 Task: Add an event  with title  Casual Second Annual General Meeting, date '2023/12/02' to 2023/12/03 & Select Event type as  Collective. Add location for the event as  Turku, Finland and add a description: During the meeting, various agenda items will be addressed, covering a wide range of topics. These may include financial reports, strategic updates, operational highlights, governance matters, and any proposed resolutions that require shareholder approval. Each agenda item will be presented by the relevant department or individual, offering comprehensive insights and fostering an environment of transparency.Create an event link  http-casualsecondannualgeneralmeetingcom & Select the event color as  Violet. , logged in from the account softage.4@softage.netand send the event invitation to softage.3@softage.net and softage.5@softage.net
Action: Mouse pressed left at (724, 93)
Screenshot: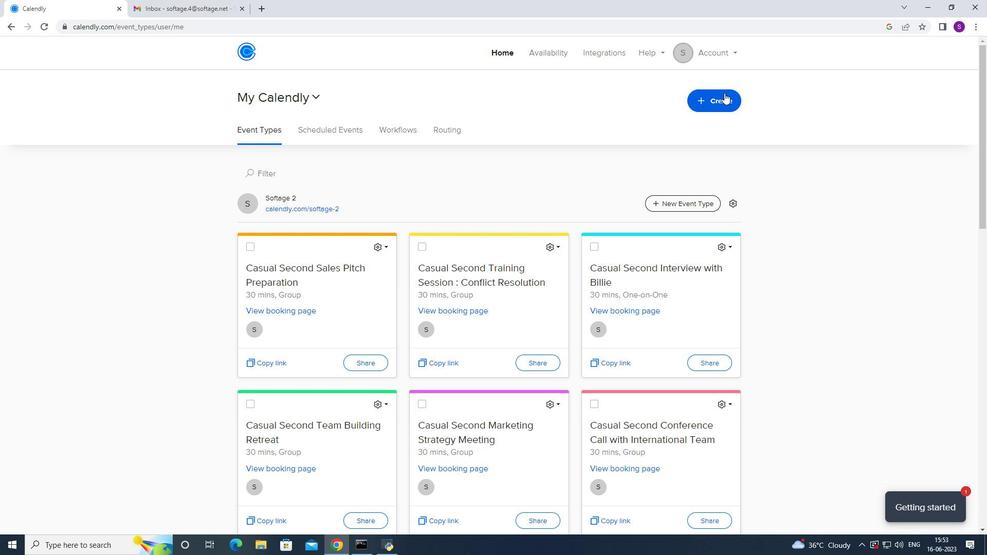 
Action: Mouse moved to (650, 151)
Screenshot: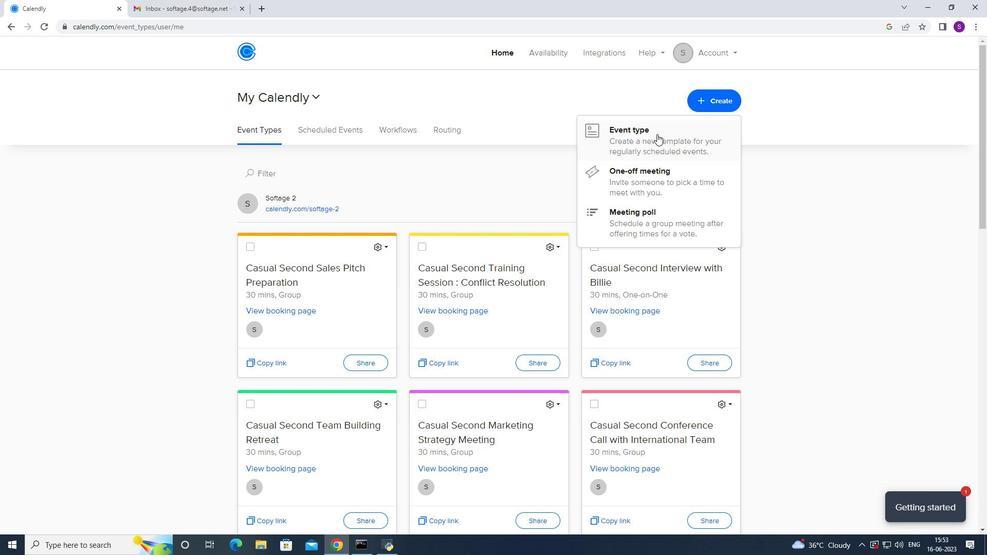 
Action: Mouse pressed left at (650, 151)
Screenshot: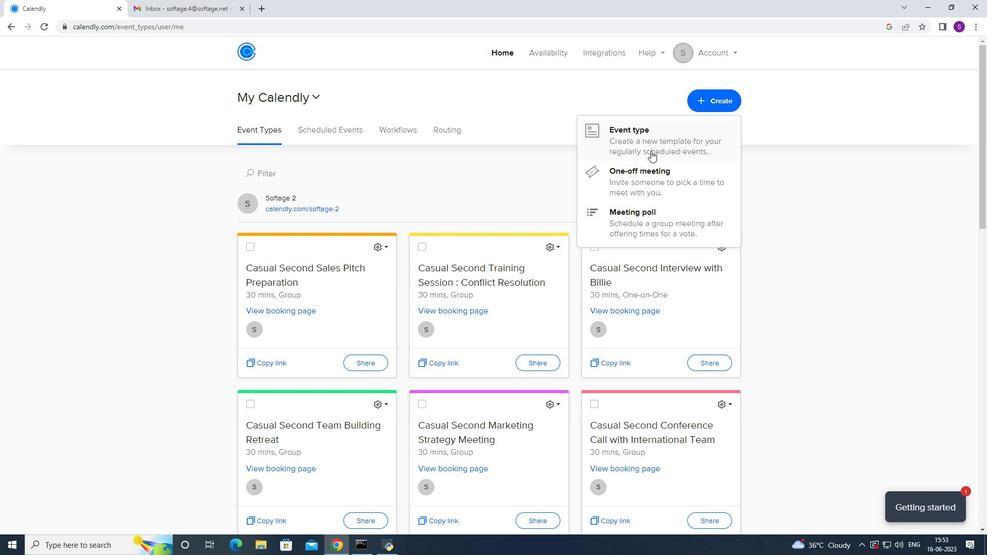 
Action: Mouse moved to (408, 304)
Screenshot: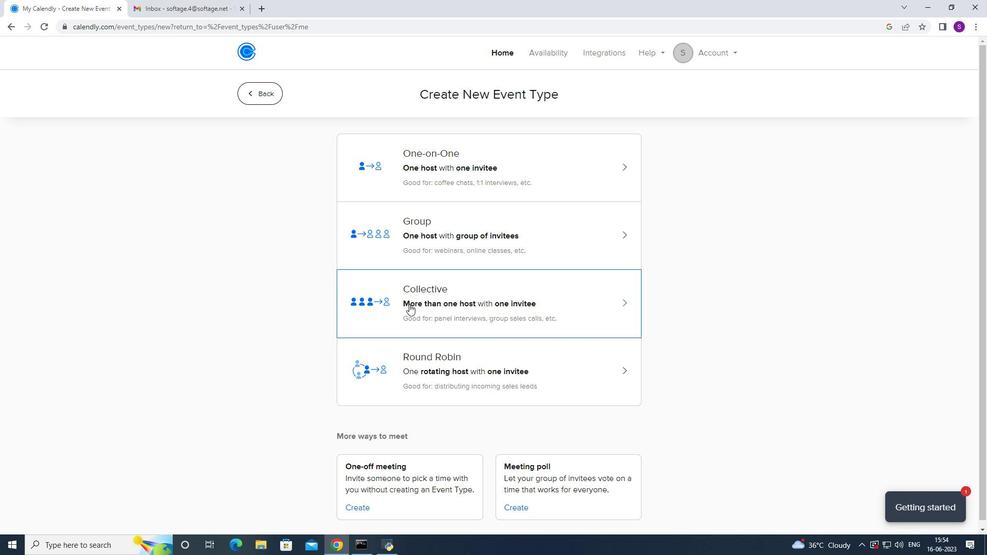
Action: Mouse pressed left at (408, 304)
Screenshot: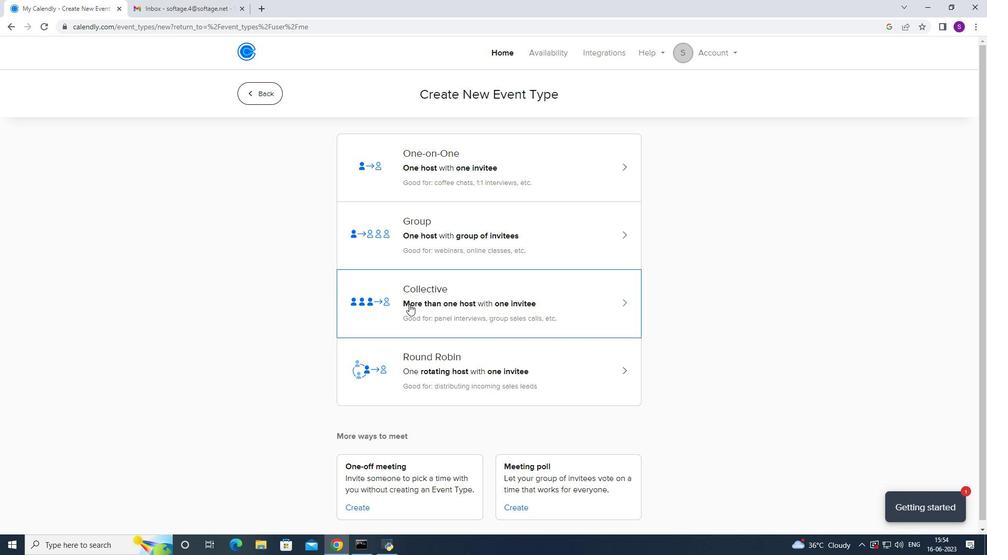 
Action: Mouse moved to (597, 219)
Screenshot: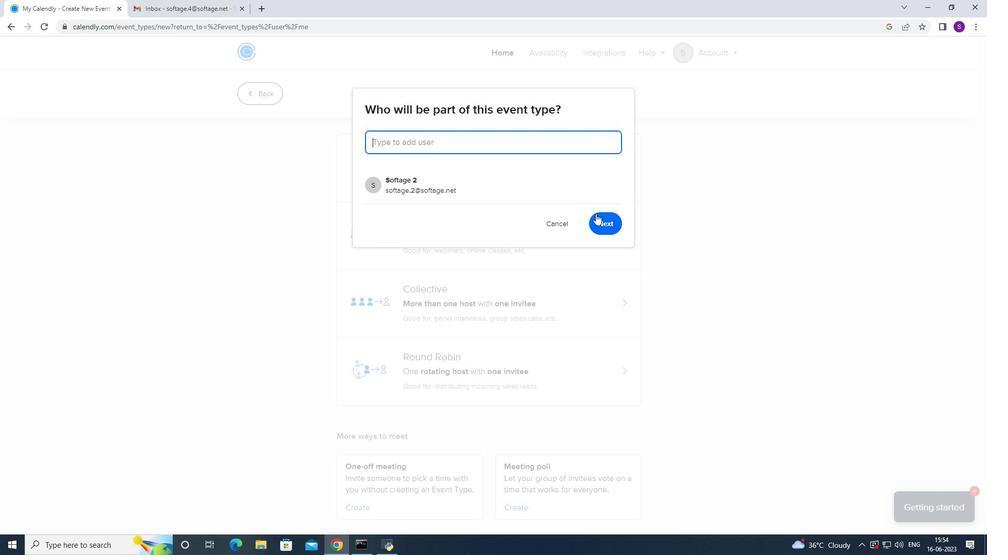 
Action: Mouse pressed left at (597, 219)
Screenshot: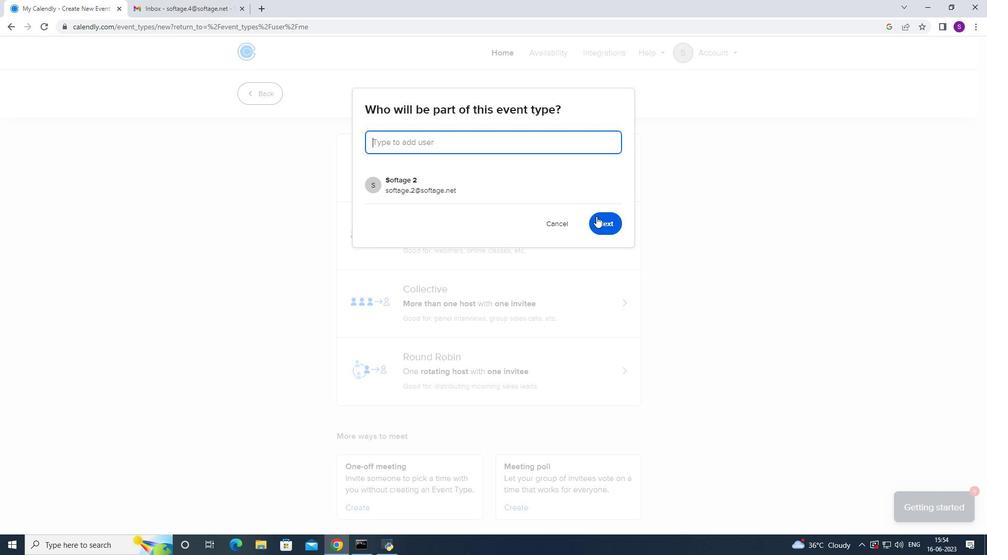 
Action: Mouse moved to (351, 244)
Screenshot: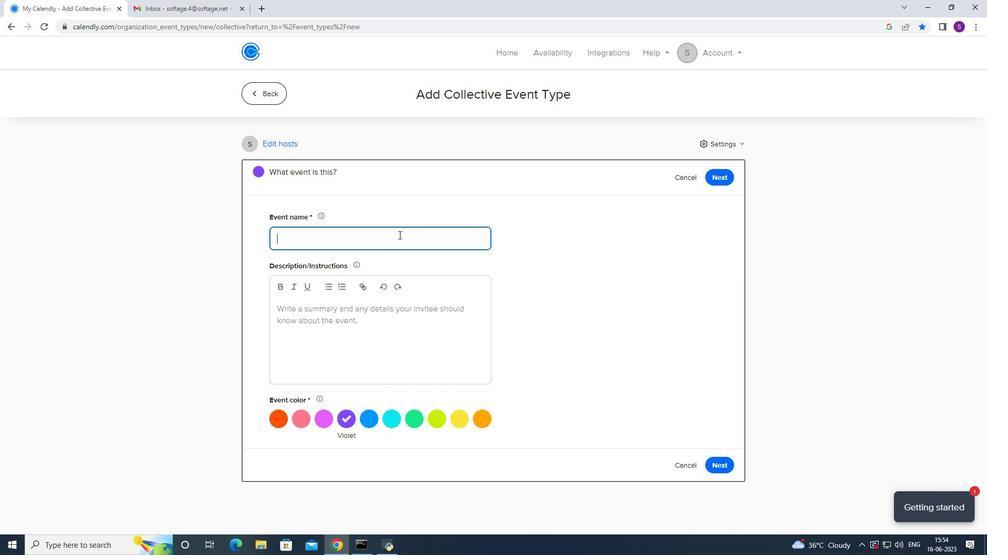 
Action: Key pressed <Key.caps_lock>C<Key.caps_lock>asual<Key.space><Key.caps_lock>S<Key.caps_lock>ecdond<Key.space><Key.backspace><Key.backspace><Key.backspace><Key.backspace><Key.backspace>ond<Key.space><Key.caps_lock>A<Key.caps_lock>nnual<Key.space><Key.caps_lock>G<Key.caps_lock>eneral<Key.space><Key.caps_lock>M<Key.caps_lock>eeting
Screenshot: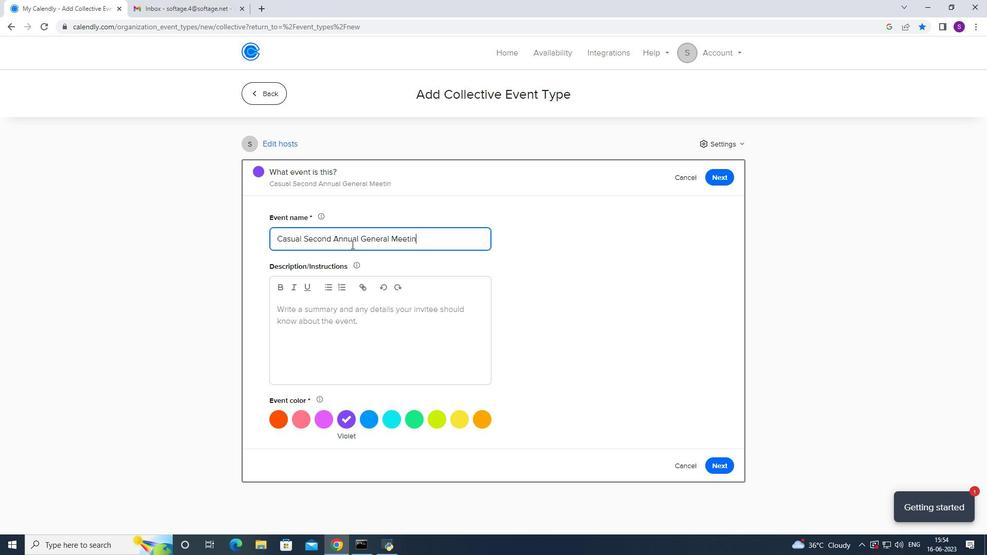 
Action: Mouse moved to (323, 317)
Screenshot: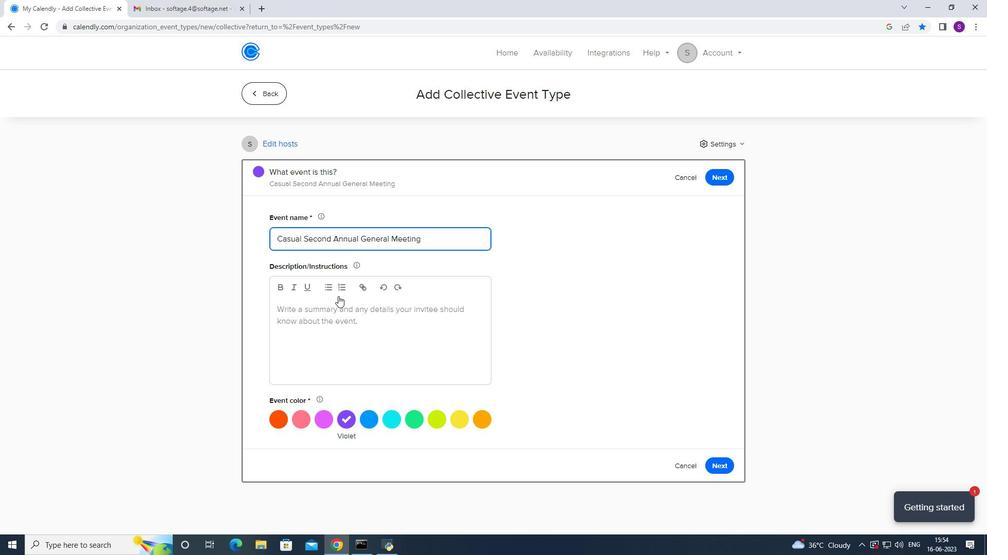 
Action: Mouse pressed left at (323, 317)
Screenshot: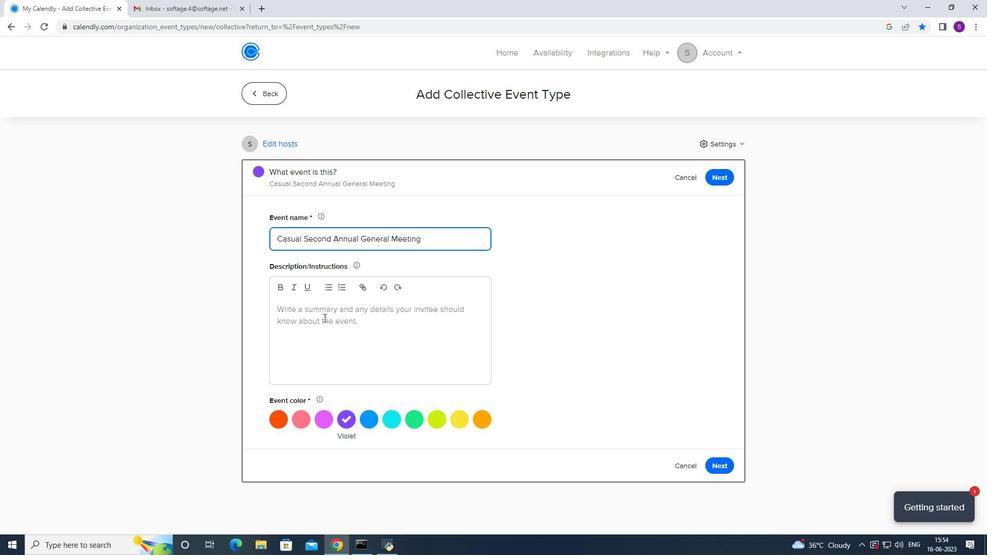 
Action: Mouse moved to (317, 319)
Screenshot: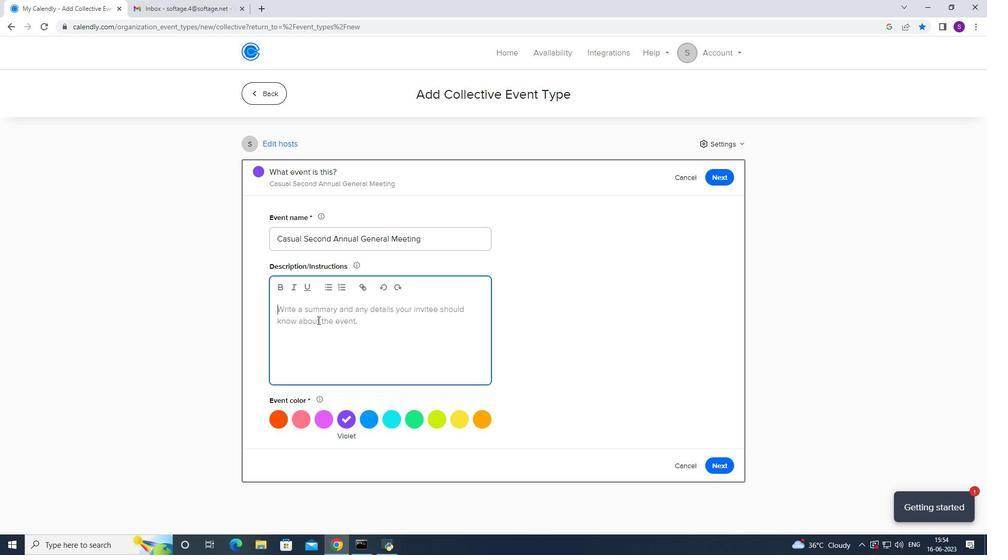 
Action: Mouse scrolled (317, 319) with delta (0, 0)
Screenshot: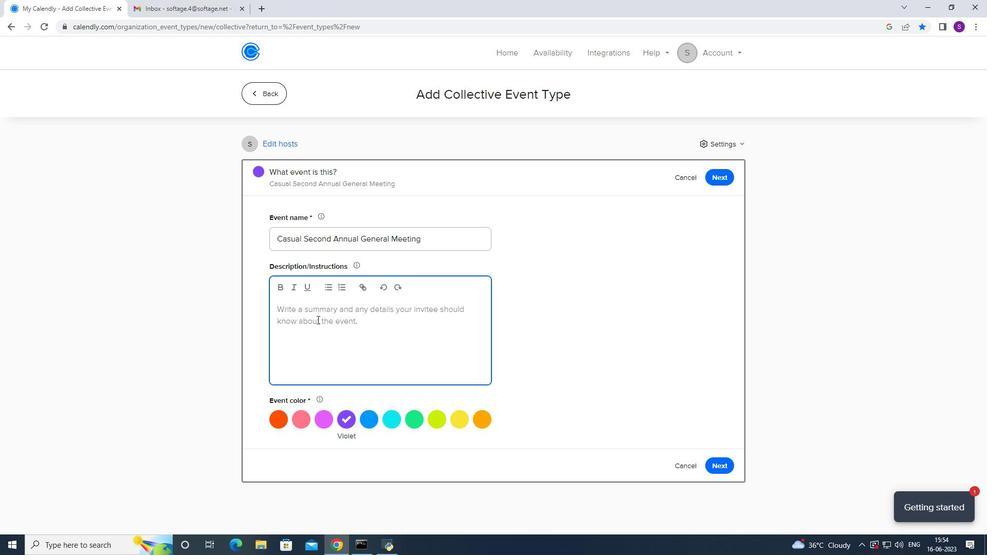 
Action: Mouse scrolled (317, 319) with delta (0, 0)
Screenshot: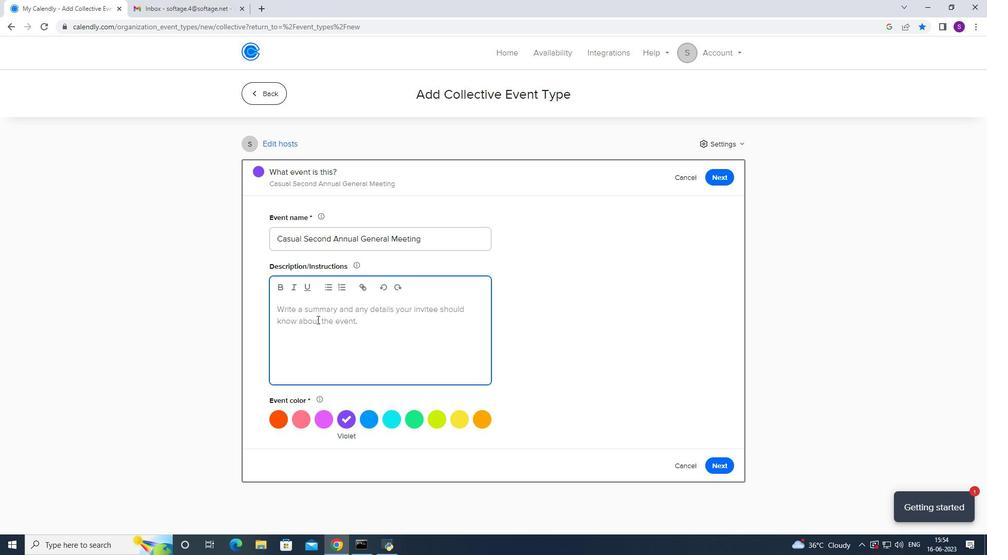 
Action: Mouse moved to (313, 304)
Screenshot: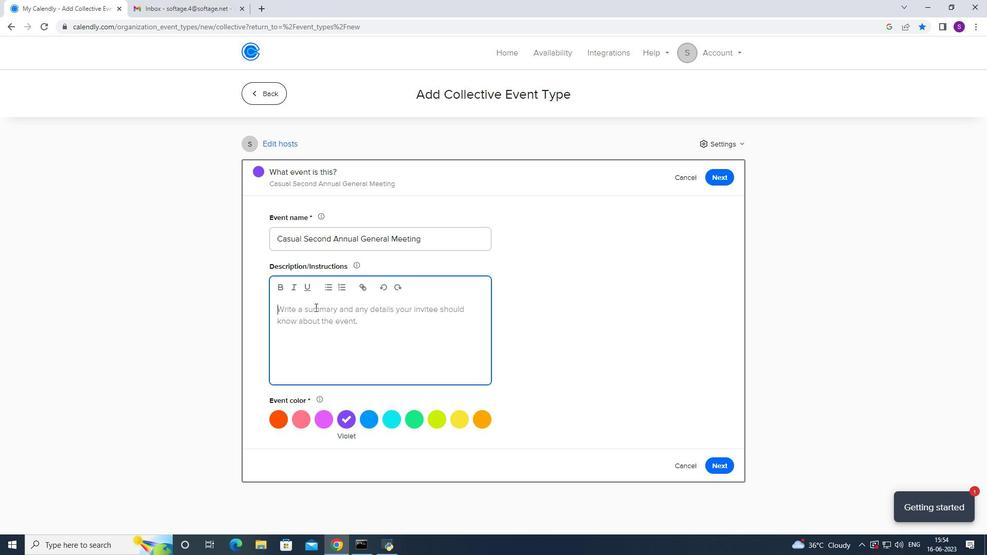 
Action: Mouse scrolled (313, 303) with delta (0, 0)
Screenshot: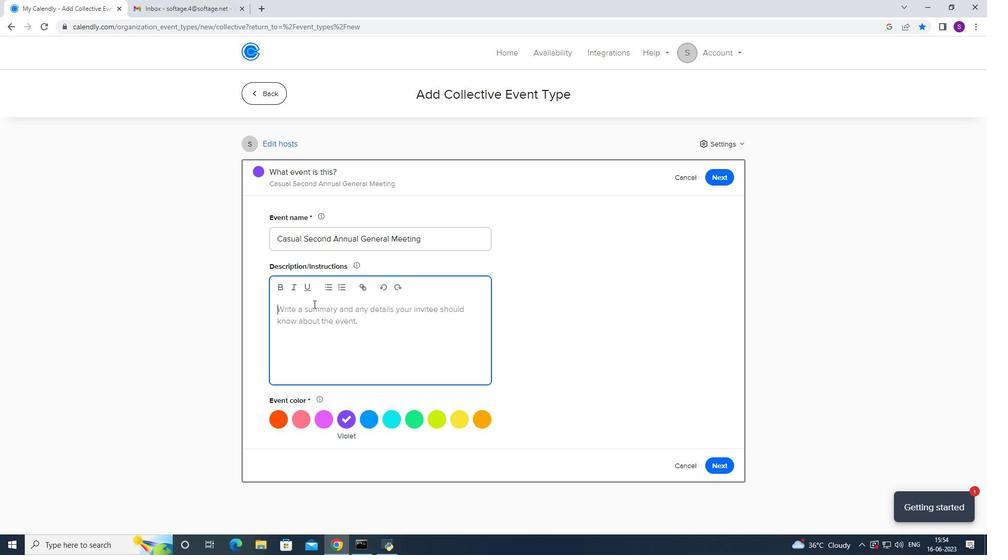 
Action: Key pressed <Key.caps_lock>D<Key.caps_lock>uring<Key.space>the<Key.space>,m<Key.backspace><Key.backspace>meeting<Key.space>,<Key.space>various<Key.space>agenda
Screenshot: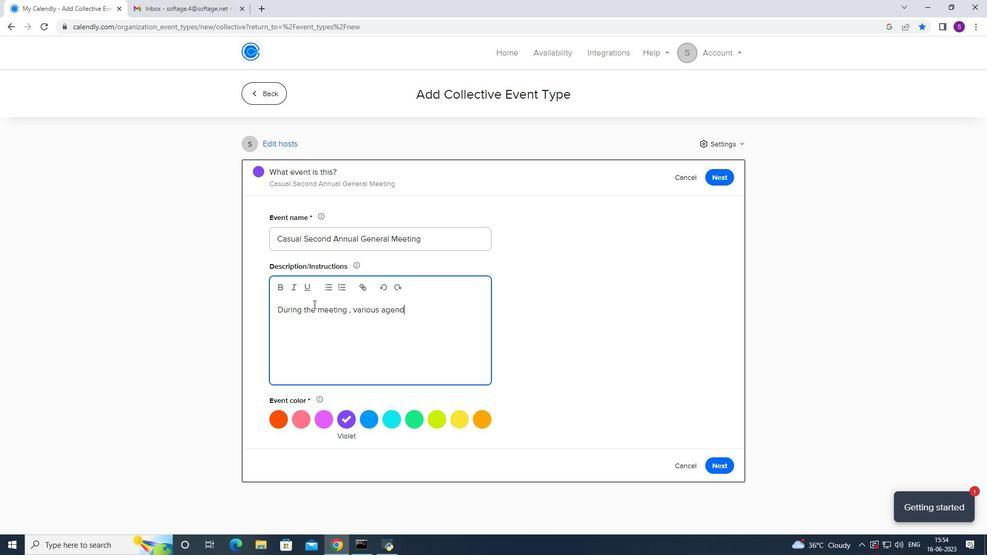 
Action: Mouse moved to (302, 287)
Screenshot: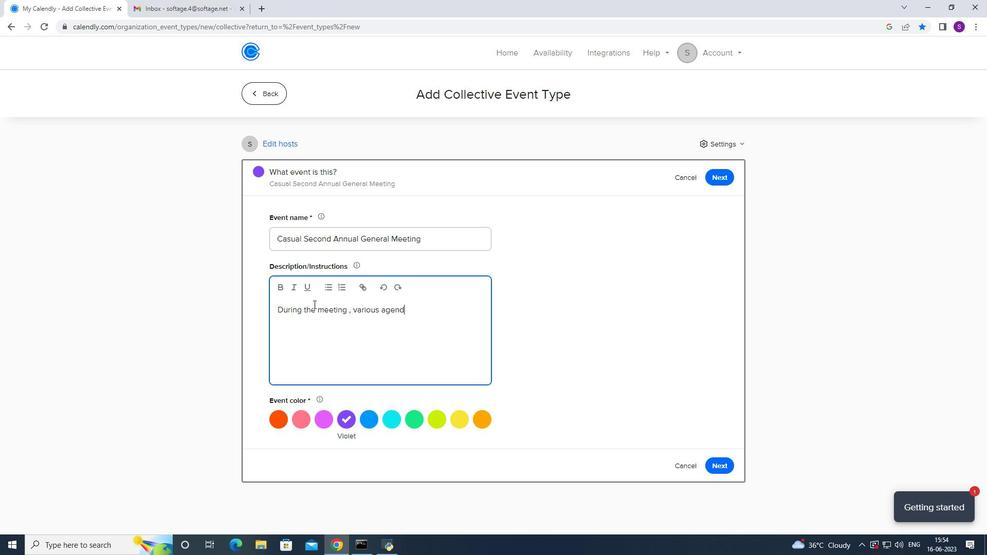 
Action: Key pressed <Key.space>items
Screenshot: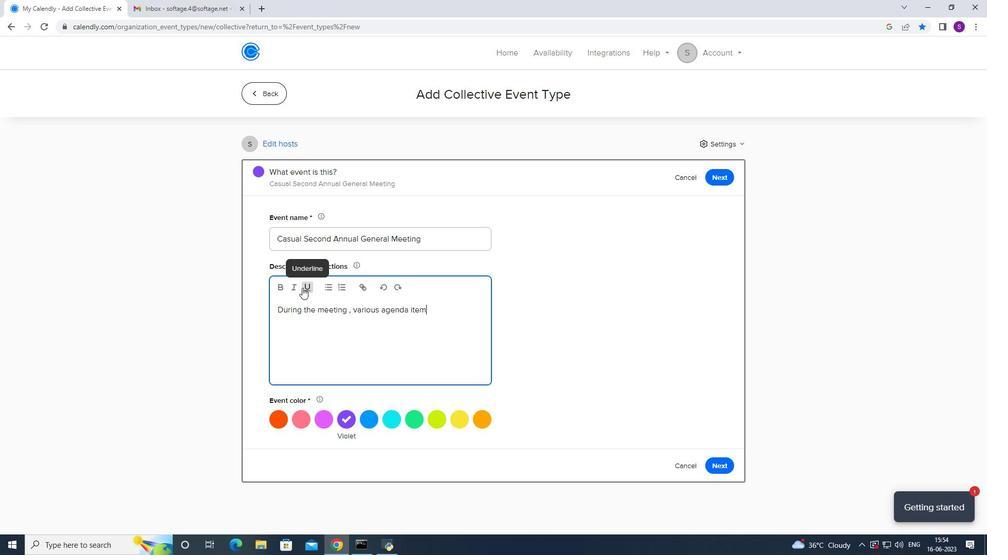 
Action: Mouse moved to (307, 279)
Screenshot: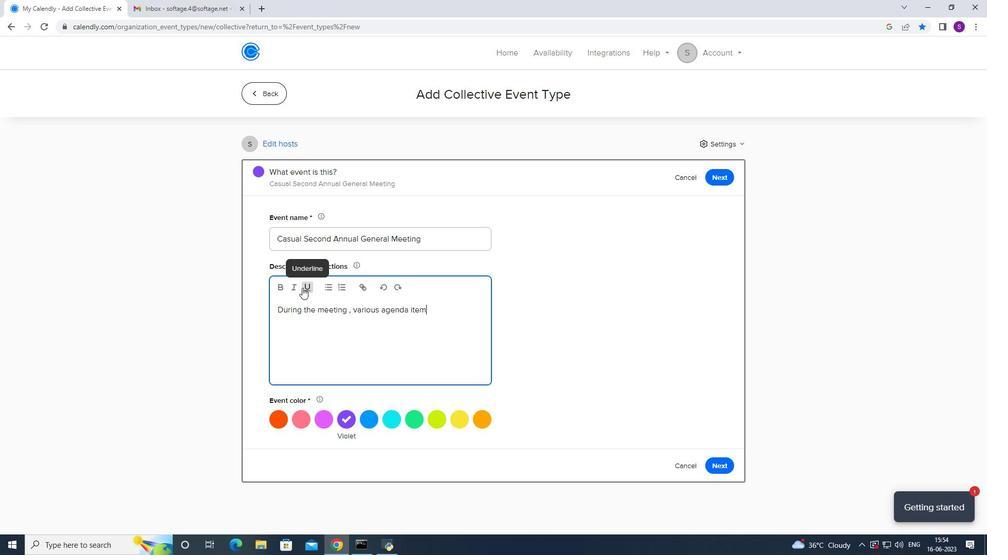 
Action: Key pressed <Key.space>
Screenshot: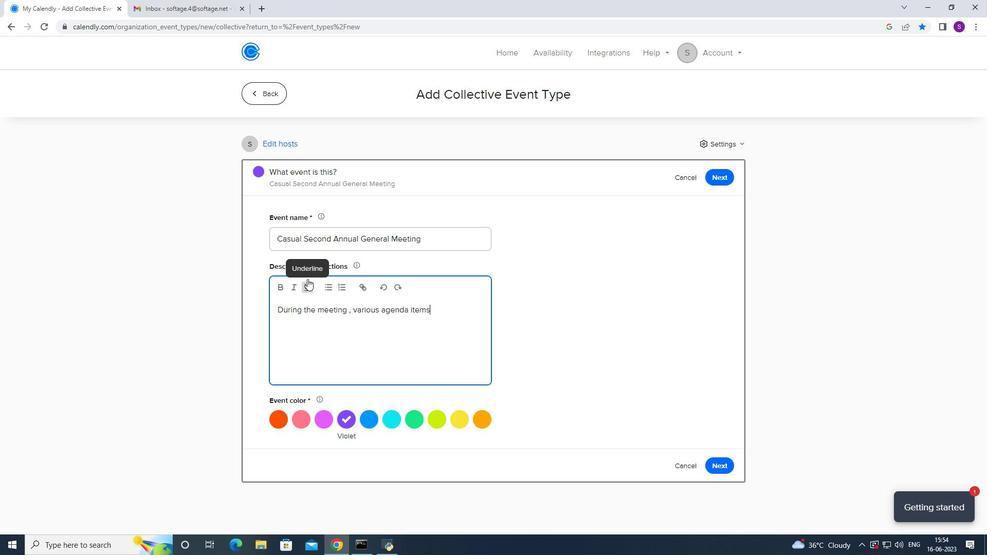 
Action: Mouse moved to (394, 283)
Screenshot: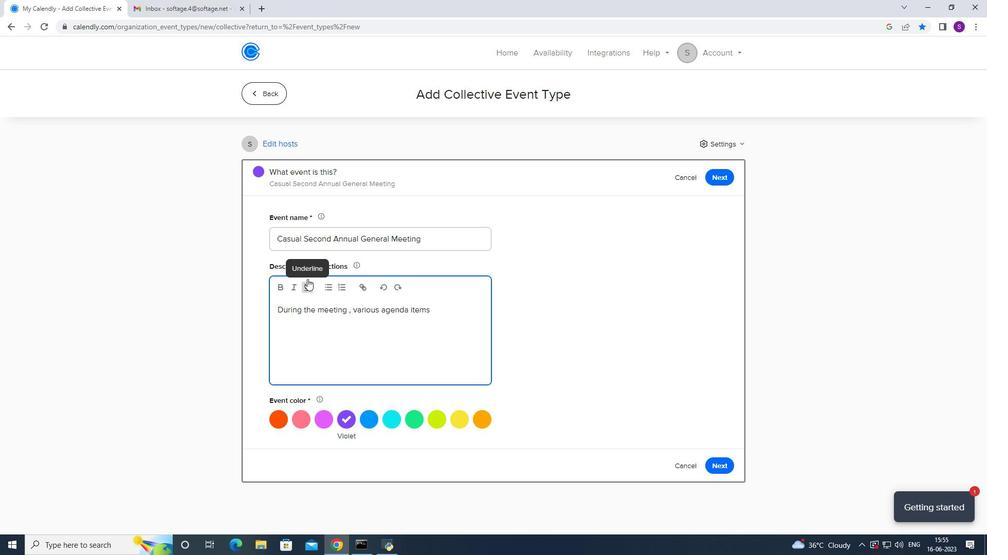 
Action: Mouse scrolled (394, 283) with delta (0, 0)
Screenshot: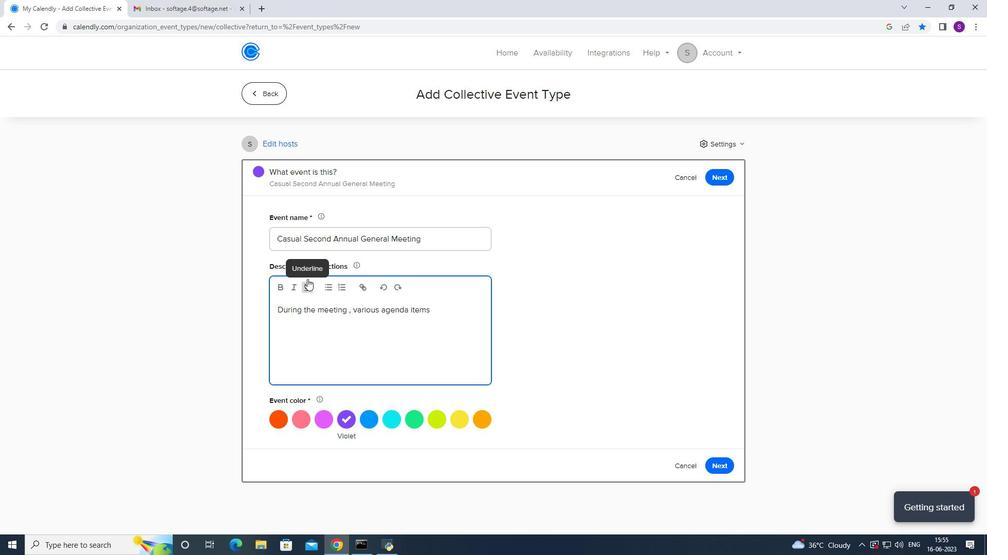 
Action: Mouse moved to (965, 252)
Screenshot: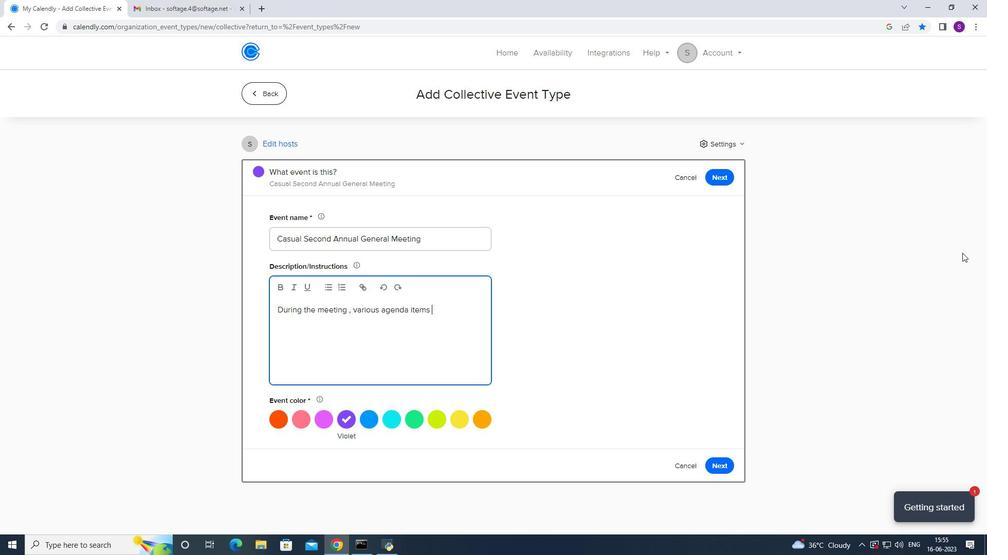 
Action: Key pressed will<Key.space>b
Screenshot: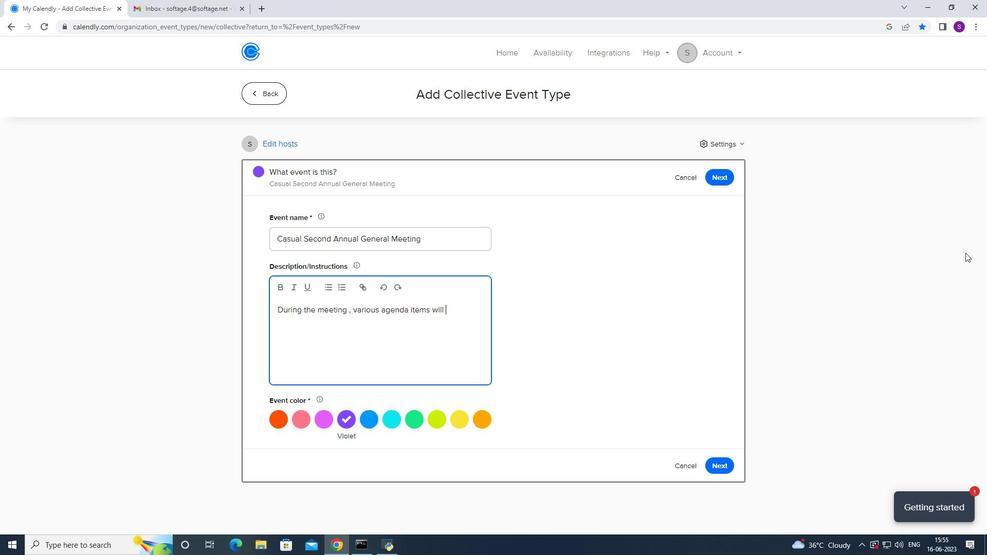 
Action: Mouse moved to (972, 242)
Screenshot: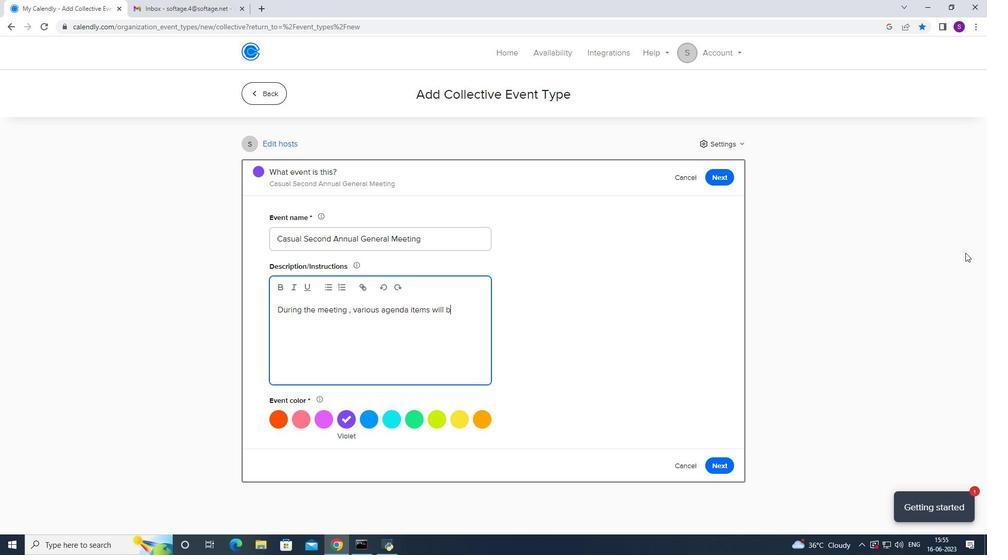 
Action: Key pressed e
Screenshot: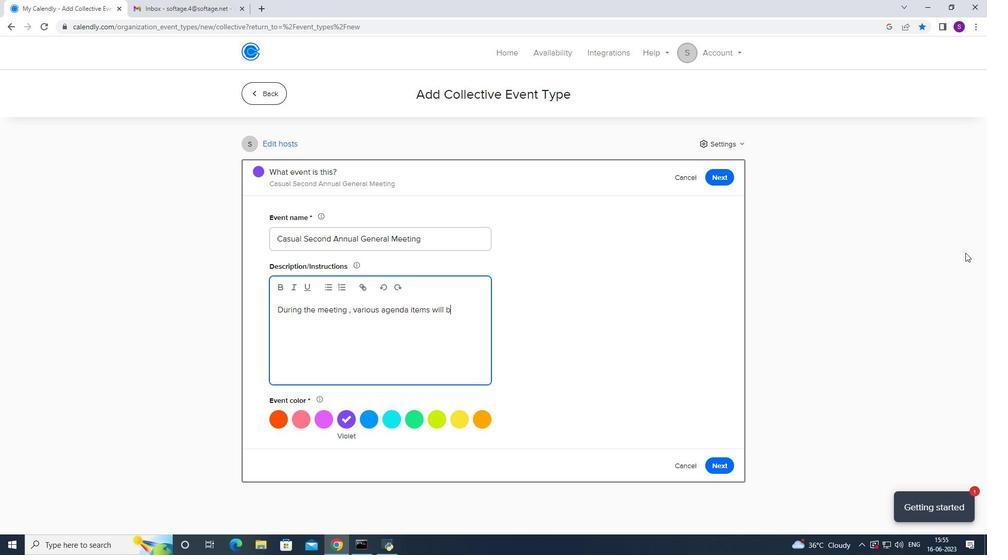 
Action: Mouse moved to (987, 61)
Screenshot: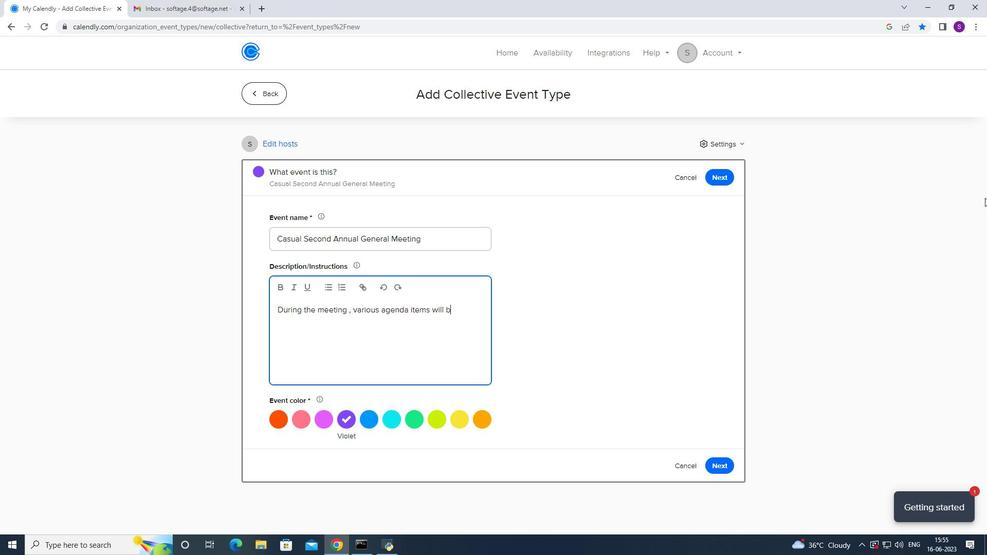 
Action: Key pressed <Key.space>
Screenshot: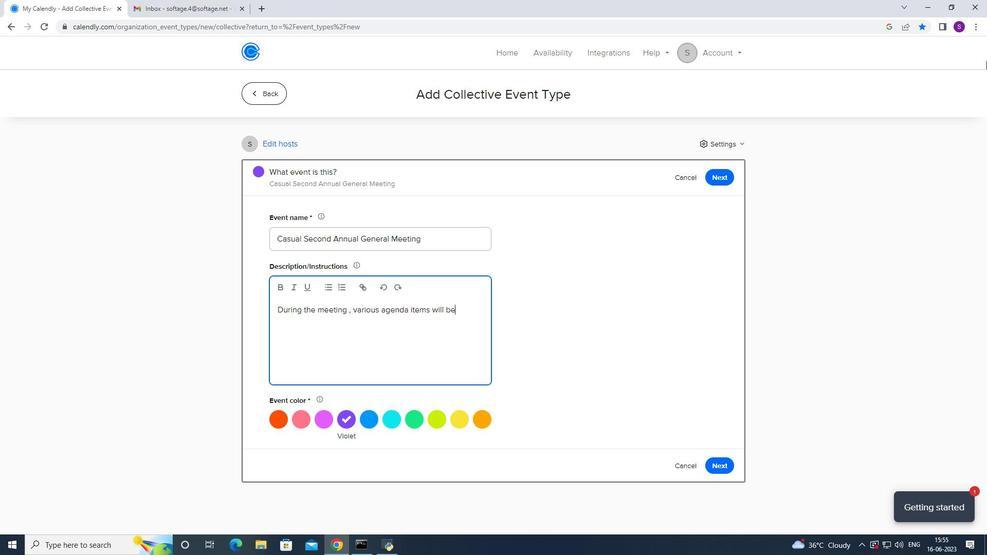 
Action: Mouse moved to (987, 60)
Screenshot: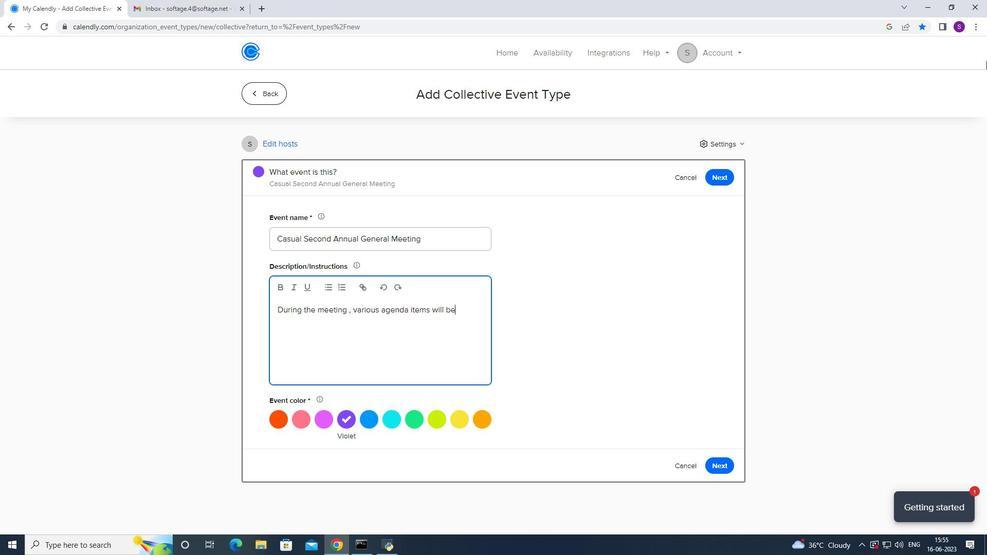 
Action: Key pressed a
Screenshot: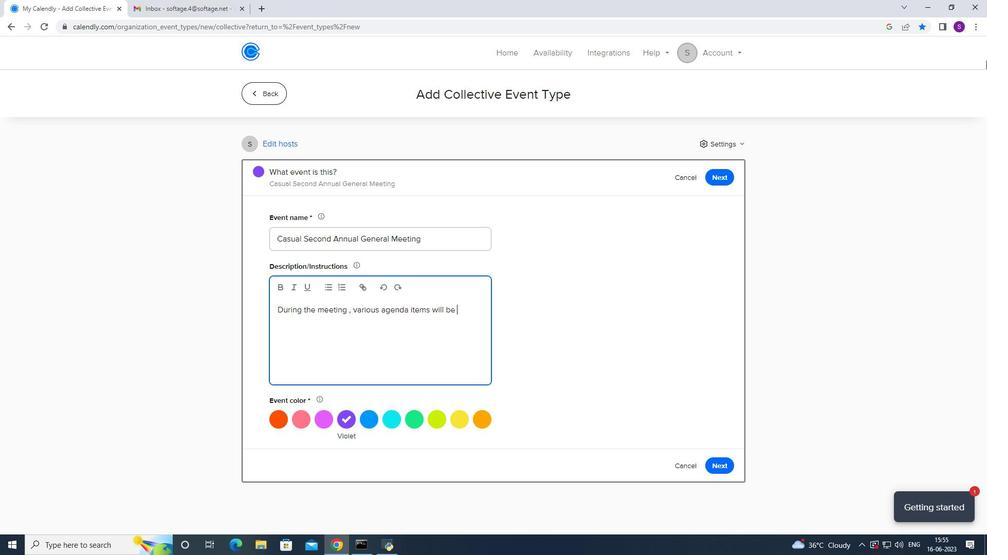 
Action: Mouse moved to (986, 23)
Screenshot: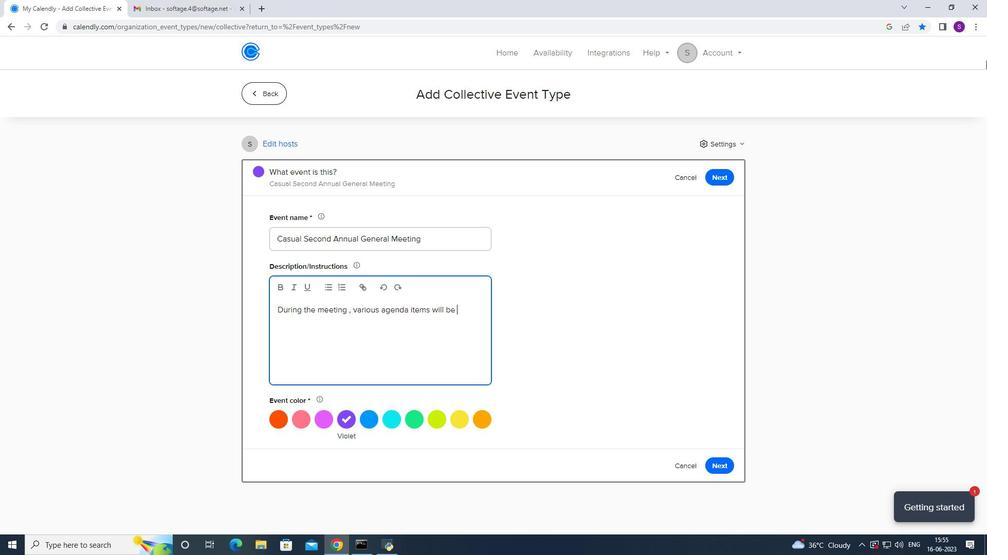 
Action: Key pressed ddre
Screenshot: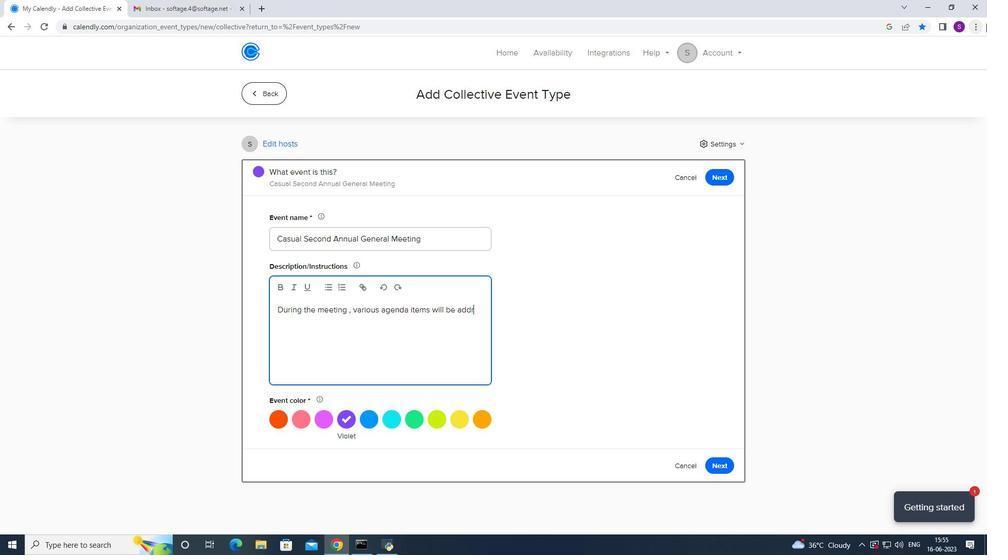 
Action: Mouse moved to (977, 18)
Screenshot: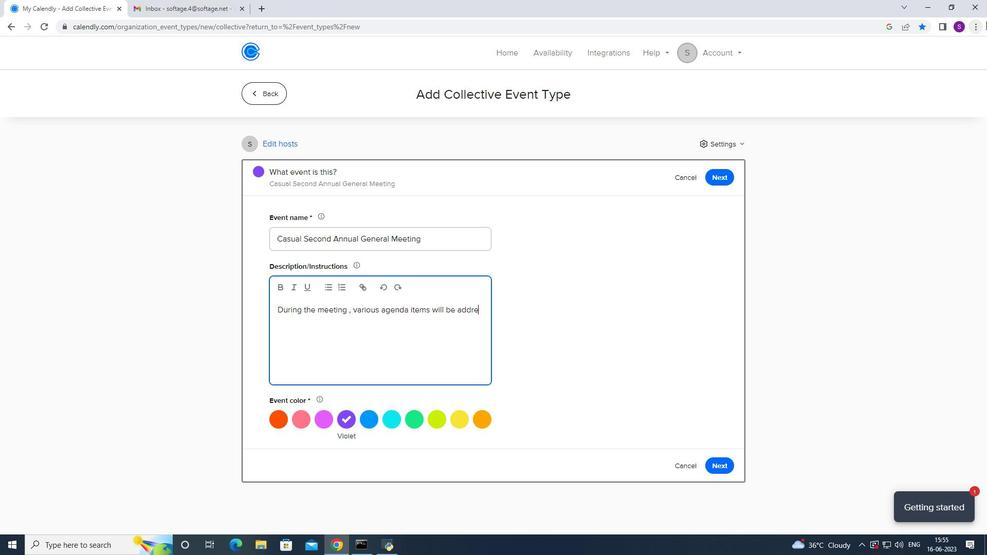 
Action: Key pressed s
Screenshot: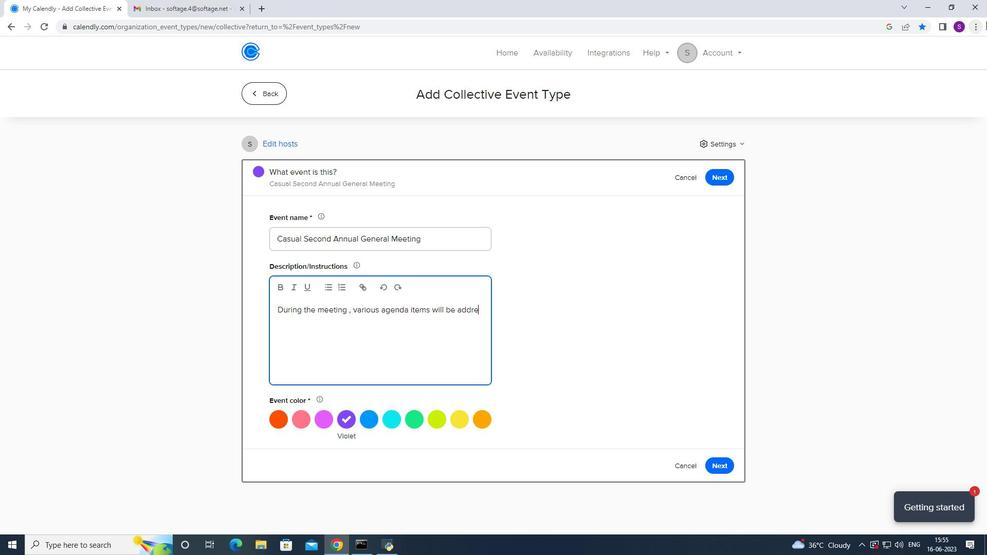
Action: Mouse moved to (963, 10)
Screenshot: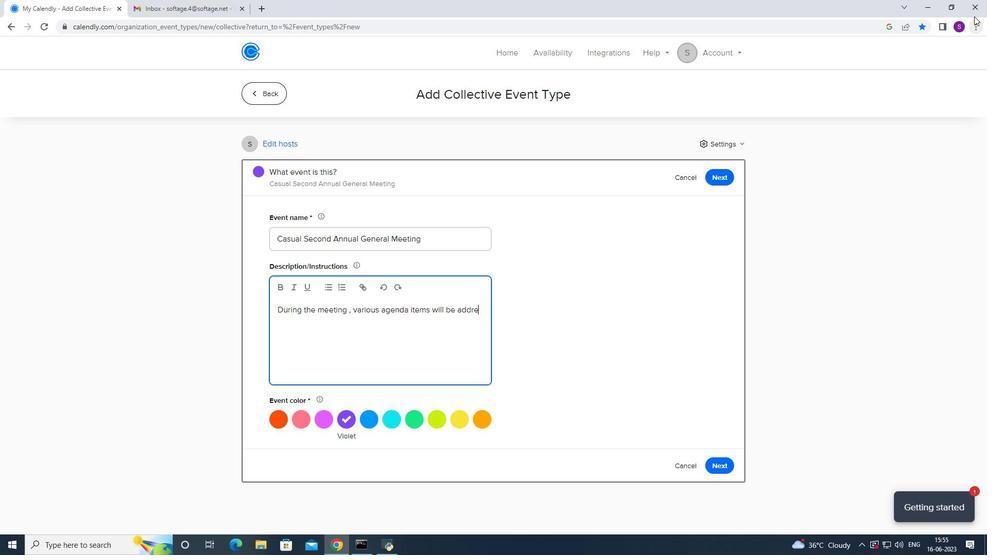 
Action: Key pressed s
Screenshot: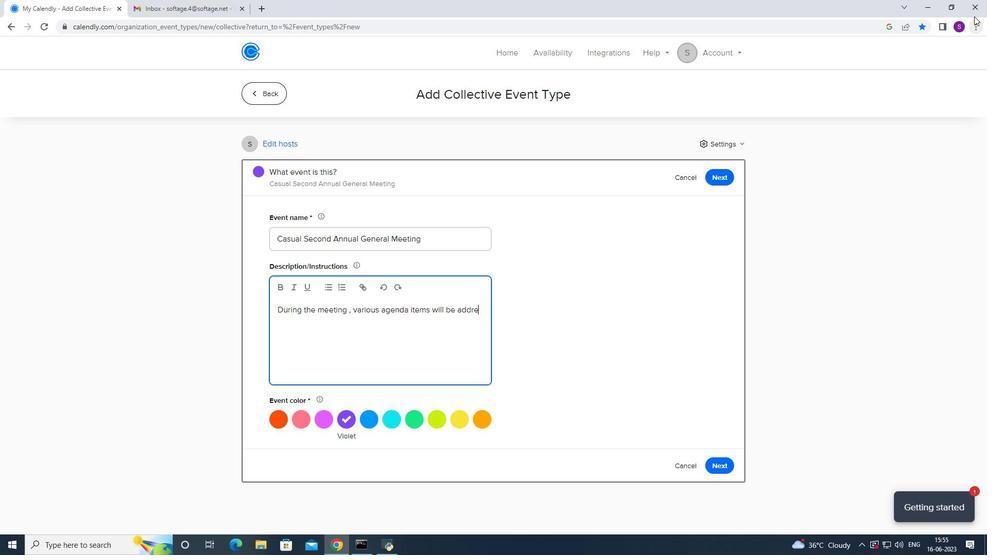
Action: Mouse moved to (962, 10)
Screenshot: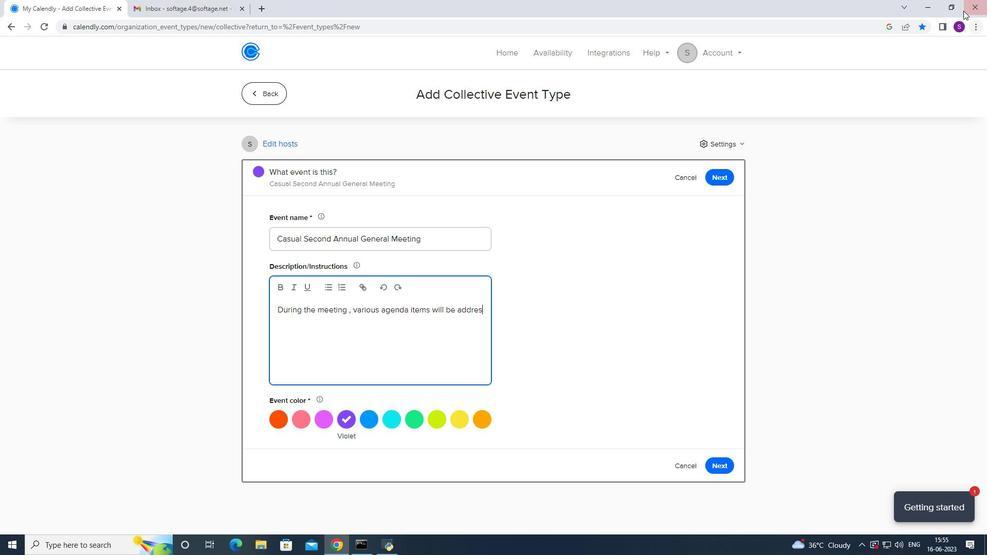 
Action: Key pressed ed<Key.space>
Screenshot: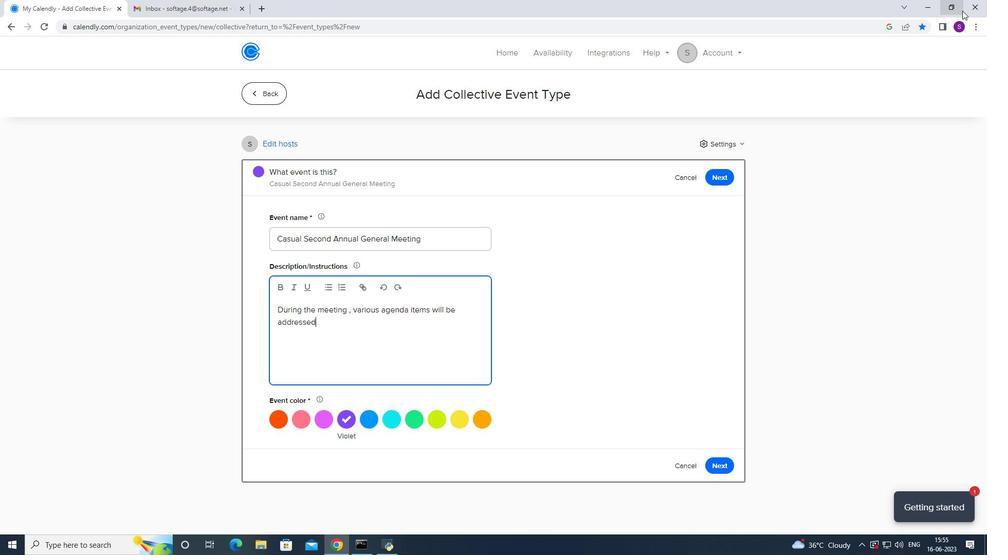 
Action: Mouse moved to (150, 0)
Screenshot: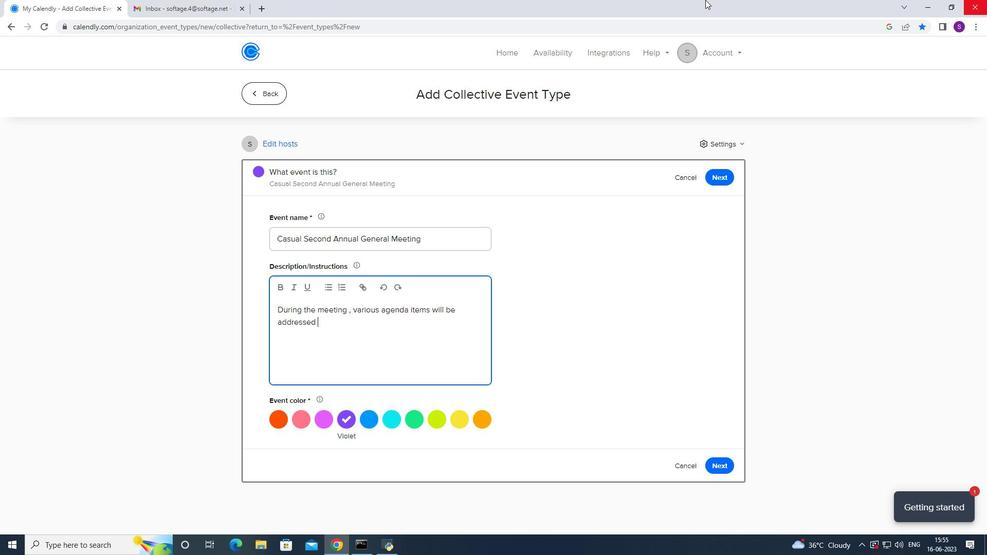 
Action: Key pressed ,<Key.space>covering<Key.space><Key.space>a<Key.space>wide<Key.space>range<Key.space>of<Key.space>topics.<Key.caps_lock>TH<Key.caps_lock>ese<Key.space>=<Key.backspace><Key.backspace><Key.backspace><Key.backspace><Key.backspace><Key.backspace>hese<Key.space>may<Key.space>inck<Key.backspace><Key.backspace><Key.backspace>nclude<Key.space>
Screenshot: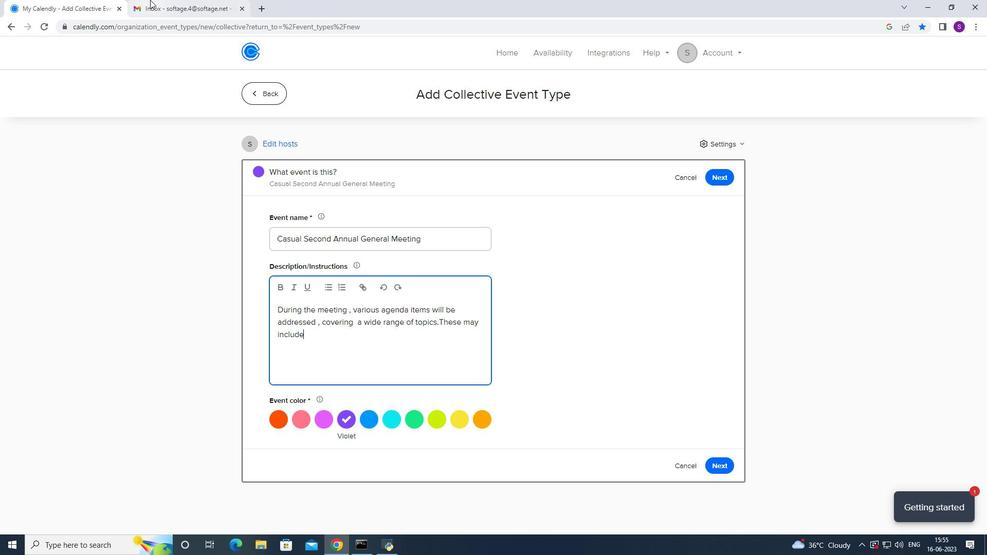
Action: Mouse moved to (393, 0)
Screenshot: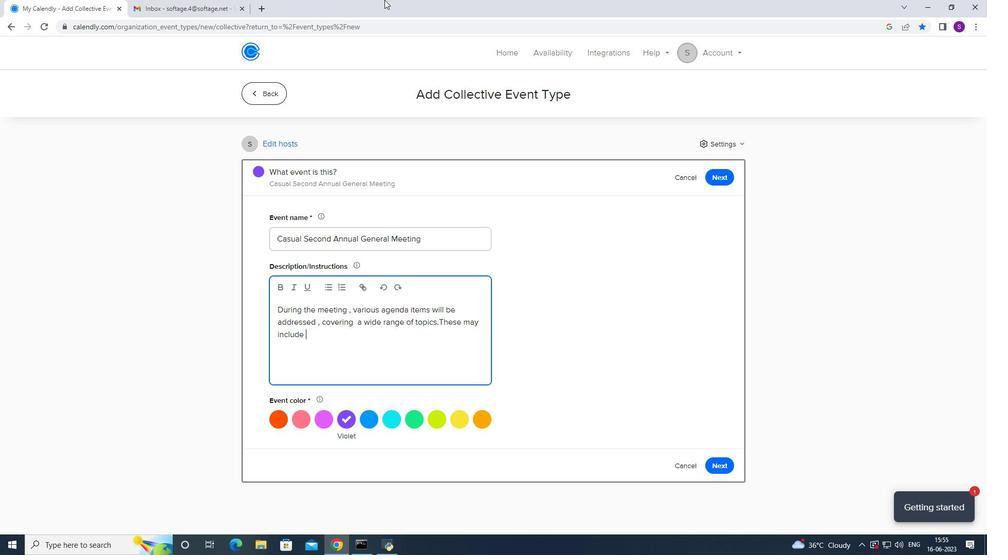 
Action: Key pressed g<Key.backspace>financiaol<Key.space><Key.backspace><Key.backspace><Key.backspace>
Screenshot: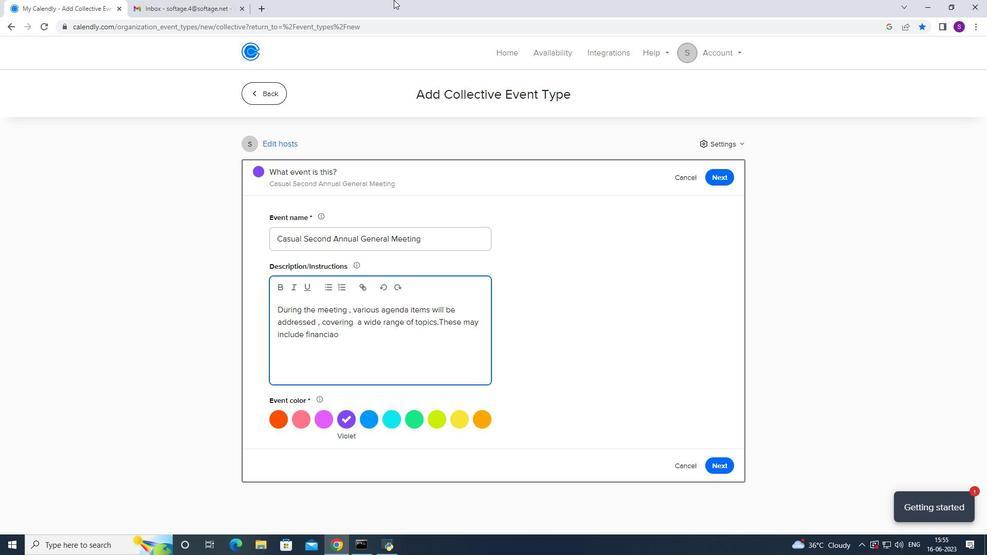 
Action: Mouse moved to (394, 0)
Screenshot: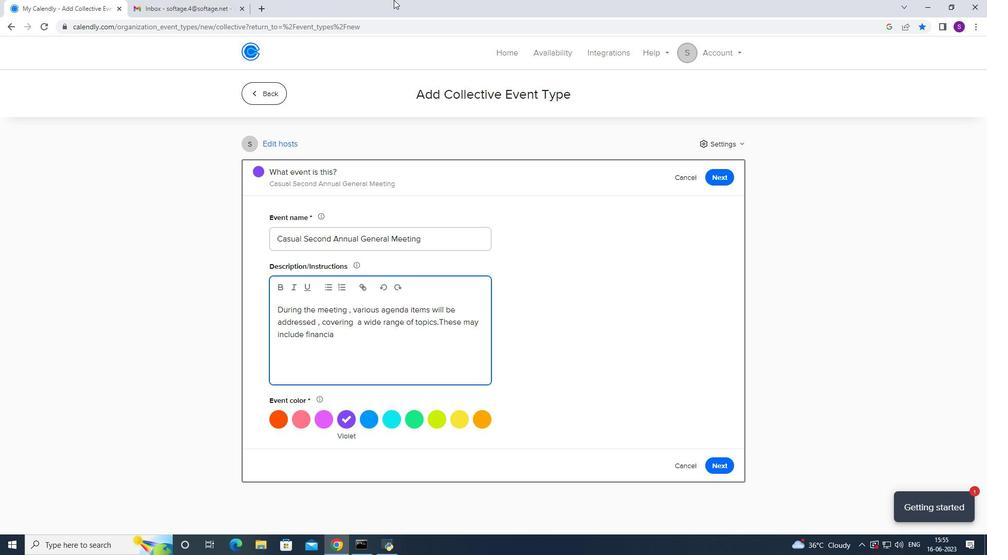 
Action: Key pressed l<Key.space>reports<Key.space>,strategic<Key.space>updates<Key.space>,<Key.space>operational<Key.space>highlights<Key.space>,<Key.space>governance<Key.space>matters<Key.space>and<Key.space>any<Key.space>proposecd<Key.backspace><Key.backspace>d<Key.space>resolutions<Key.space>that<Key.space>require<Key.space>shareghi<Key.backspace><Key.backspace><Key.backspace><Key.backspace>eholder<Key.space>approbval<Key.backspace><Key.backspace><Key.backspace><Key.backspace>val.<Key.space><Key.caps_lock>E<Key.caps_lock>acgh=h<Key.space><Key.backspace><Key.backspace><Key.backspace><Key.backspace><Key.backspace>h<Key.space>agenda<Key.space>item<Key.space>will<Key.space>be<Key.space>presented<Key.space>by<Key.space>the<Key.space>th=<Key.backspace><Key.backspace><Key.backspace>elevant<Key.space>department<Key.up>0
Screenshot: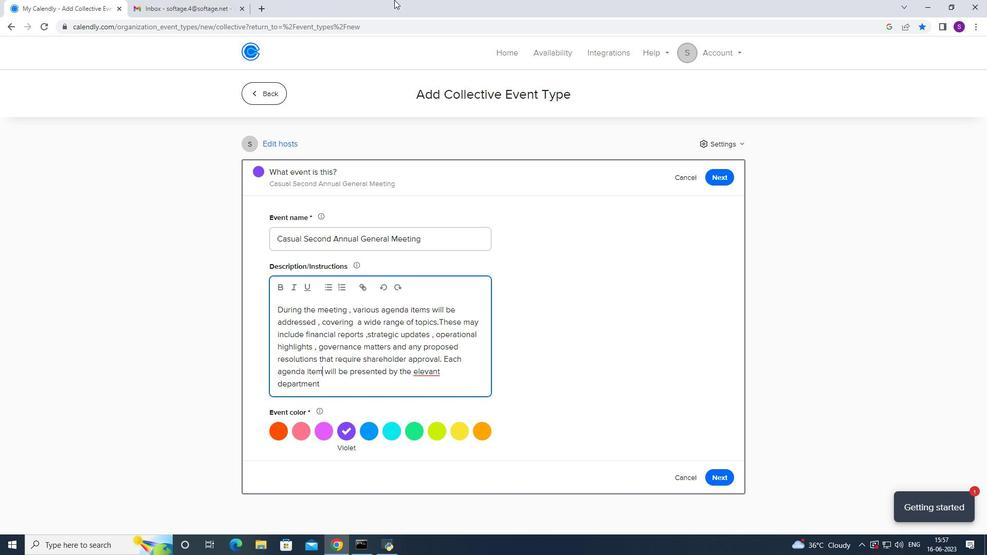 
Action: Mouse moved to (394, 0)
Screenshot: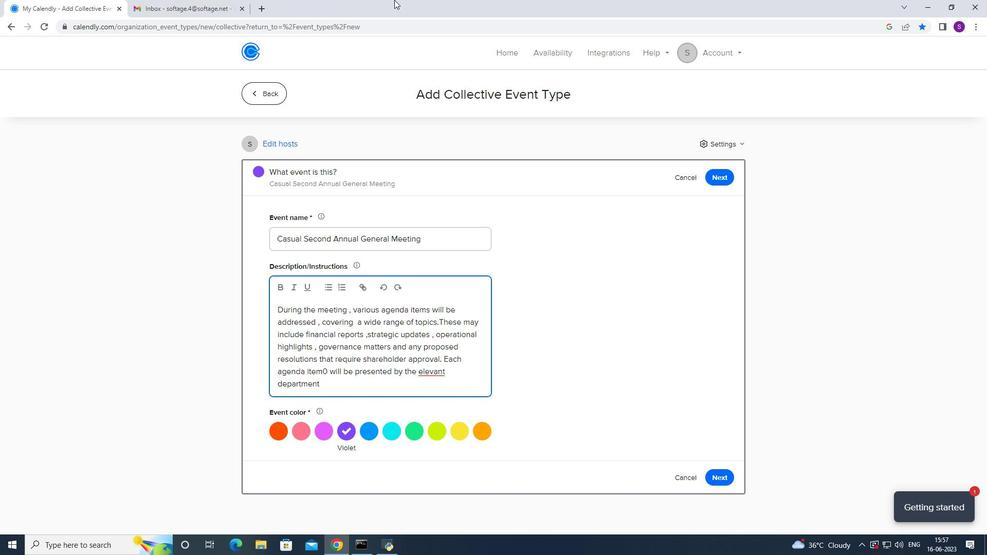 
Action: Key pressed <Key.backspace>
Screenshot: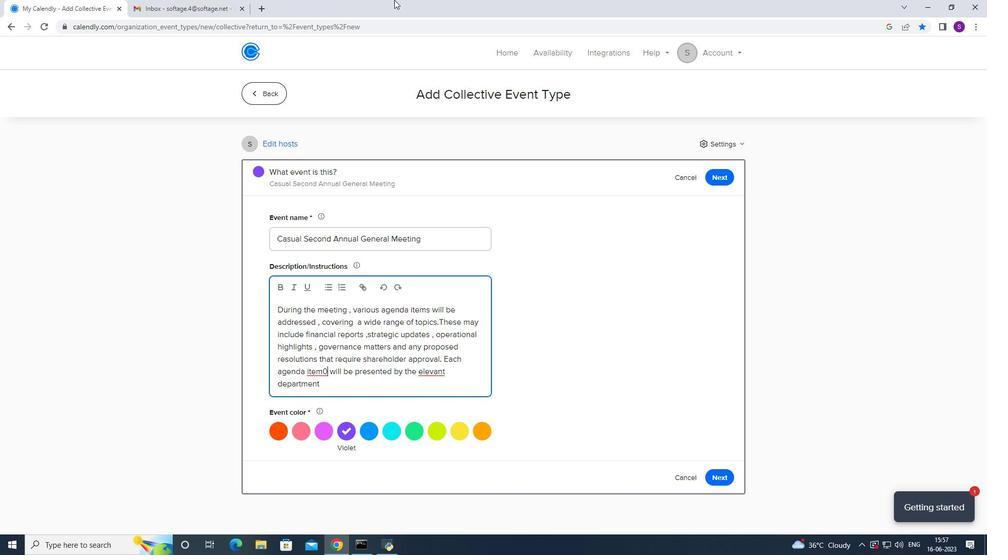 
Action: Mouse moved to (397, 0)
Screenshot: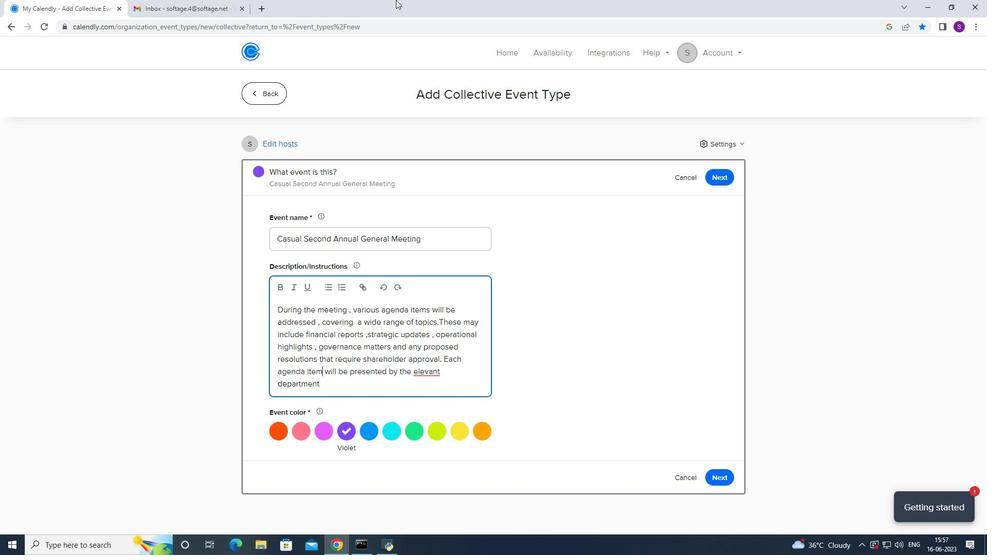 
Action: Key pressed <Key.right><Key.right><Key.right><Key.right><Key.right><Key.right><Key.right><Key.right><Key.right><Key.right><Key.right><Key.right><Key.right><Key.right><Key.right><Key.right><Key.right><Key.right><Key.right><Key.right><Key.right><Key.right><Key.right><Key.right><Key.right><Key.right><Key.right><Key.left>r<Key.down>
Screenshot: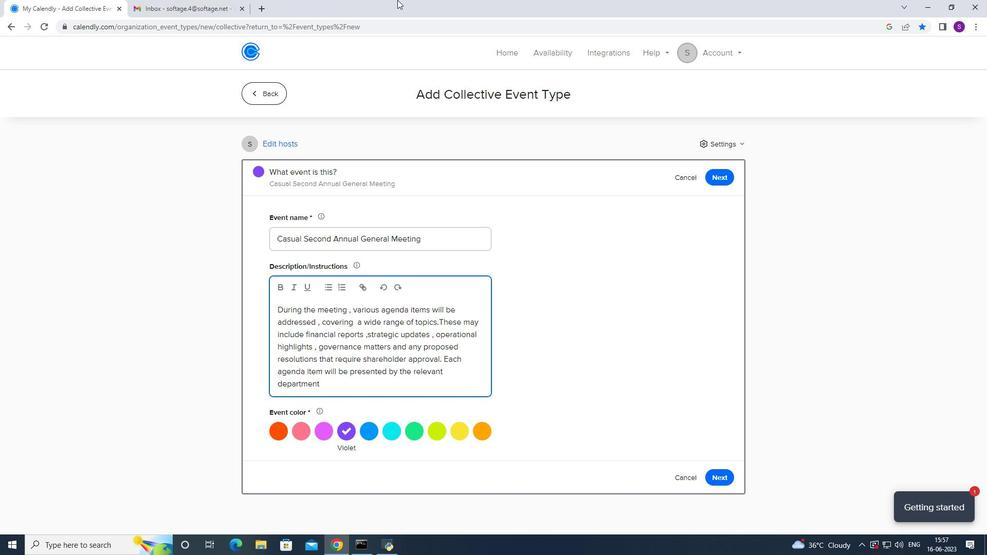 
Action: Mouse moved to (399, 0)
Screenshot: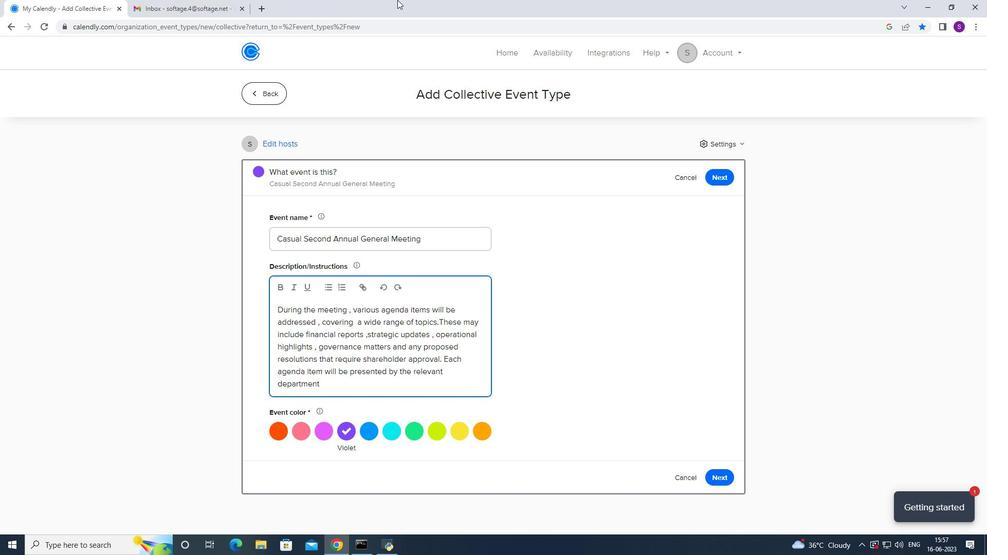
Action: Key pressed <Key.space>
Screenshot: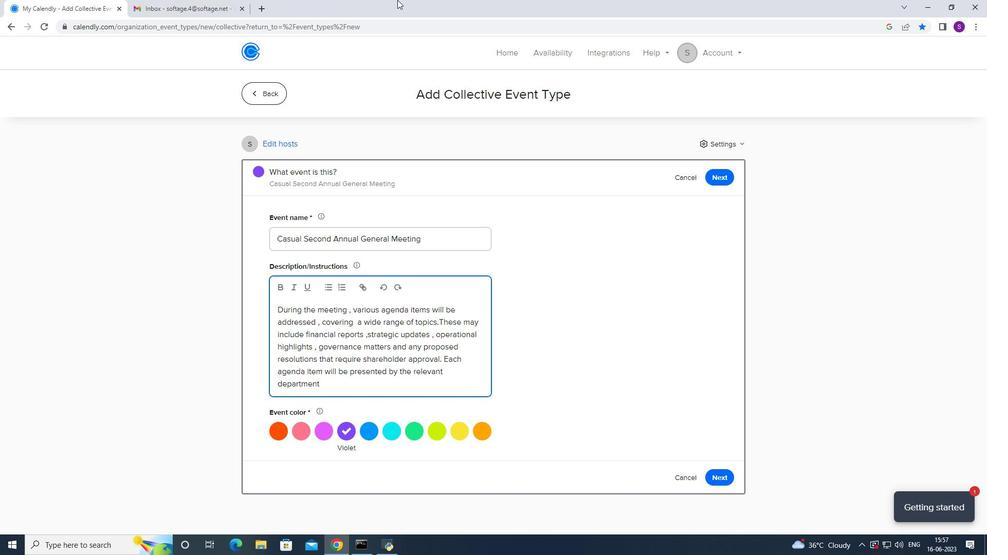 
Action: Mouse moved to (411, 0)
Screenshot: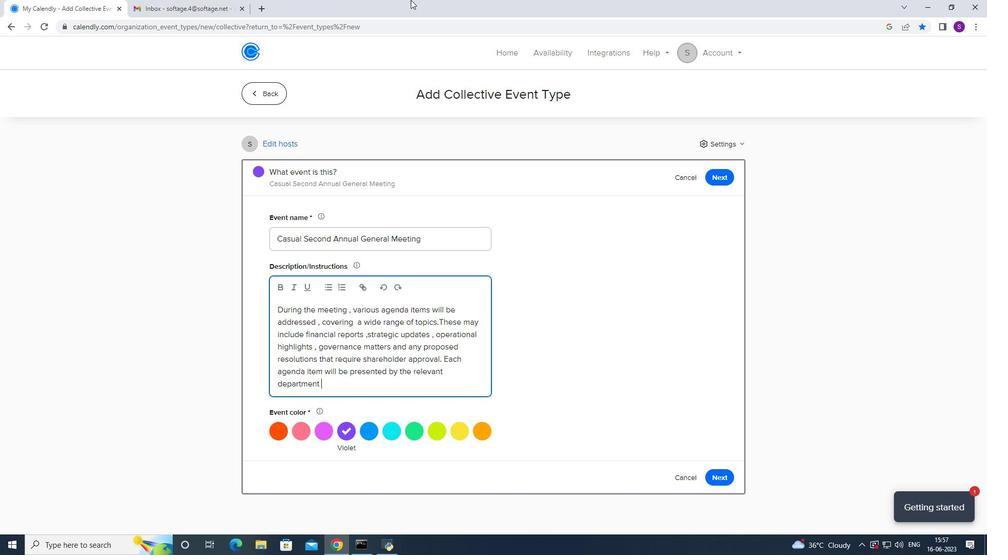 
Action: Key pressed ,offering<Key.space>comnp<Key.backspace><Key.backspace>prehensive<Key.space>insights<Key.space>and<Key.space>fostering<Key.space>an<Key.space>environment<Key.space>of<Key.space>transo<Key.backspace>parency.
Screenshot: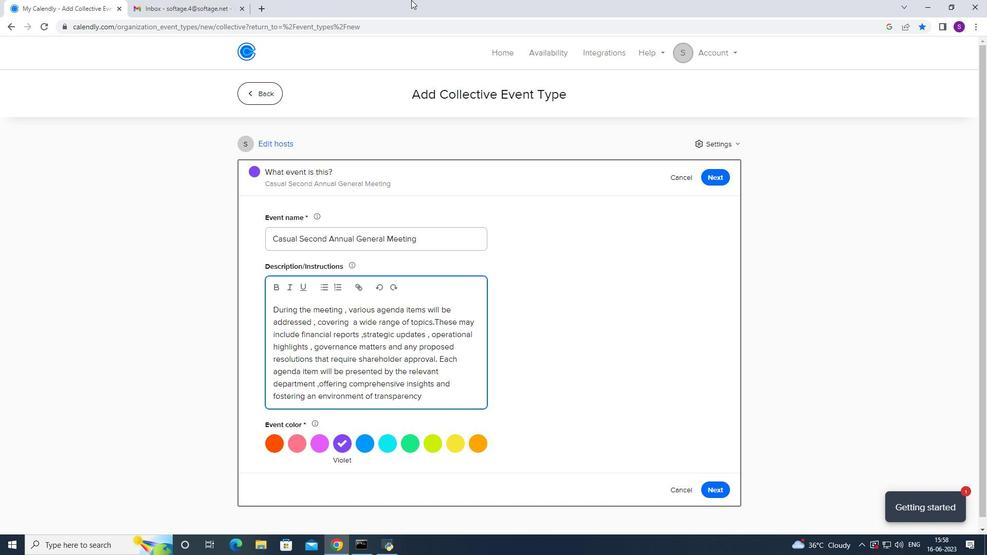 
Action: Mouse moved to (721, 493)
Screenshot: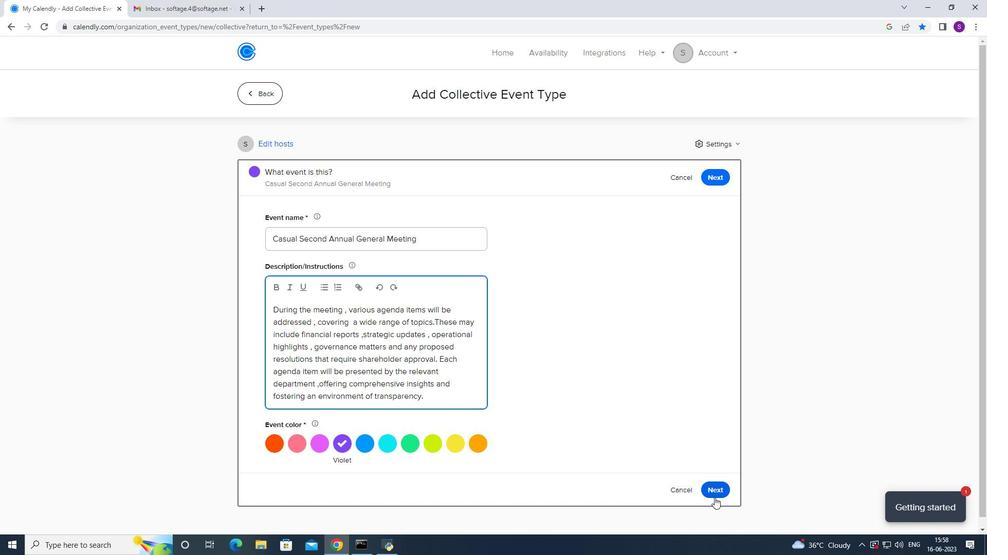 
Action: Mouse pressed left at (721, 493)
Screenshot: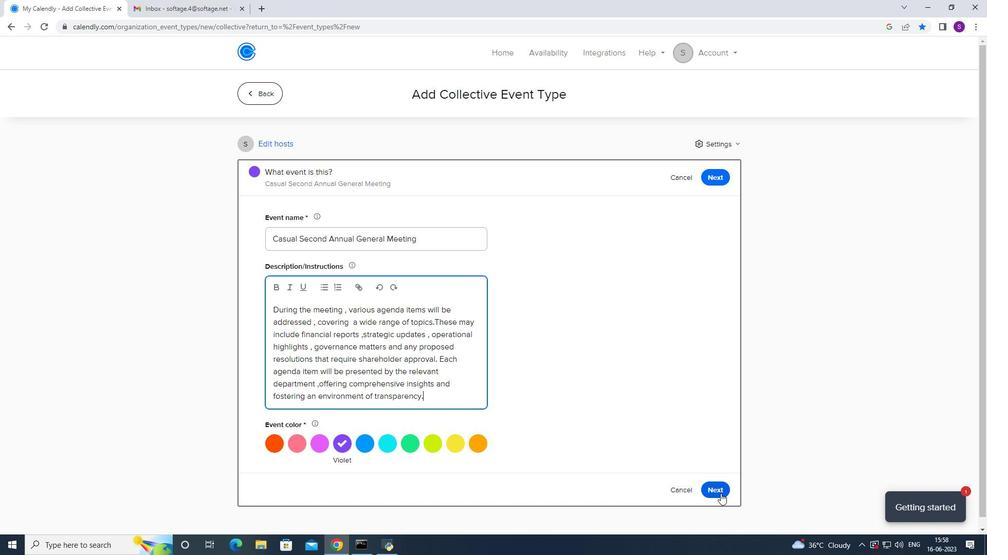 
Action: Mouse moved to (384, 294)
Screenshot: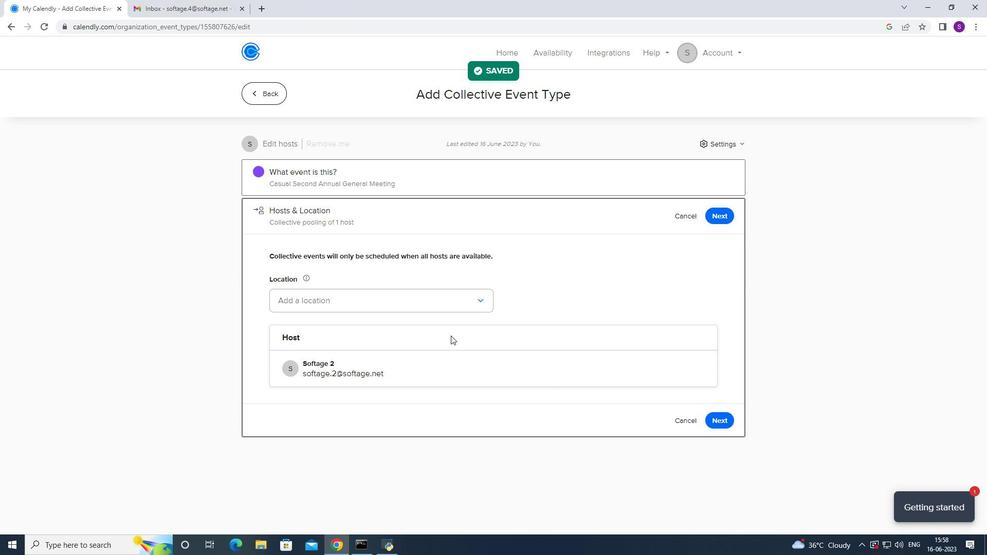 
Action: Mouse pressed left at (384, 294)
Screenshot: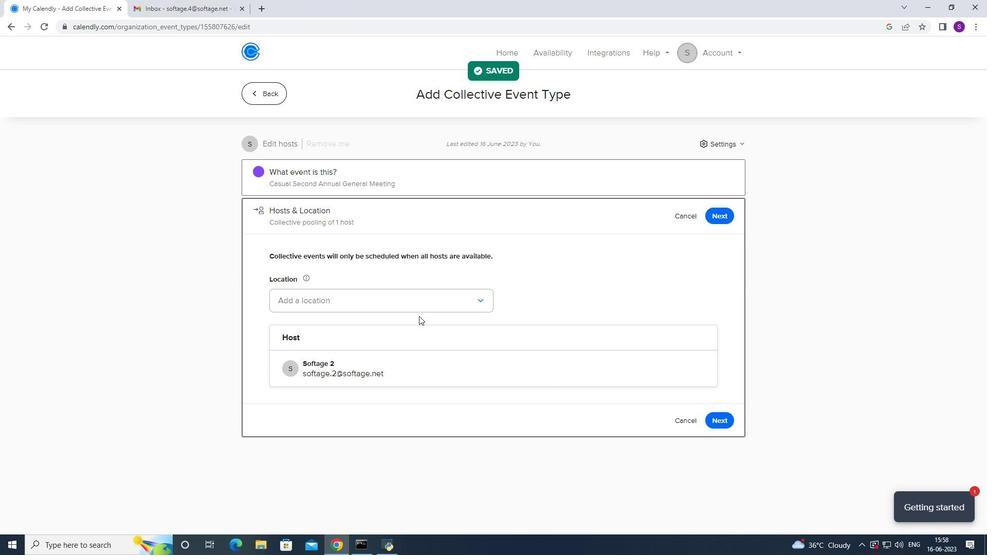 
Action: Mouse moved to (368, 323)
Screenshot: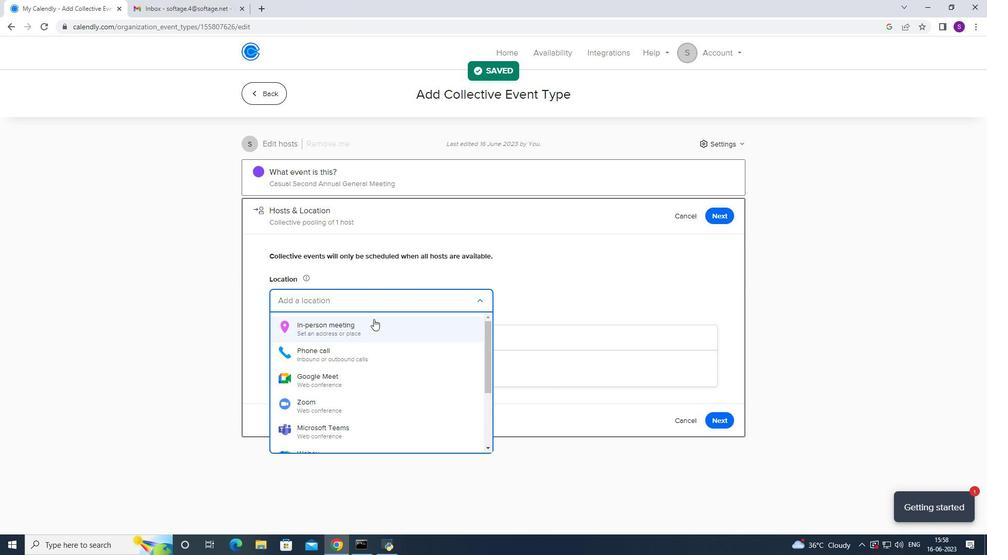 
Action: Mouse pressed left at (368, 323)
Screenshot: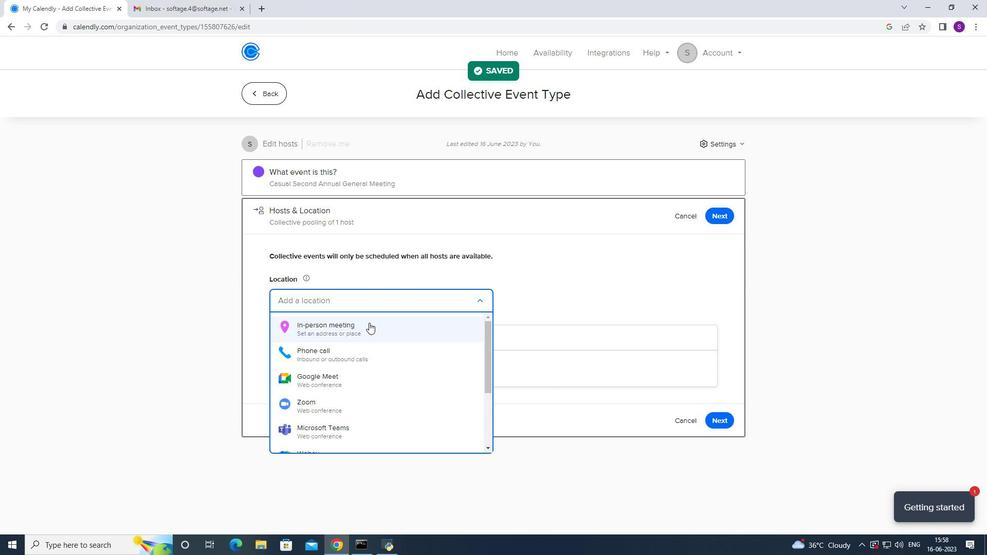 
Action: Mouse moved to (410, 173)
Screenshot: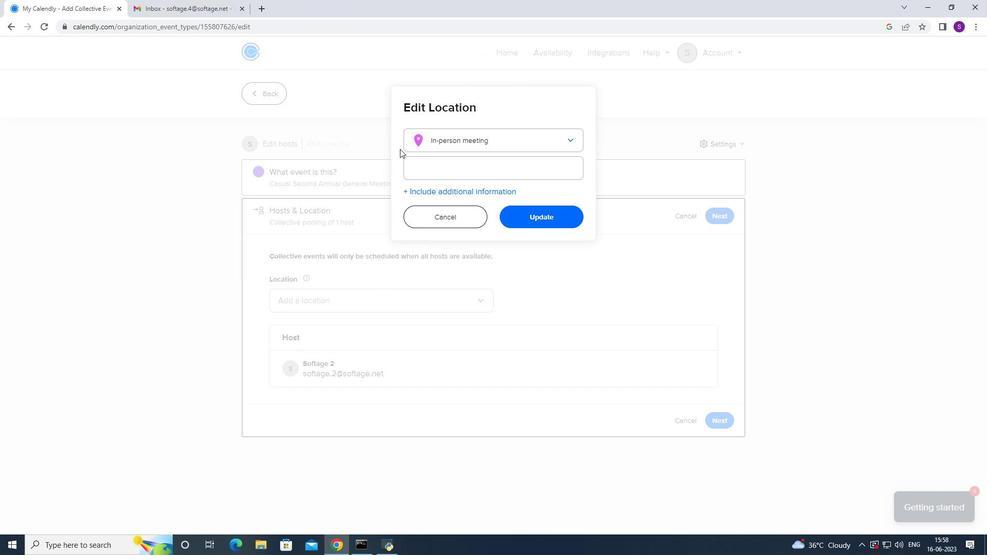 
Action: Mouse pressed left at (410, 173)
Screenshot: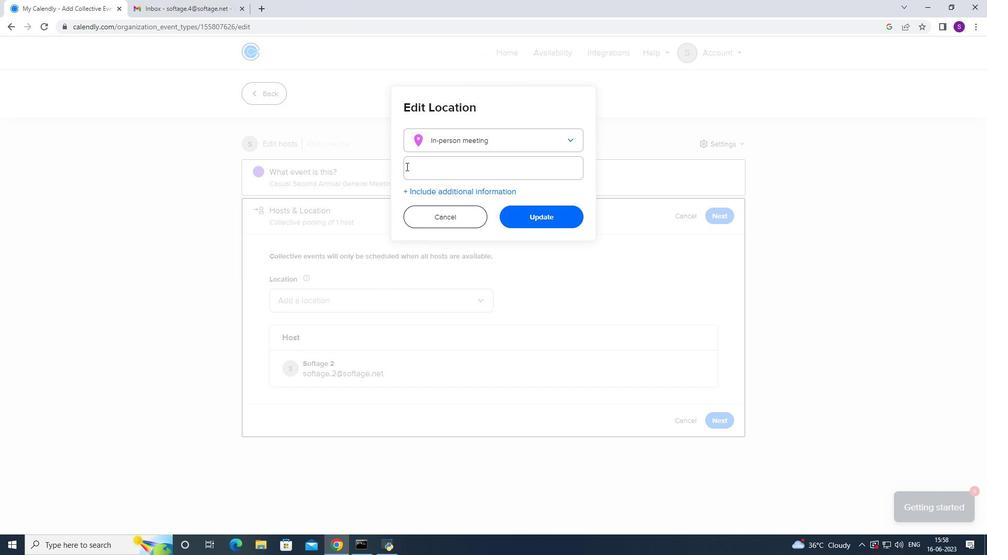 
Action: Mouse moved to (343, 0)
Screenshot: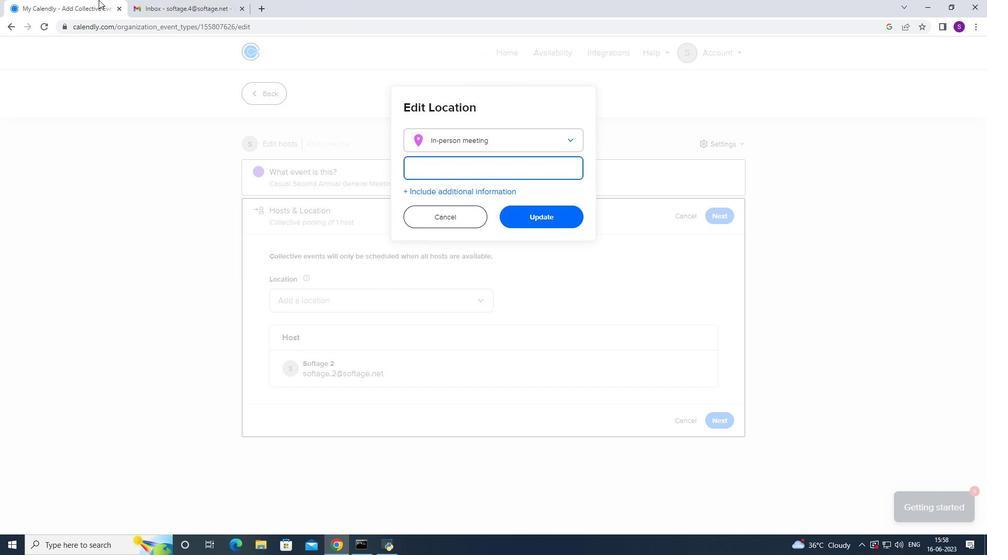 
Action: Key pressed <Key.caps_lock>T<Key.caps_lock>urku,<Key.space><Key.caps_lock>F<Key.caps_lock>inal<Key.backspace><Key.backspace>land
Screenshot: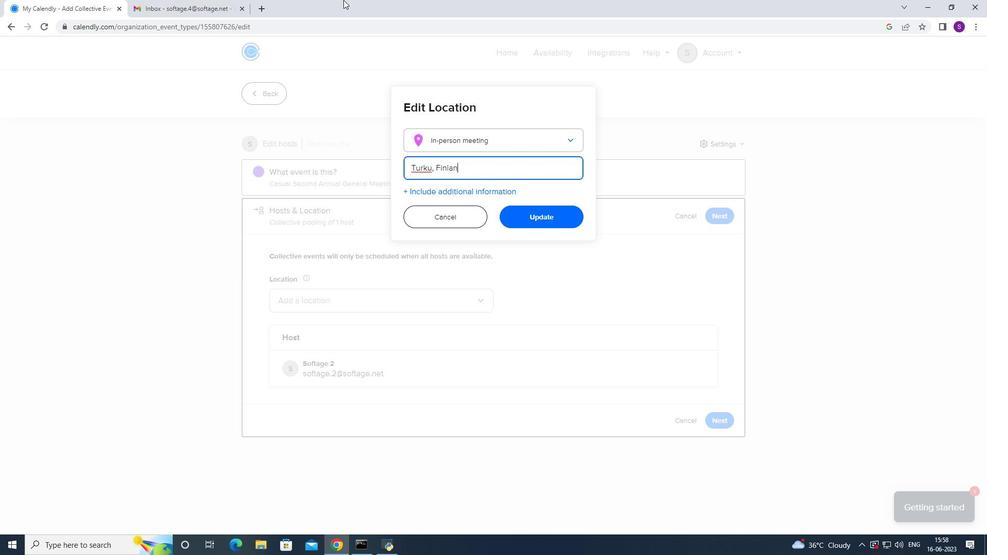 
Action: Mouse moved to (511, 219)
Screenshot: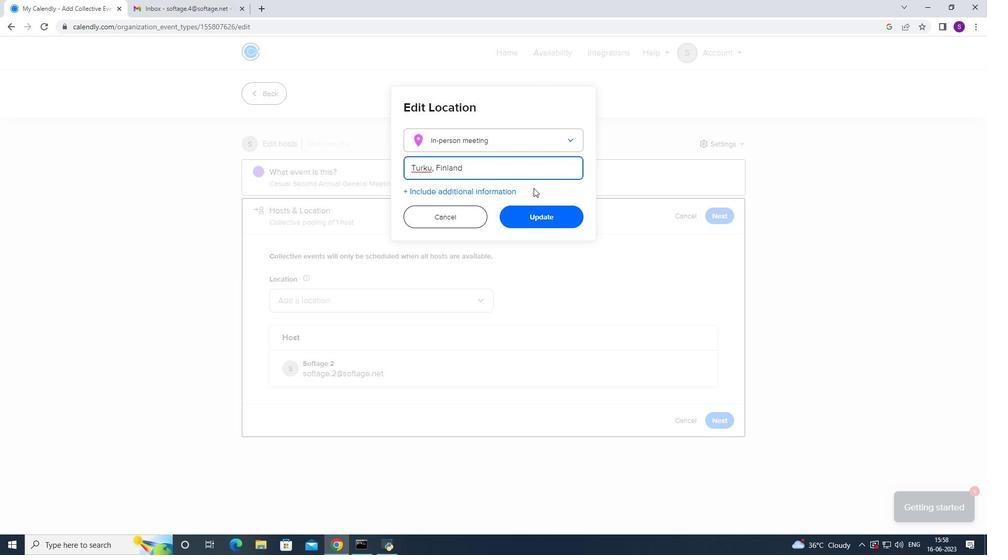 
Action: Mouse pressed left at (511, 219)
Screenshot: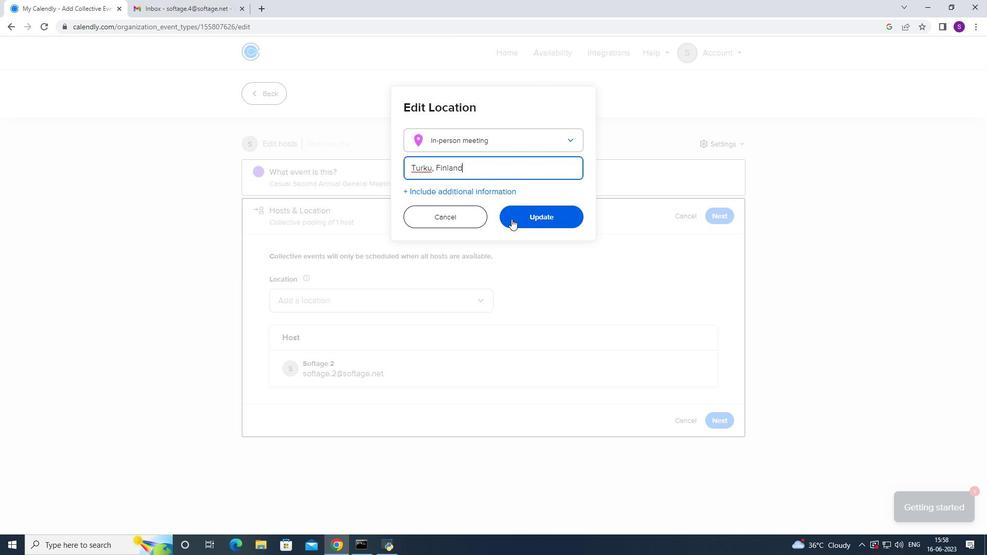 
Action: Mouse moved to (725, 418)
Screenshot: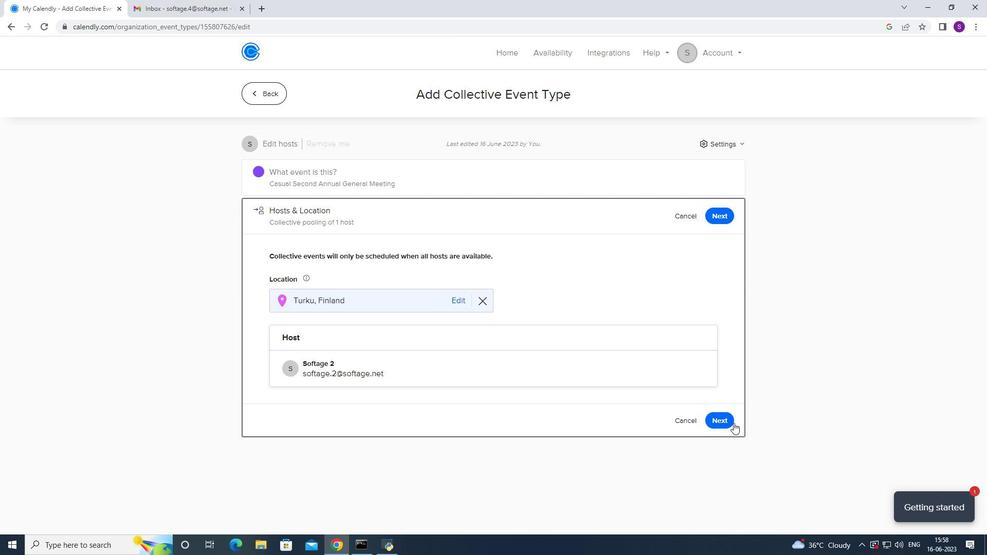 
Action: Mouse pressed left at (725, 418)
Screenshot: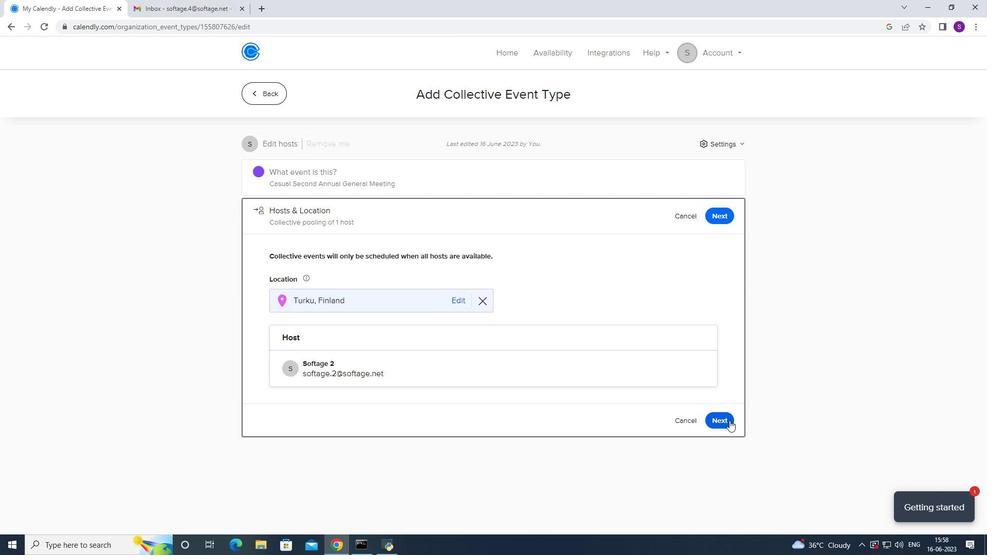
Action: Mouse moved to (278, 368)
Screenshot: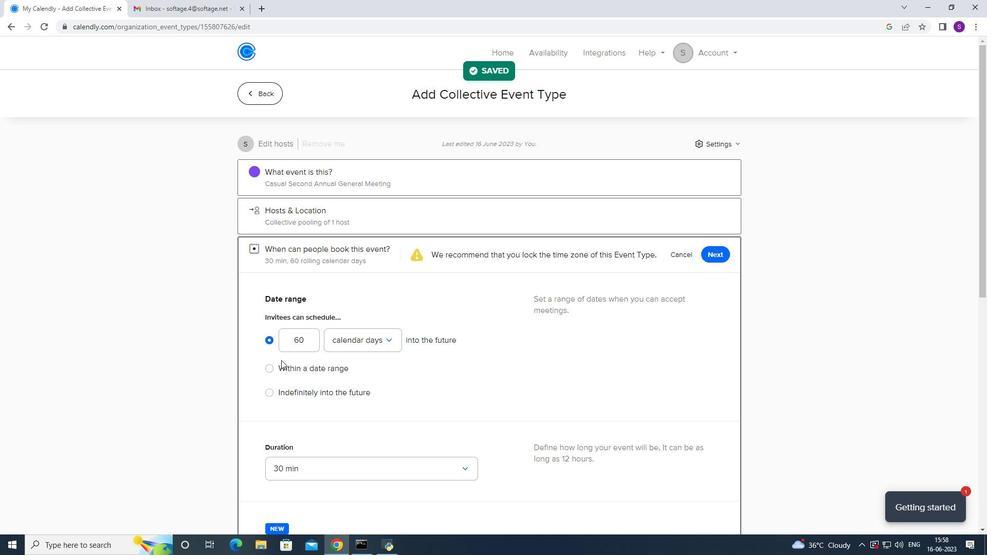 
Action: Mouse pressed left at (278, 368)
Screenshot: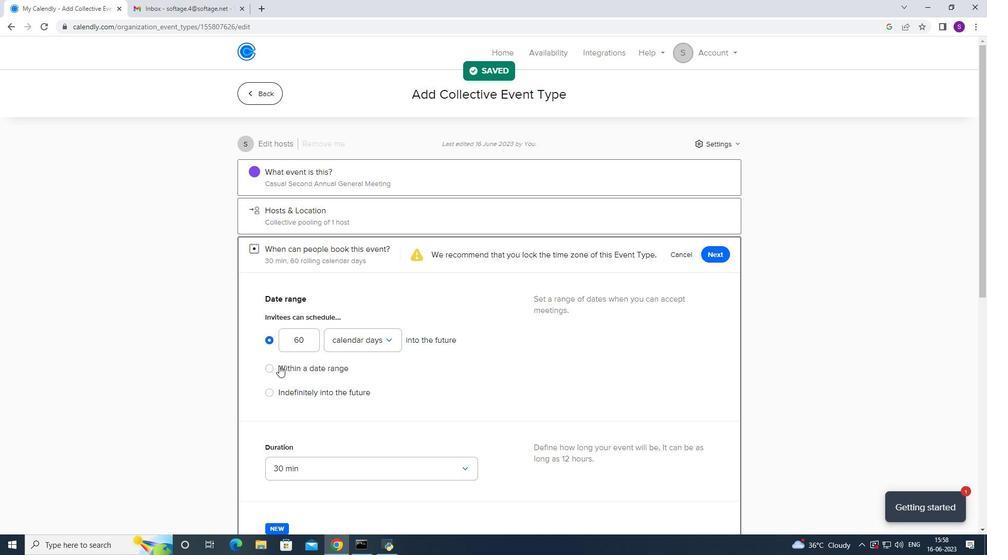 
Action: Mouse moved to (378, 368)
Screenshot: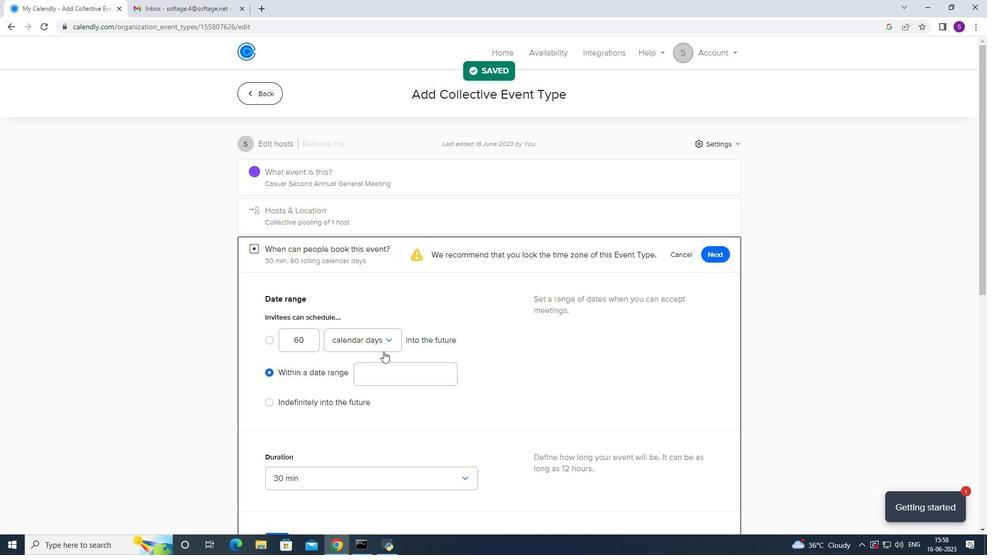 
Action: Mouse pressed left at (378, 368)
Screenshot: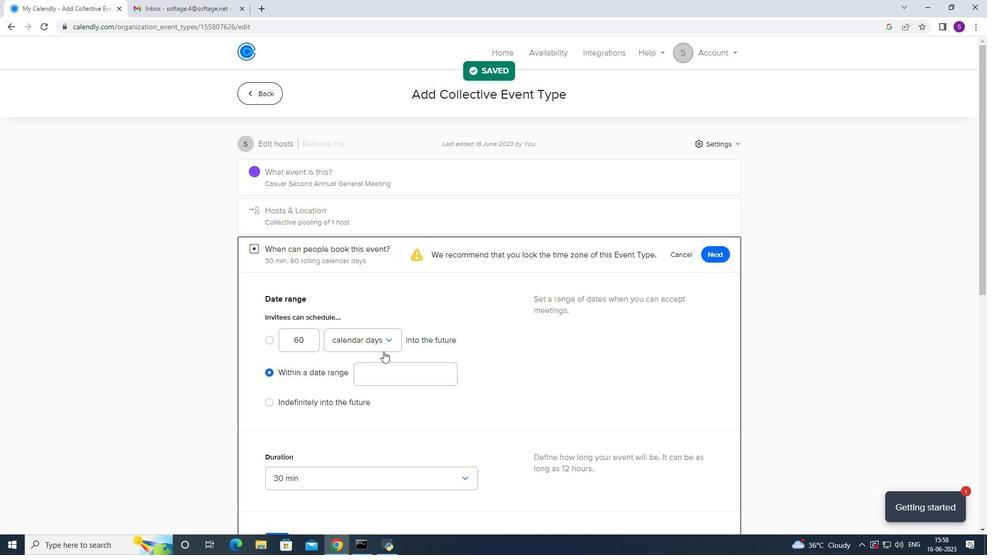 
Action: Mouse moved to (434, 185)
Screenshot: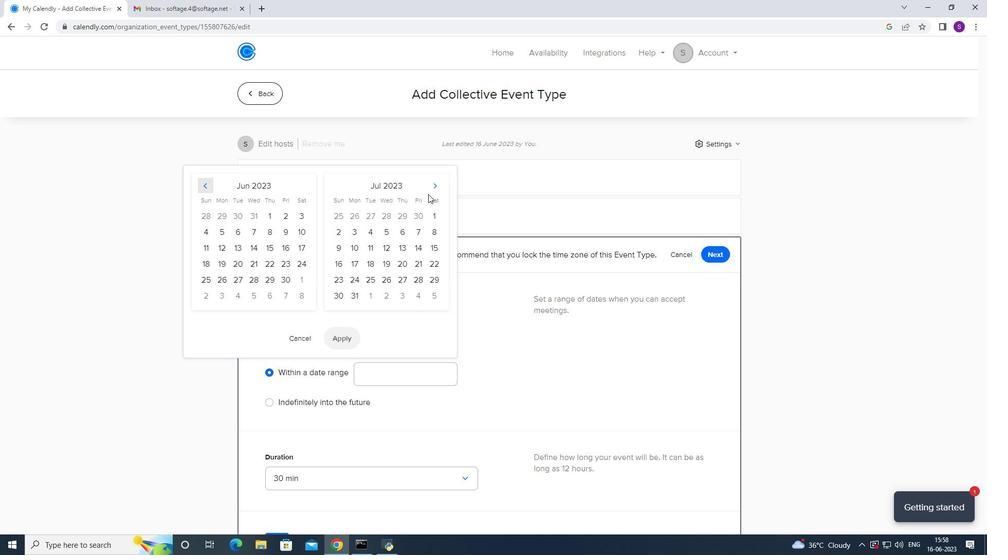 
Action: Mouse pressed left at (434, 185)
Screenshot: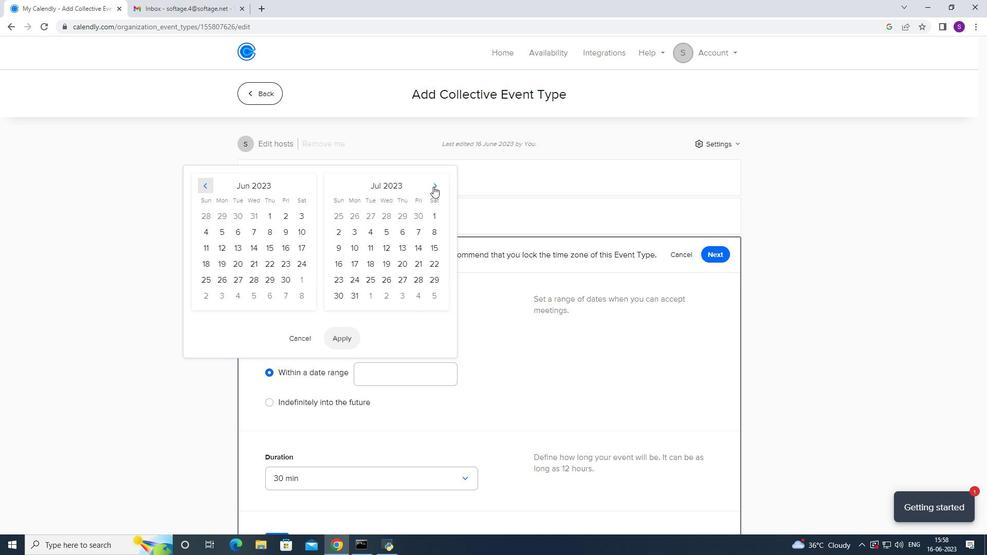 
Action: Mouse pressed left at (434, 185)
Screenshot: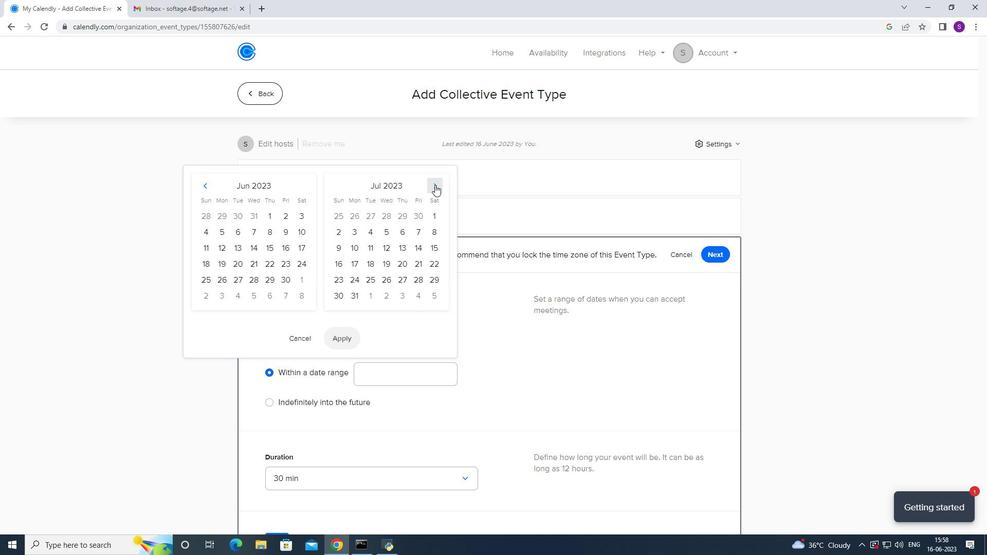 
Action: Mouse pressed left at (434, 185)
Screenshot: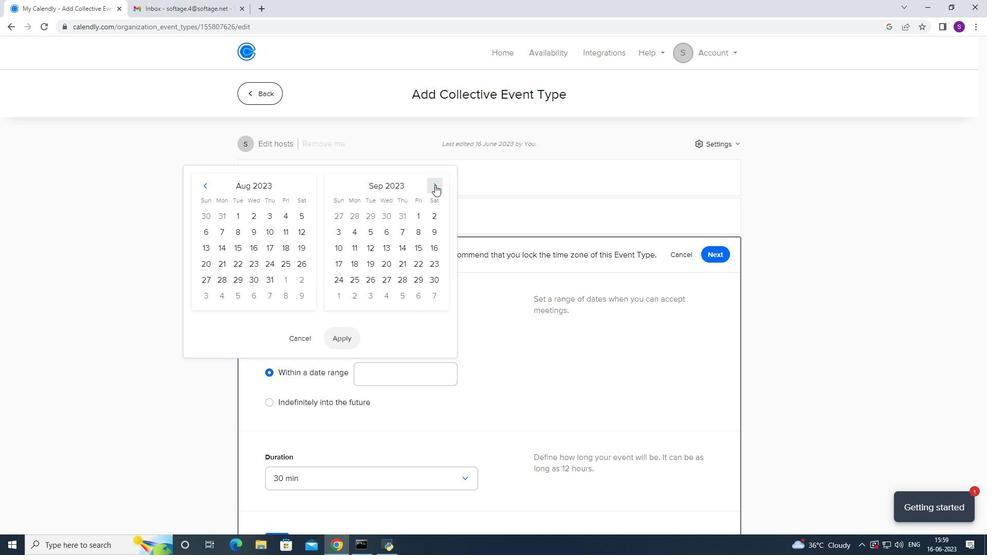 
Action: Mouse pressed left at (434, 185)
Screenshot: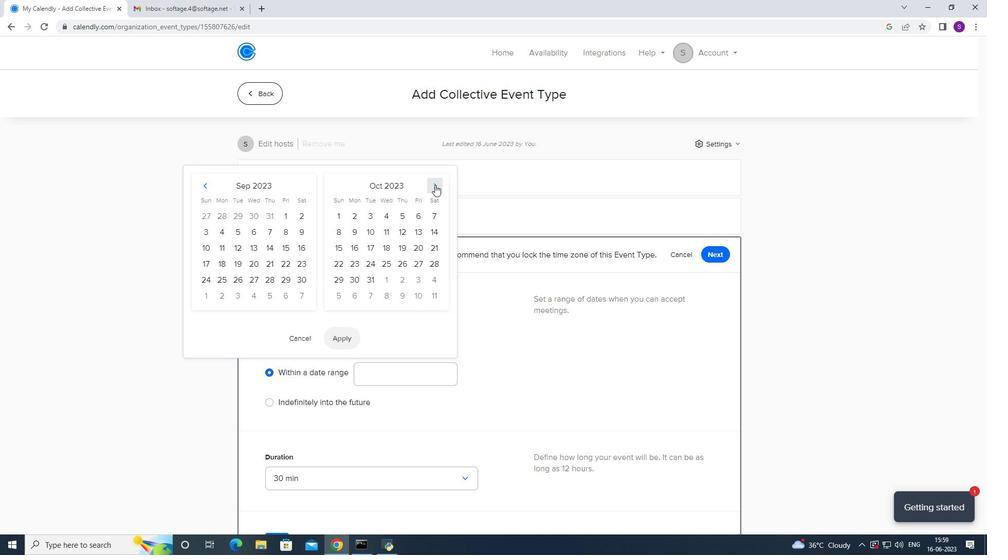 
Action: Mouse pressed left at (434, 185)
Screenshot: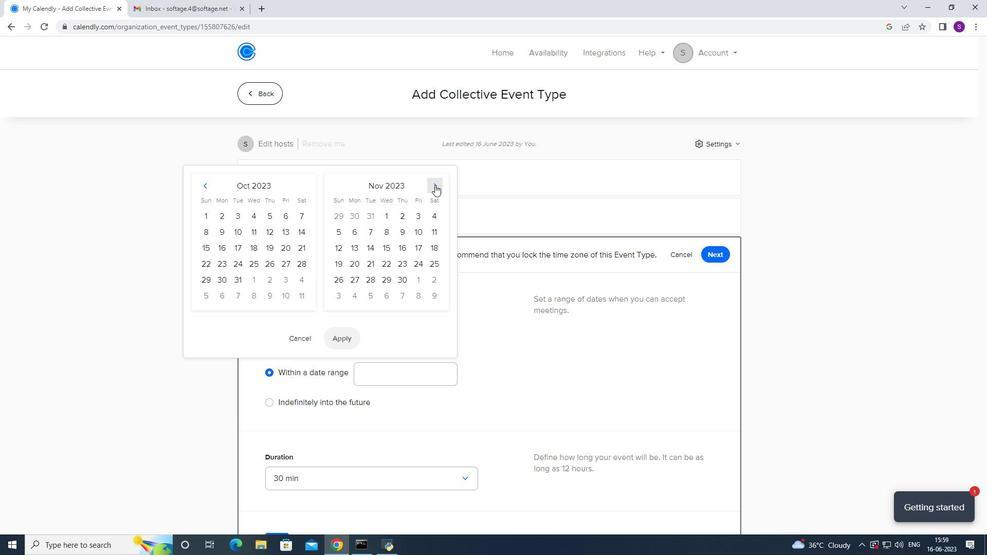 
Action: Mouse moved to (424, 214)
Screenshot: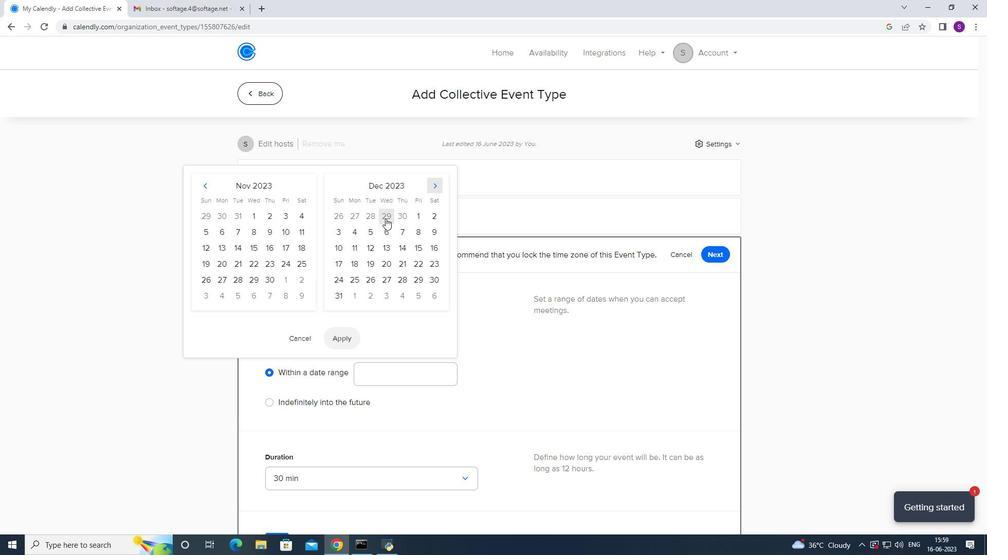 
Action: Mouse pressed left at (424, 214)
Screenshot: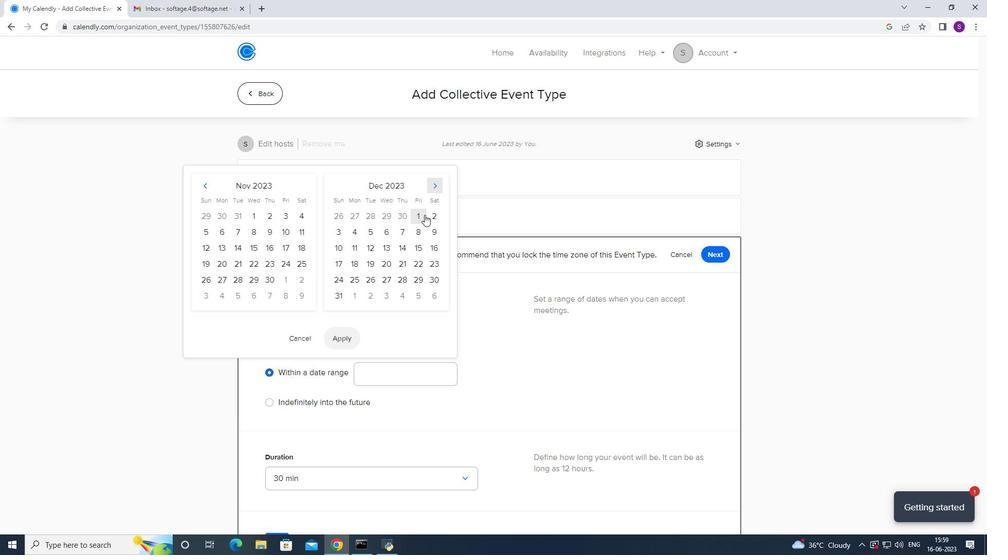 
Action: Mouse moved to (431, 213)
Screenshot: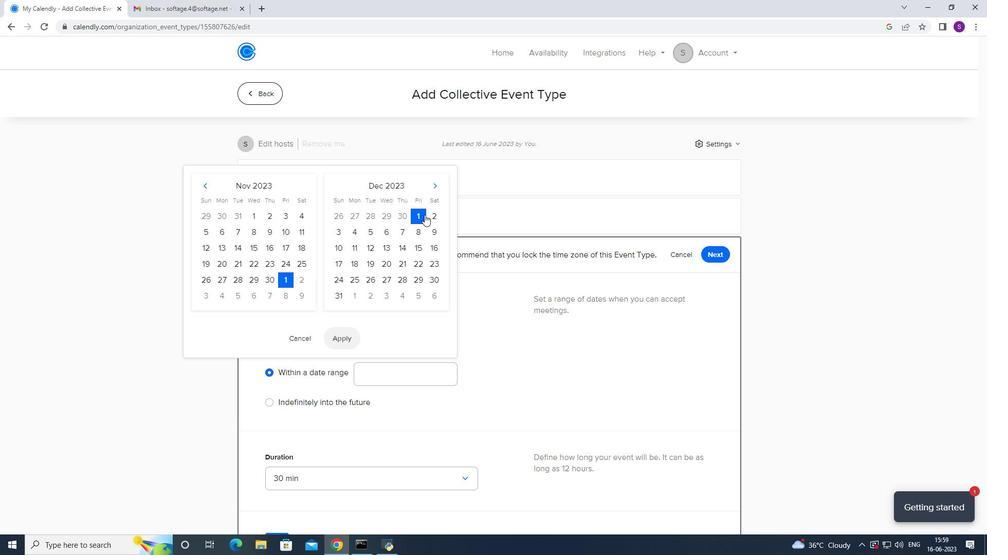 
Action: Mouse pressed left at (431, 213)
Screenshot: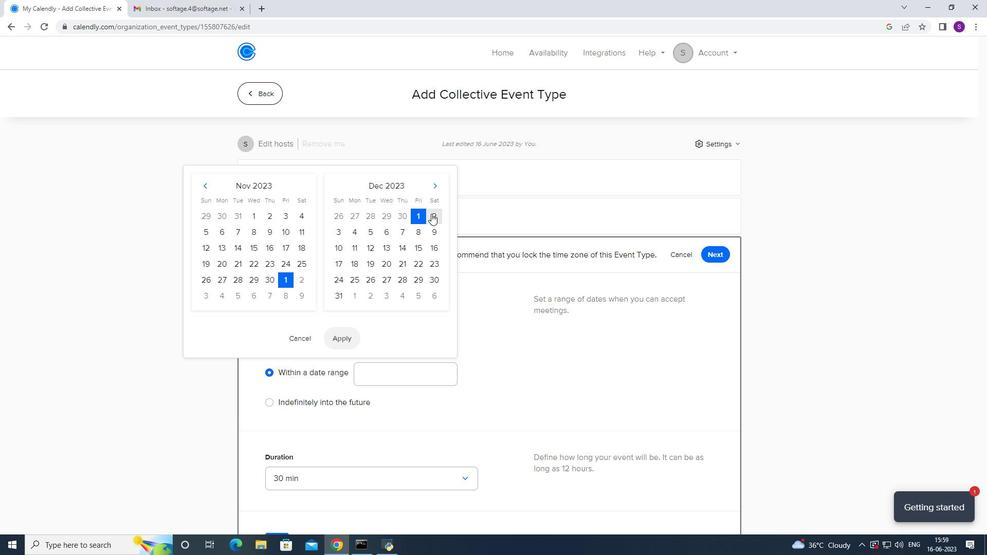 
Action: Mouse moved to (422, 215)
Screenshot: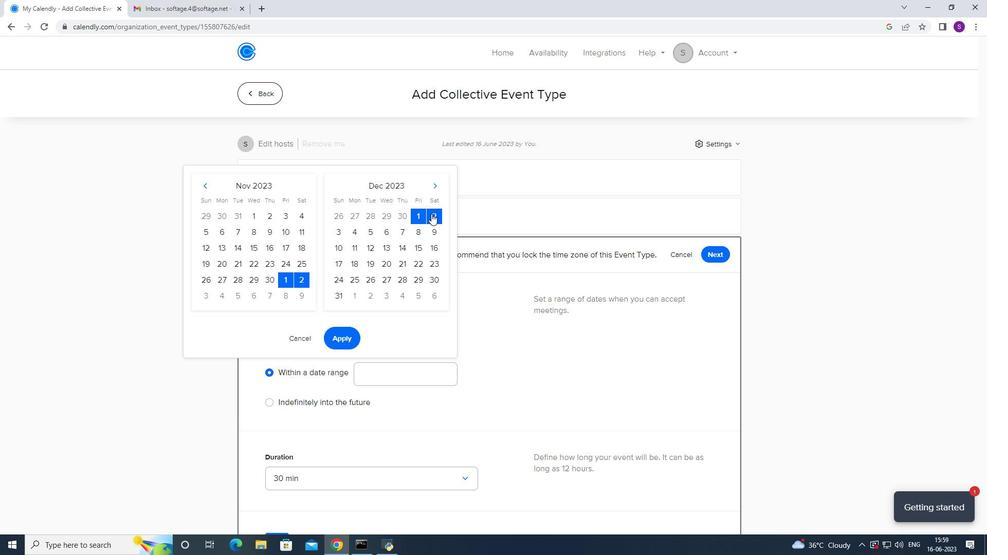 
Action: Mouse pressed left at (422, 215)
Screenshot: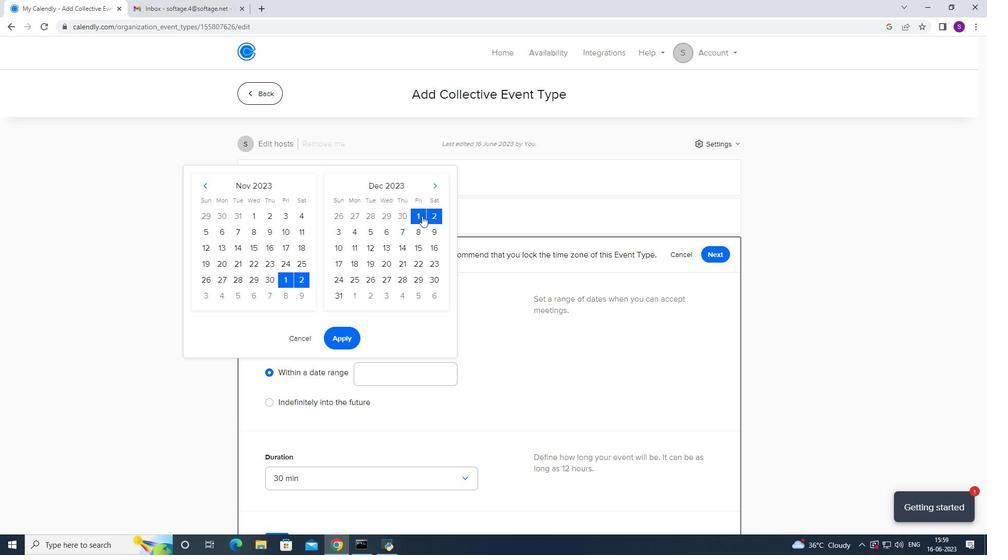 
Action: Mouse moved to (426, 215)
Screenshot: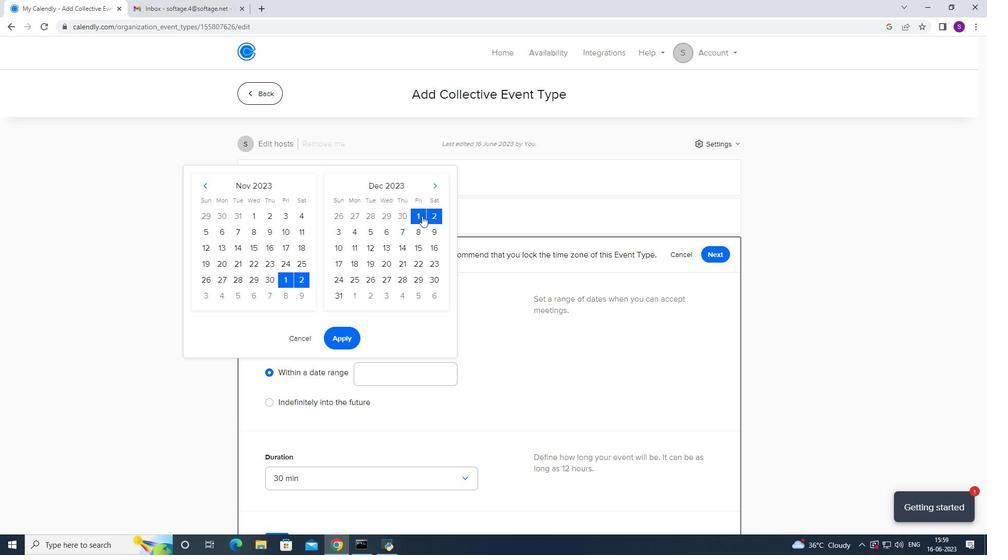 
Action: Mouse pressed left at (426, 215)
Screenshot: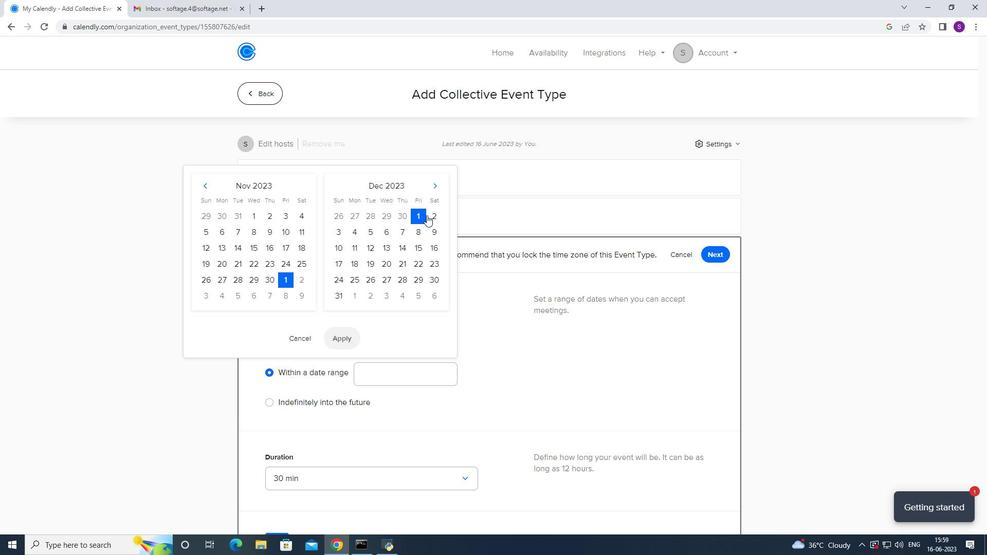 
Action: Mouse moved to (432, 218)
Screenshot: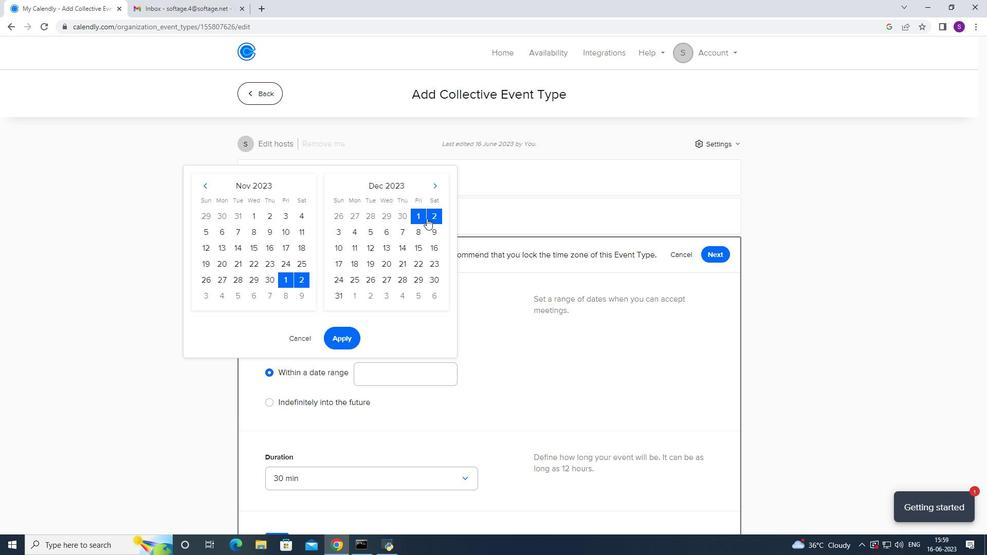 
Action: Mouse pressed left at (432, 218)
Screenshot: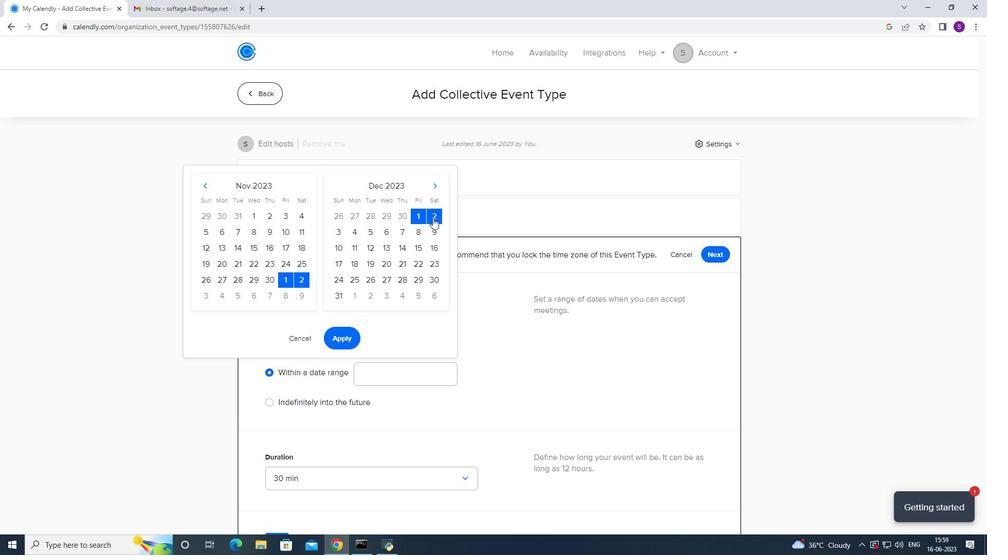 
Action: Mouse moved to (339, 237)
Screenshot: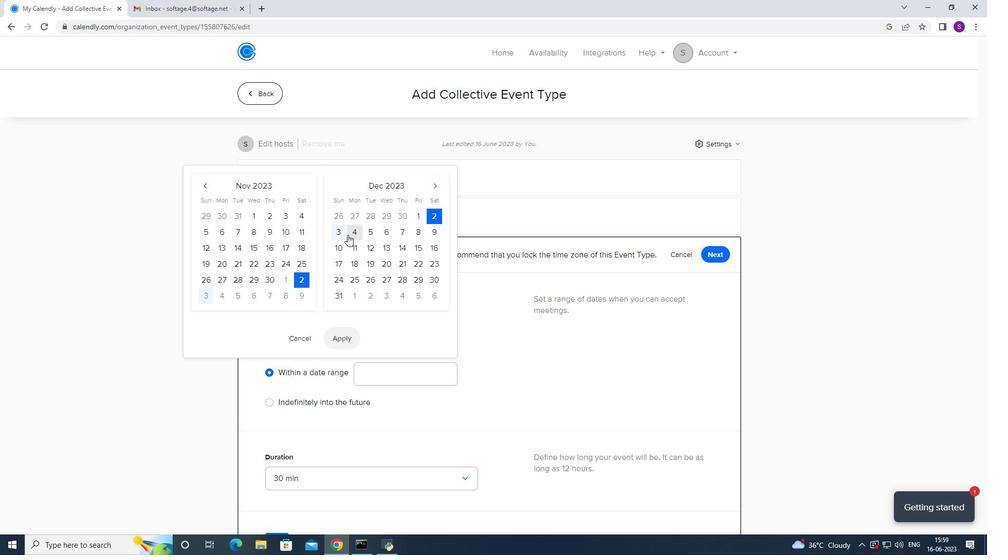 
Action: Mouse pressed left at (339, 237)
Screenshot: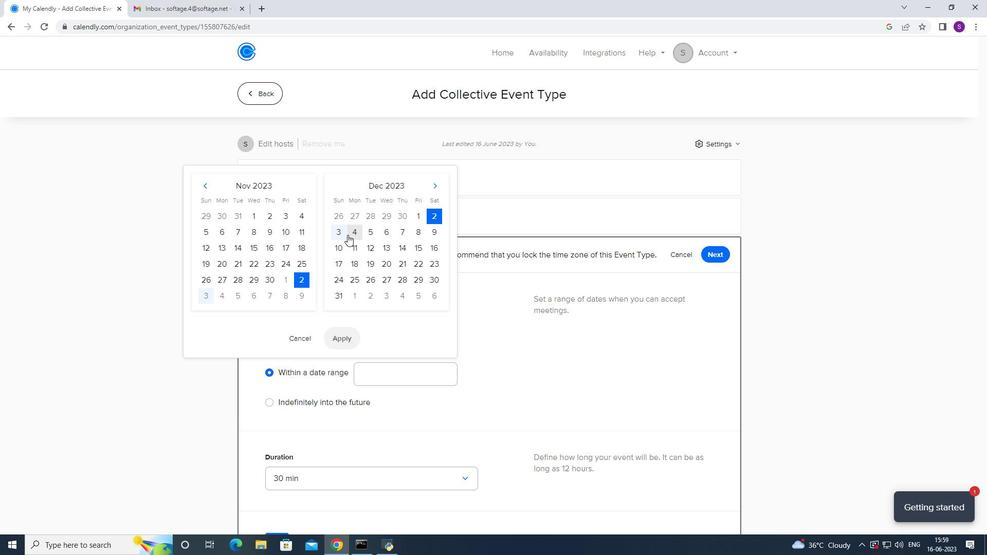
Action: Mouse moved to (416, 278)
Screenshot: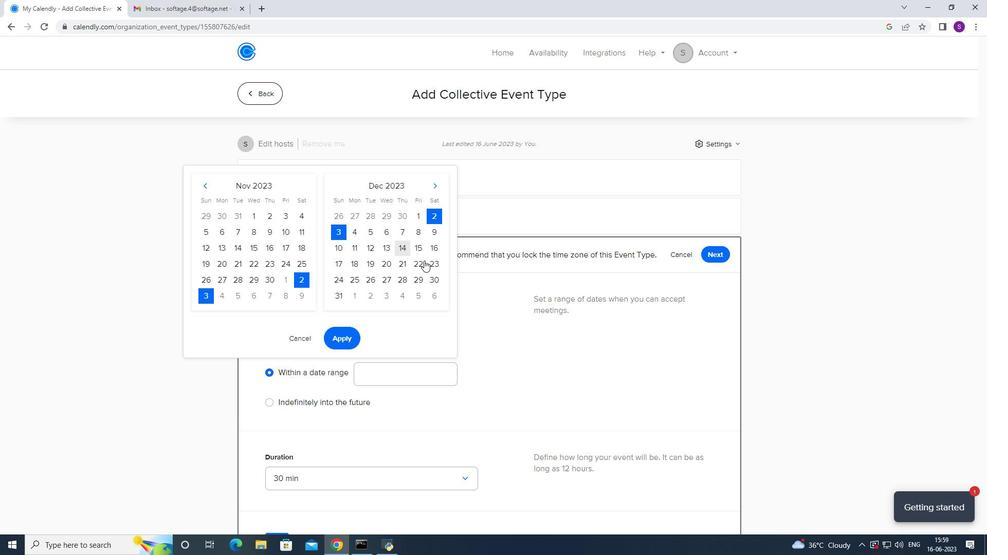 
Action: Mouse scrolled (416, 277) with delta (0, 0)
Screenshot: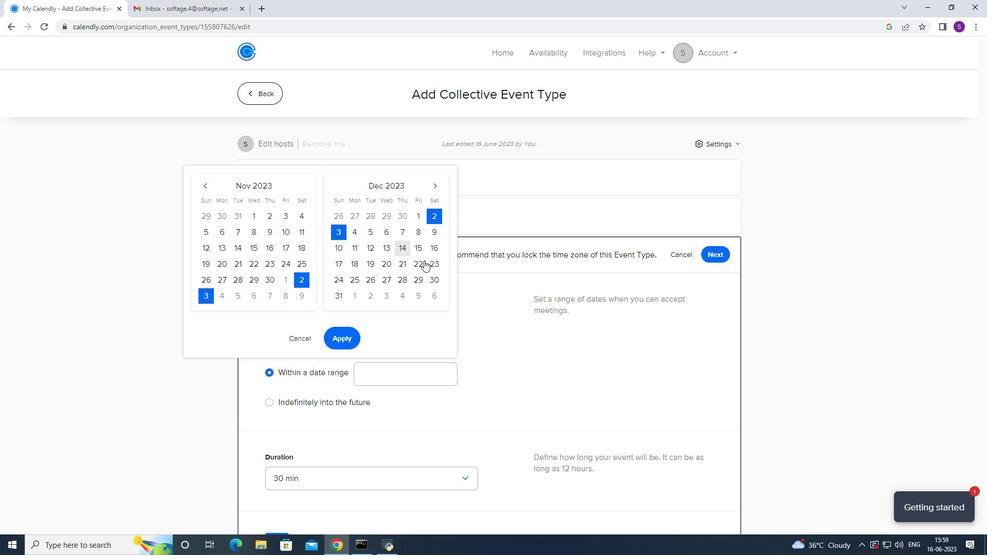 
Action: Mouse moved to (412, 283)
Screenshot: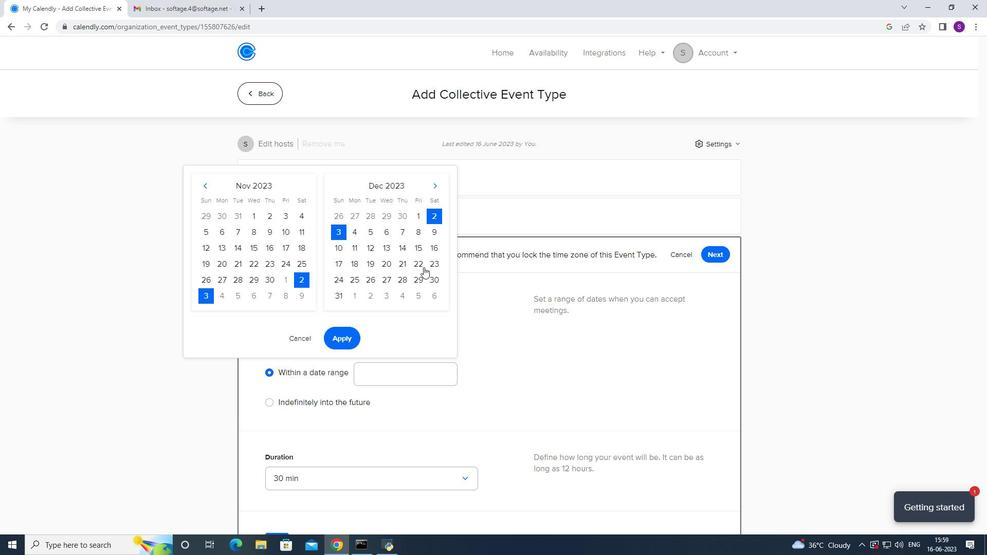 
Action: Mouse scrolled (412, 283) with delta (0, 0)
Screenshot: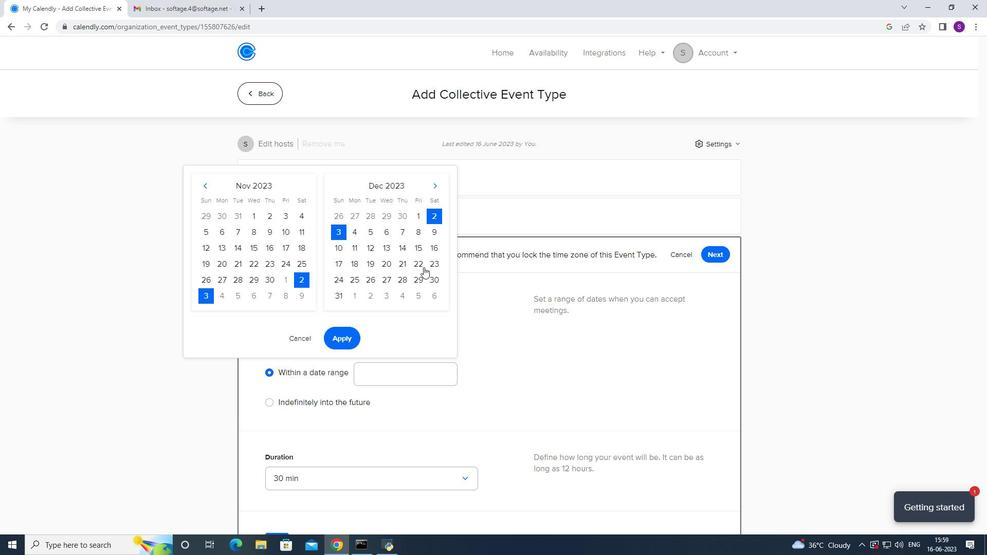 
Action: Mouse moved to (340, 337)
Screenshot: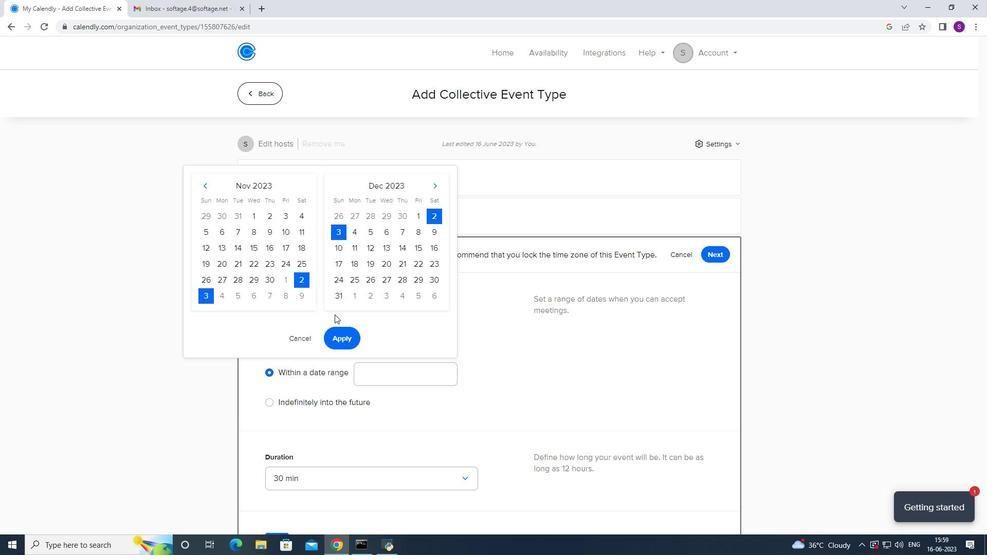 
Action: Mouse pressed left at (340, 337)
Screenshot: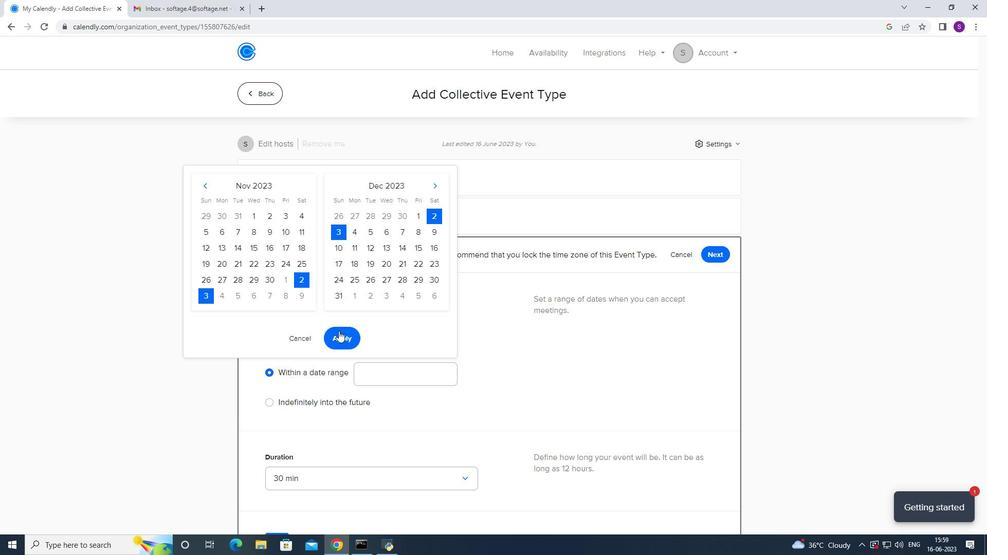 
Action: Mouse moved to (407, 304)
Screenshot: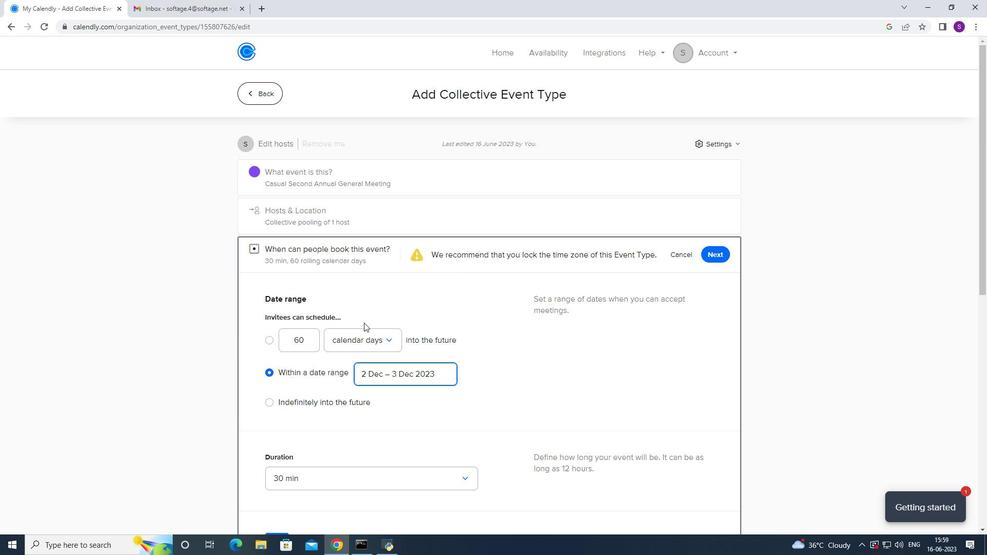 
Action: Mouse scrolled (407, 303) with delta (0, 0)
Screenshot: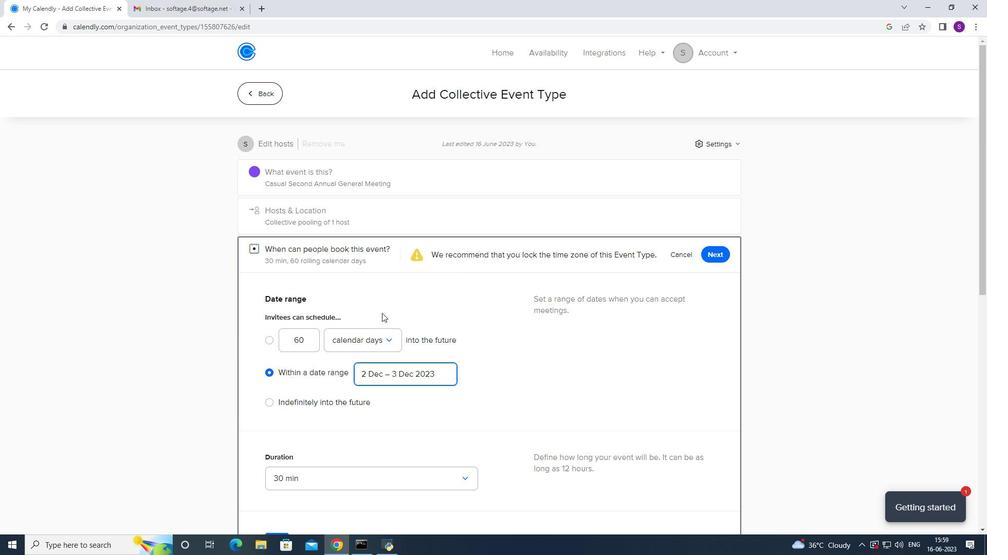 
Action: Mouse scrolled (407, 303) with delta (0, 0)
Screenshot: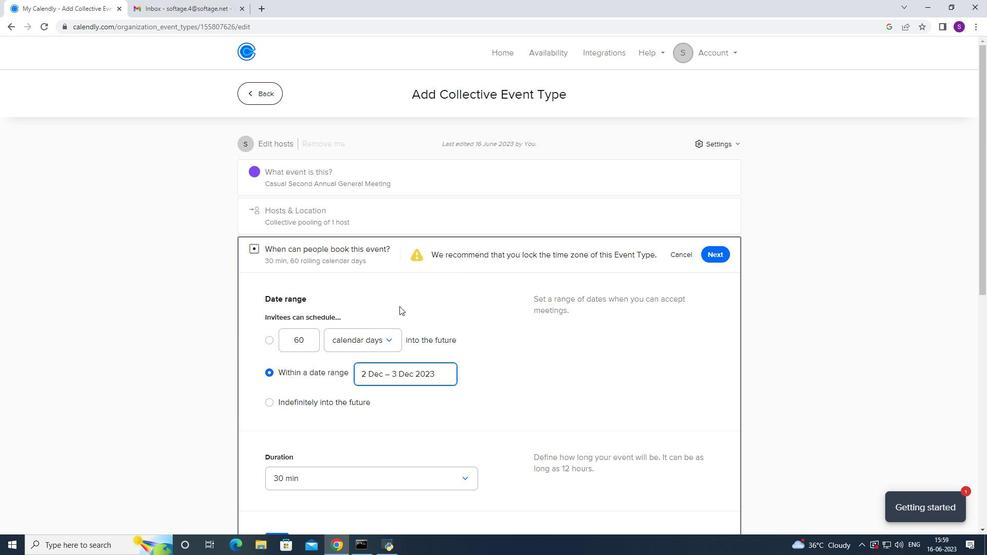 
Action: Mouse scrolled (407, 303) with delta (0, 0)
Screenshot: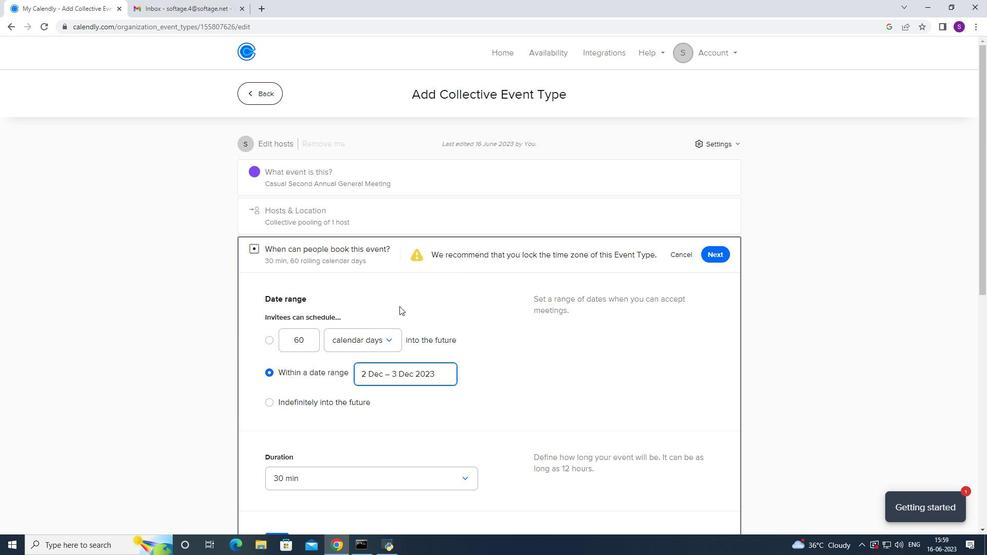 
Action: Mouse scrolled (407, 303) with delta (0, 0)
Screenshot: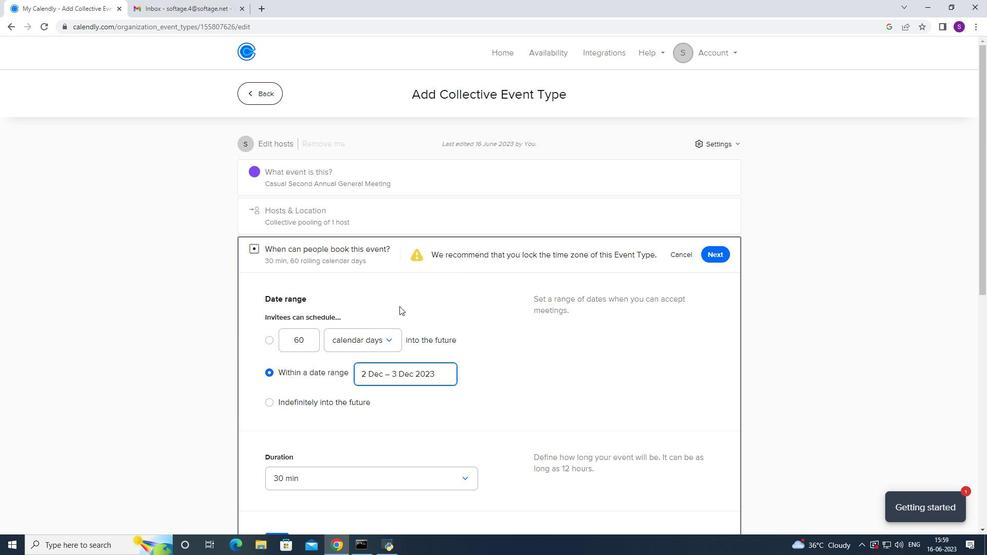 
Action: Mouse scrolled (407, 303) with delta (0, 0)
Screenshot: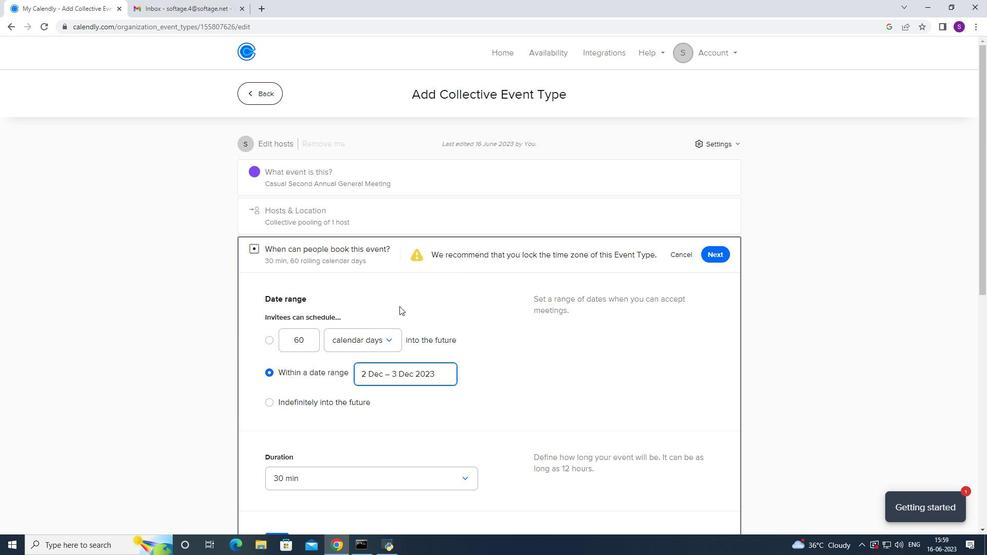 
Action: Mouse scrolled (407, 303) with delta (0, 0)
Screenshot: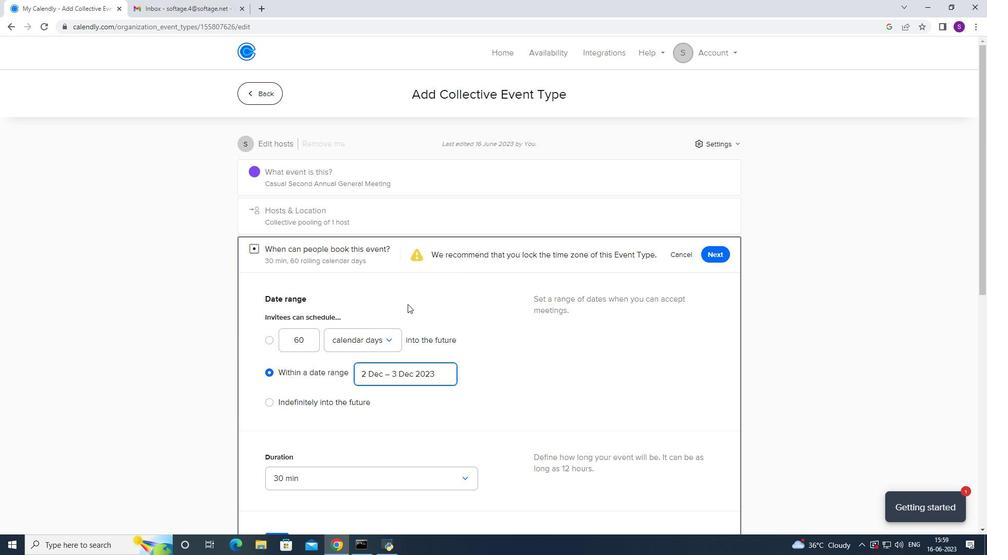 
Action: Mouse moved to (408, 304)
Screenshot: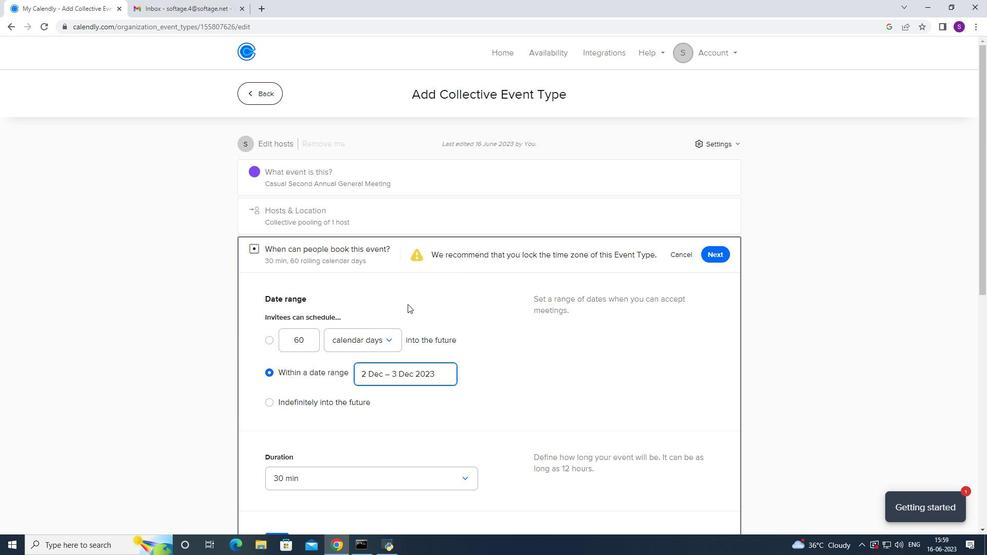 
Action: Mouse scrolled (408, 303) with delta (0, 0)
Screenshot: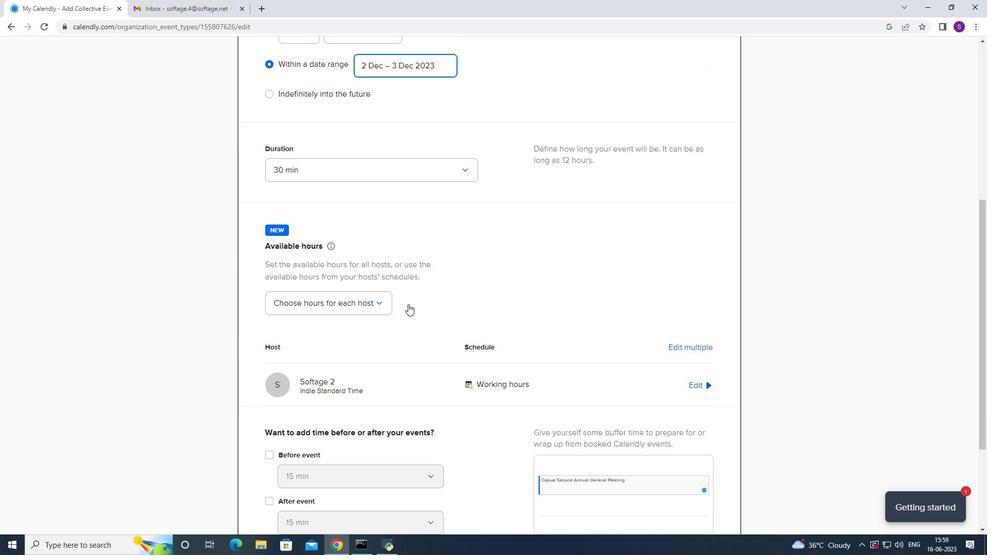 
Action: Mouse scrolled (408, 303) with delta (0, 0)
Screenshot: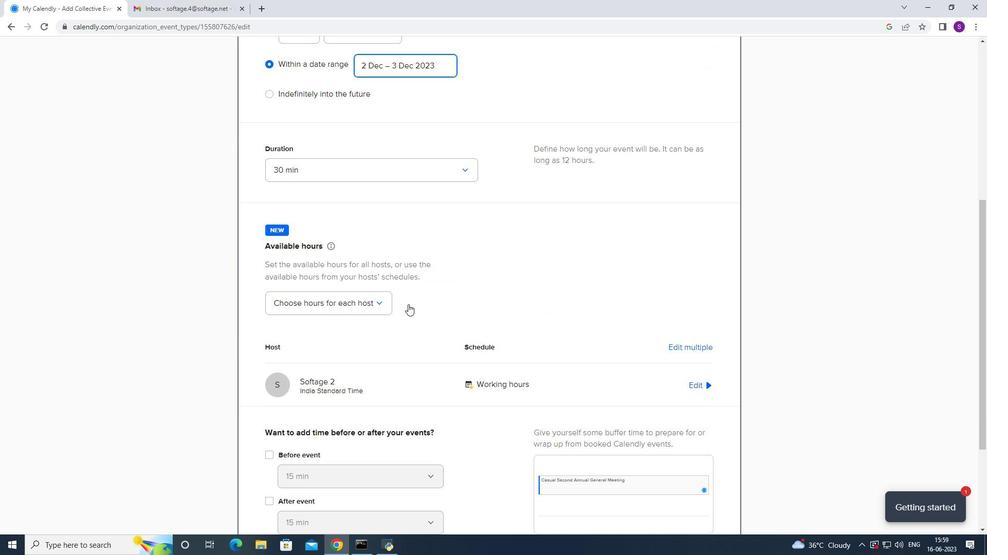
Action: Mouse scrolled (408, 303) with delta (0, 0)
Screenshot: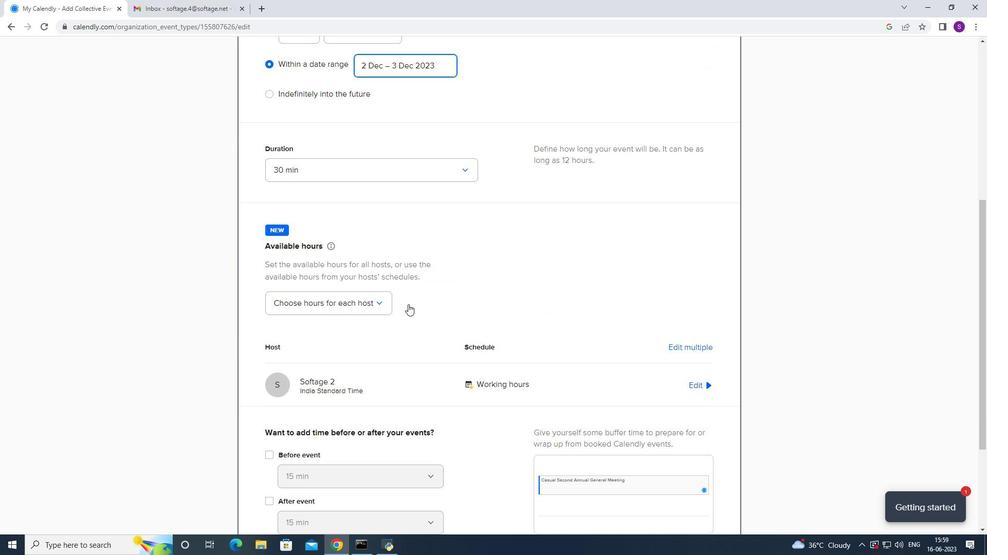 
Action: Mouse scrolled (408, 303) with delta (0, 0)
Screenshot: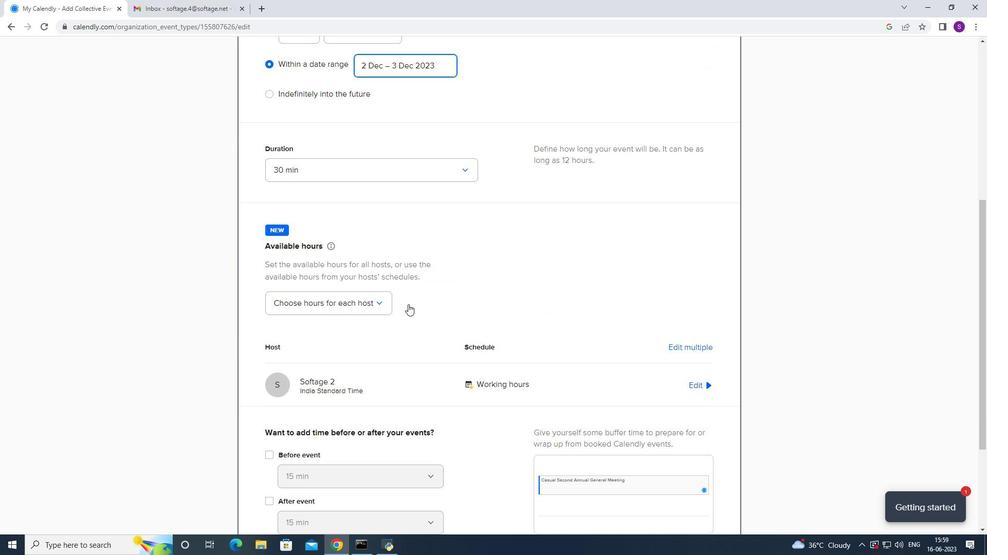 
Action: Mouse moved to (425, 315)
Screenshot: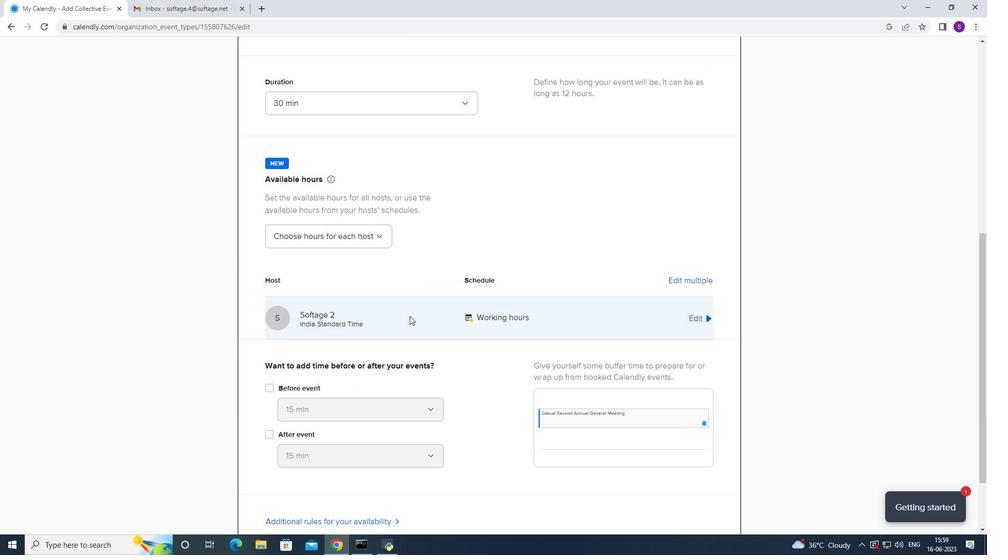 
Action: Mouse scrolled (425, 315) with delta (0, 0)
Screenshot: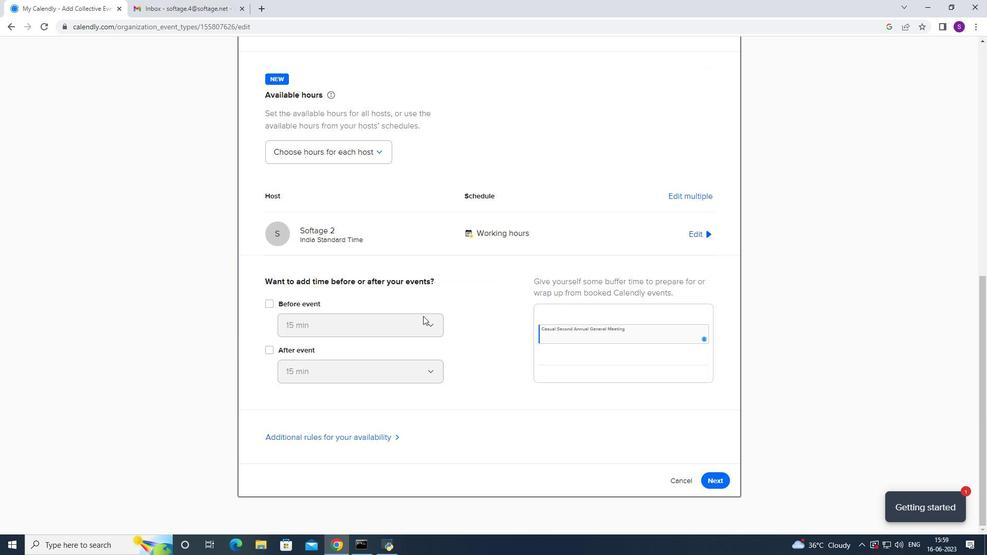 
Action: Mouse scrolled (425, 315) with delta (0, 0)
Screenshot: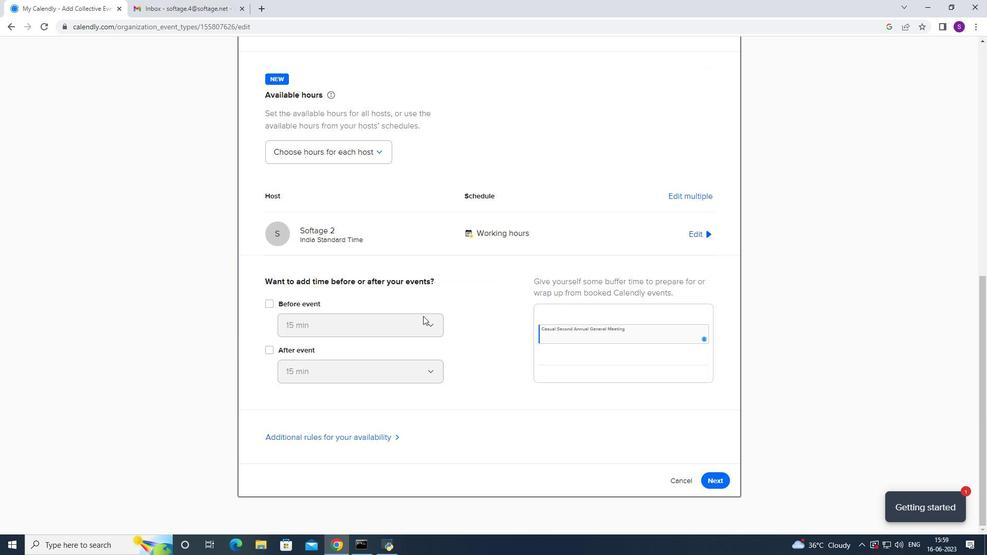 
Action: Mouse moved to (709, 476)
Screenshot: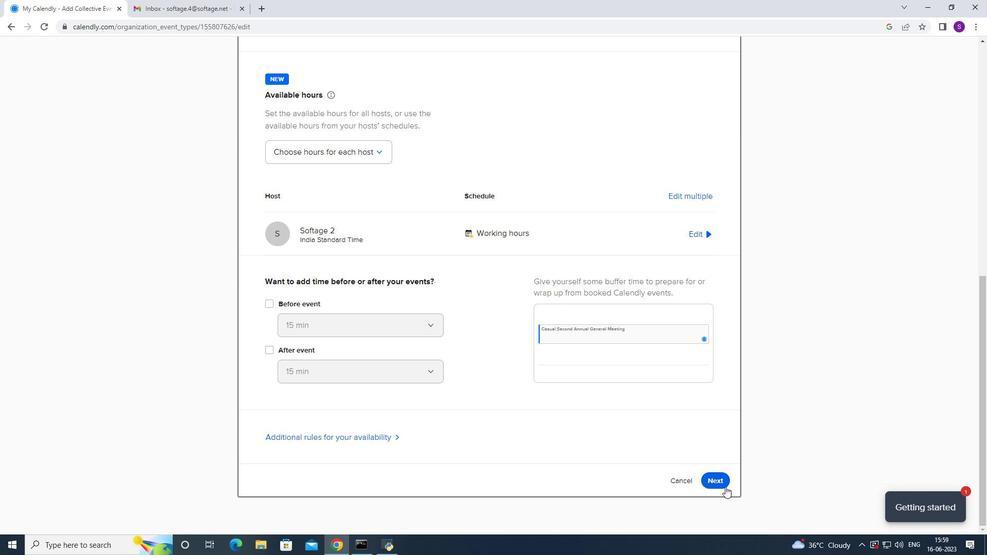 
Action: Mouse pressed left at (709, 476)
Screenshot: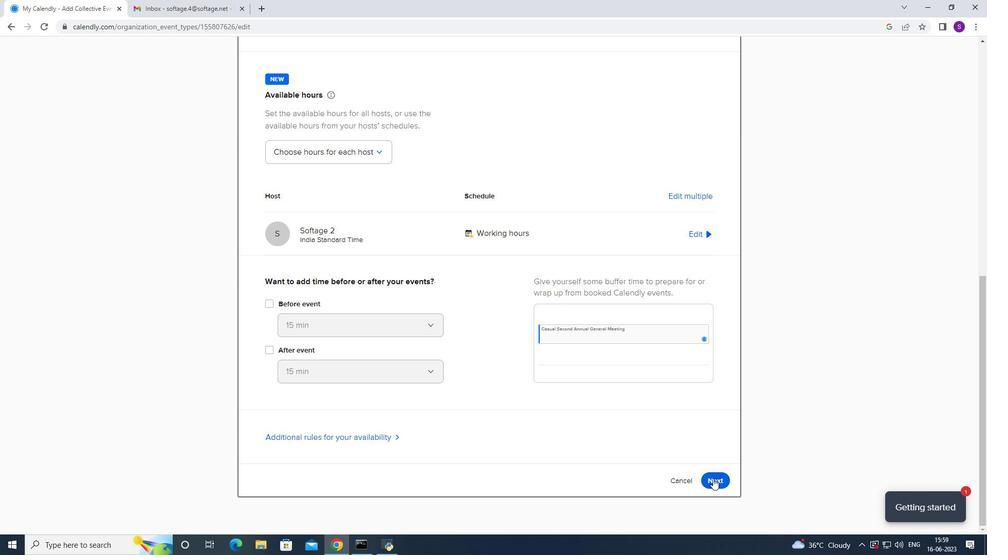 
Action: Mouse moved to (705, 92)
Screenshot: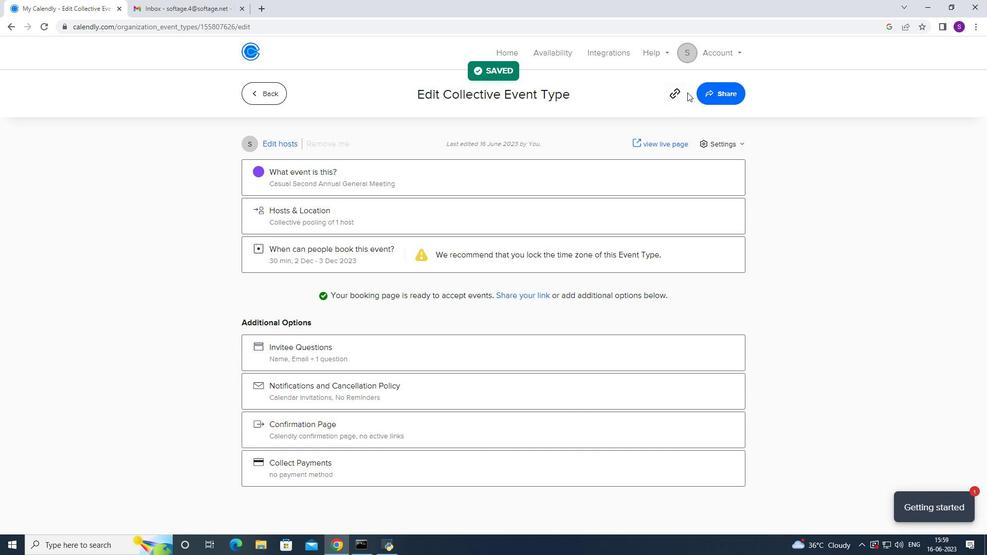 
Action: Mouse pressed left at (705, 92)
Screenshot: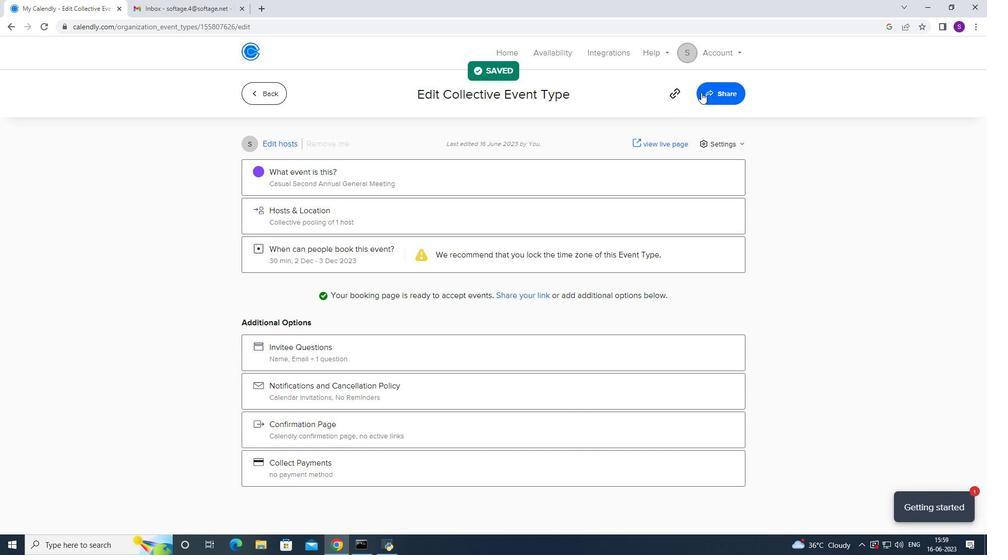 
Action: Mouse moved to (604, 187)
Screenshot: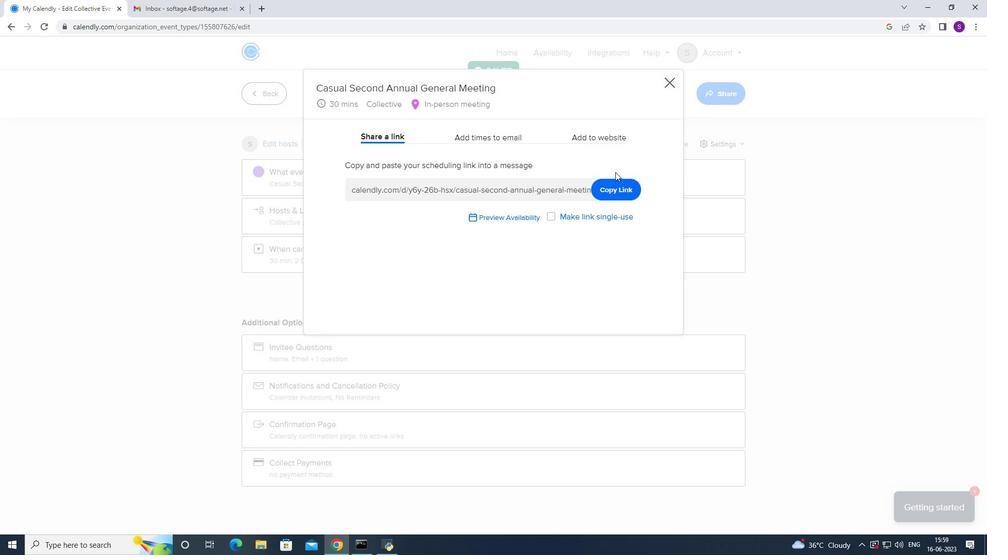 
Action: Mouse pressed left at (604, 187)
Screenshot: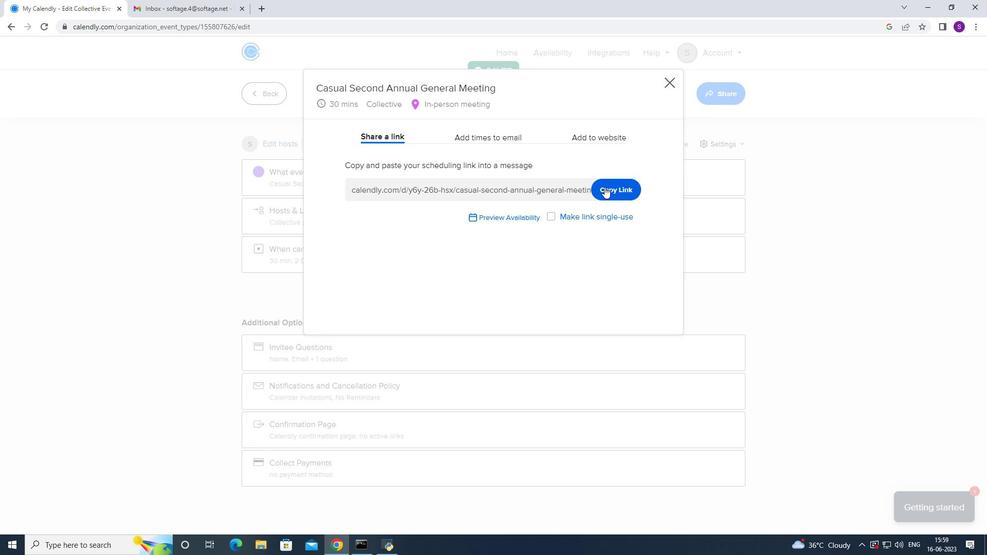 
Action: Mouse moved to (160, 11)
Screenshot: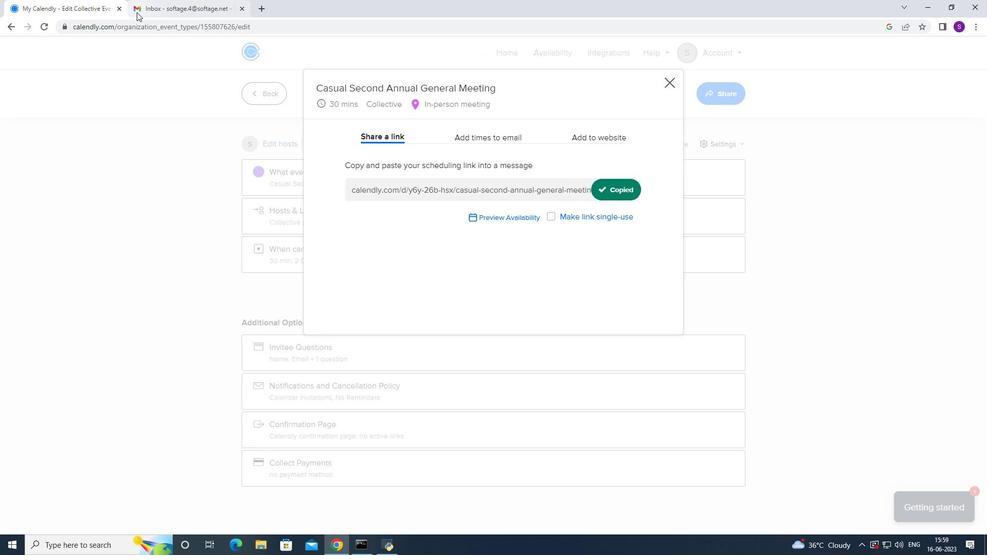 
Action: Mouse pressed left at (160, 11)
Screenshot: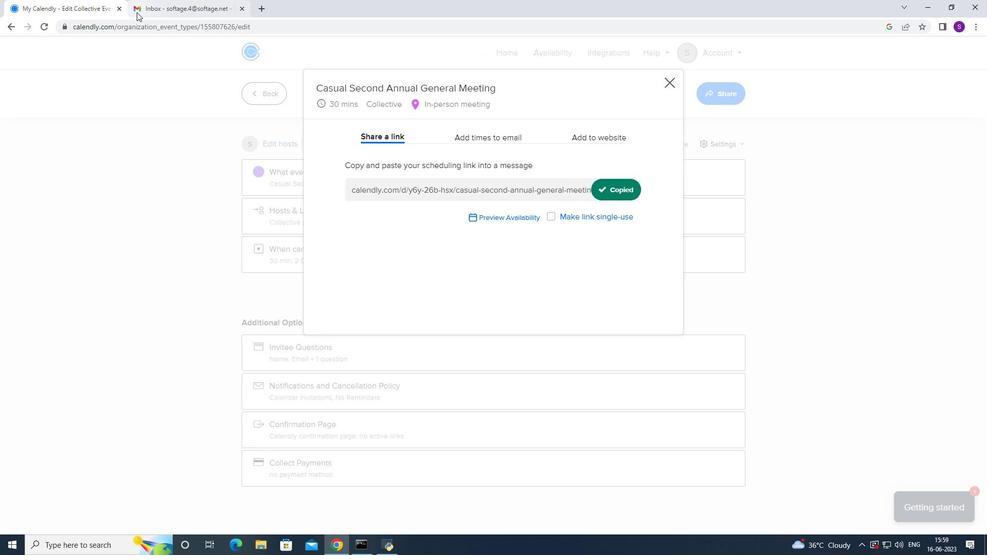 
Action: Mouse moved to (52, 85)
Screenshot: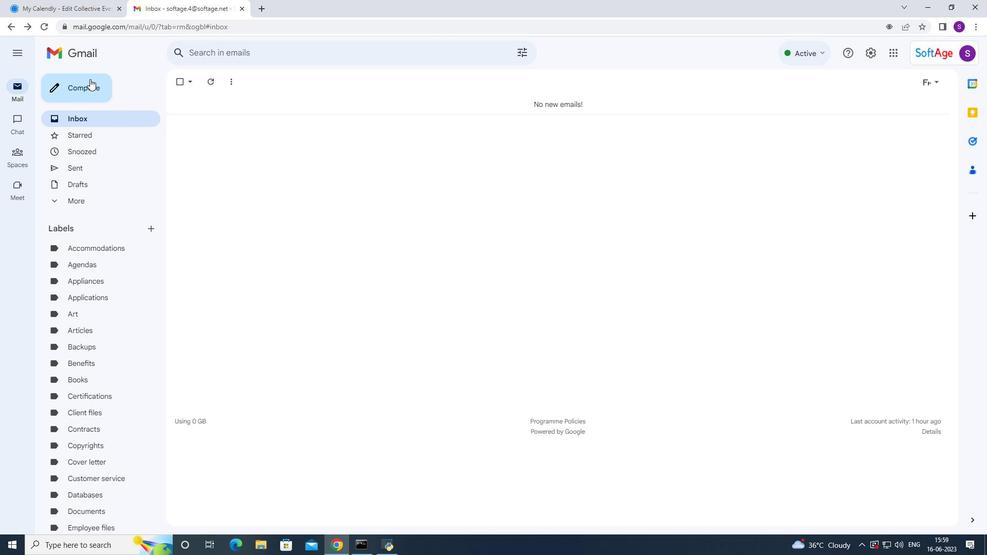 
Action: Mouse pressed left at (52, 85)
Screenshot: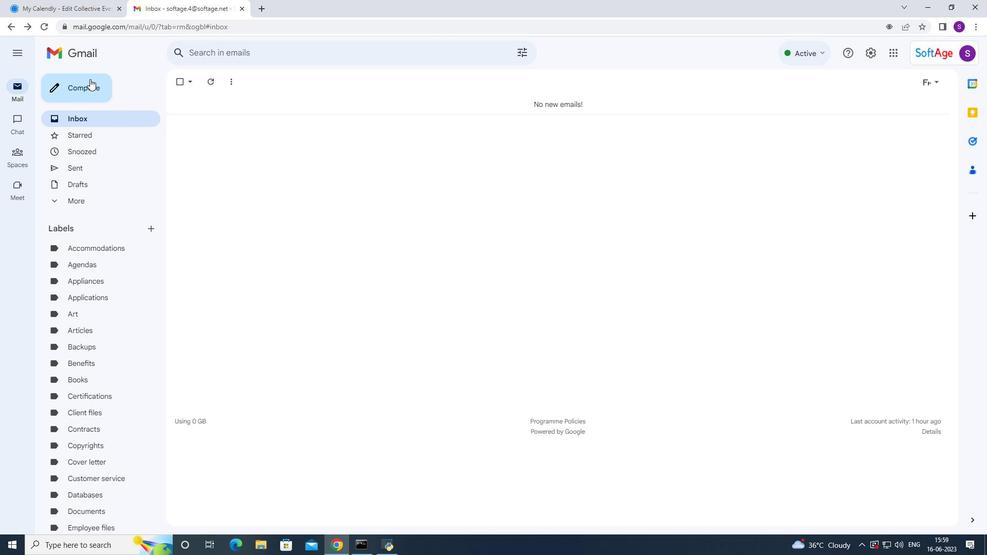 
Action: Mouse moved to (701, 325)
Screenshot: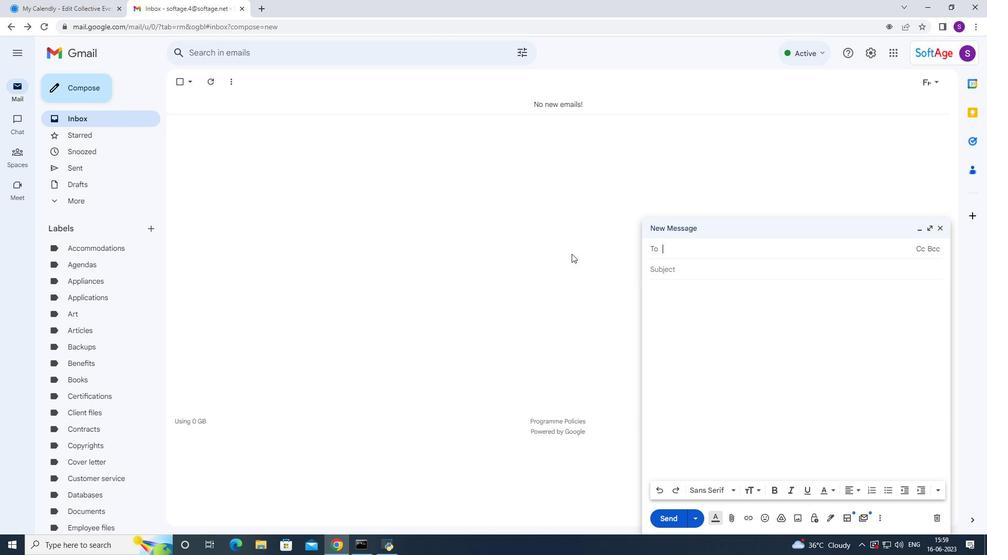 
Action: Mouse pressed right at (701, 325)
Screenshot: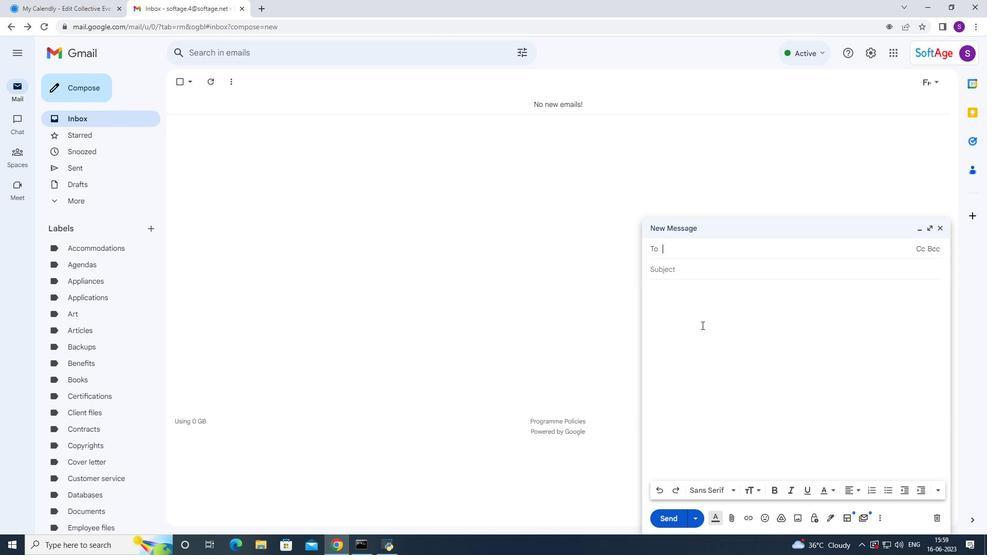 
Action: Mouse moved to (746, 402)
Screenshot: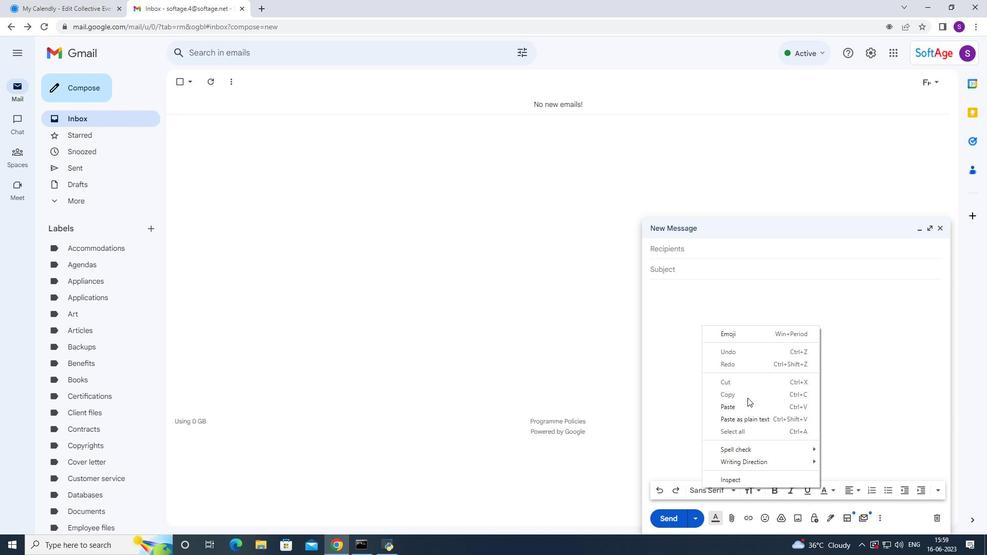 
Action: Mouse pressed left at (746, 402)
Screenshot: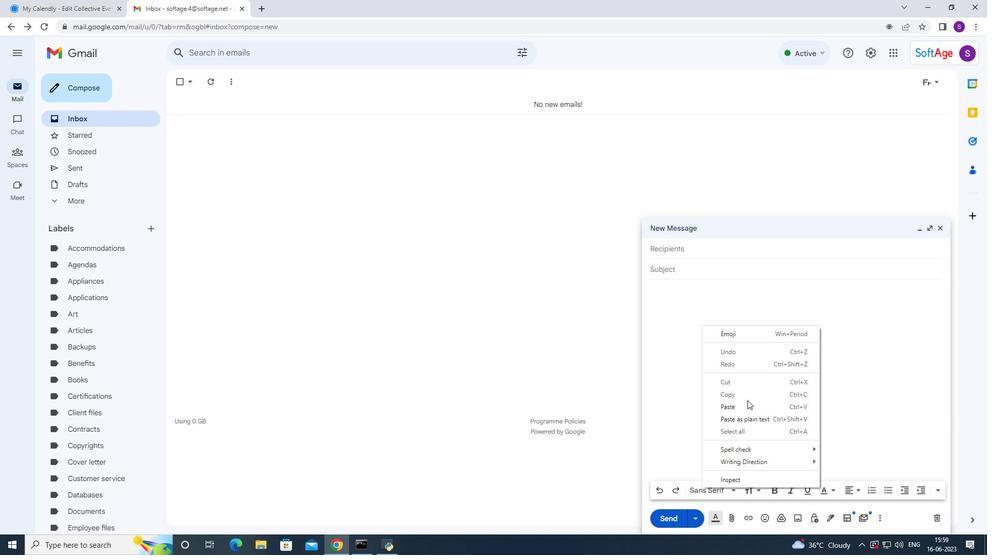 
Action: Mouse moved to (748, 250)
Screenshot: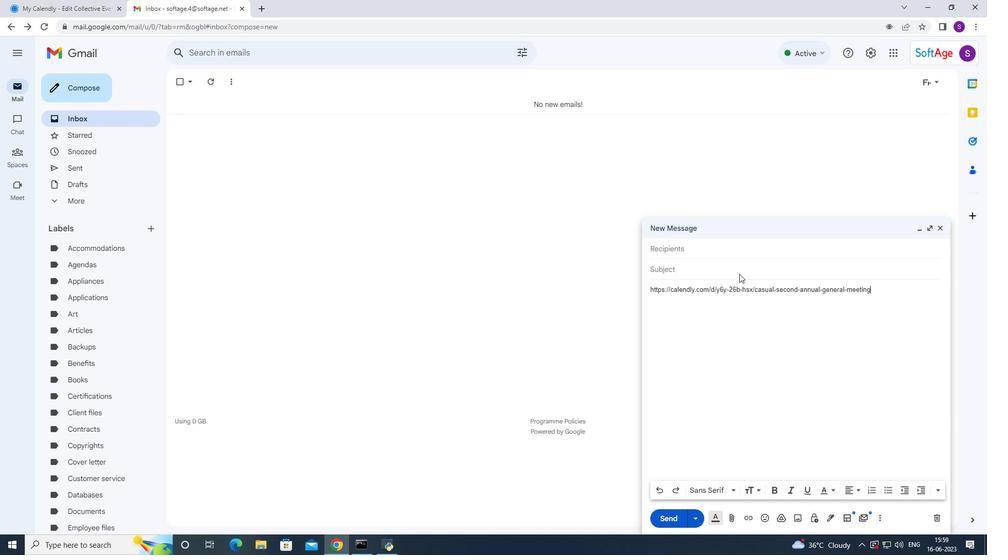 
Action: Mouse pressed left at (748, 250)
Screenshot: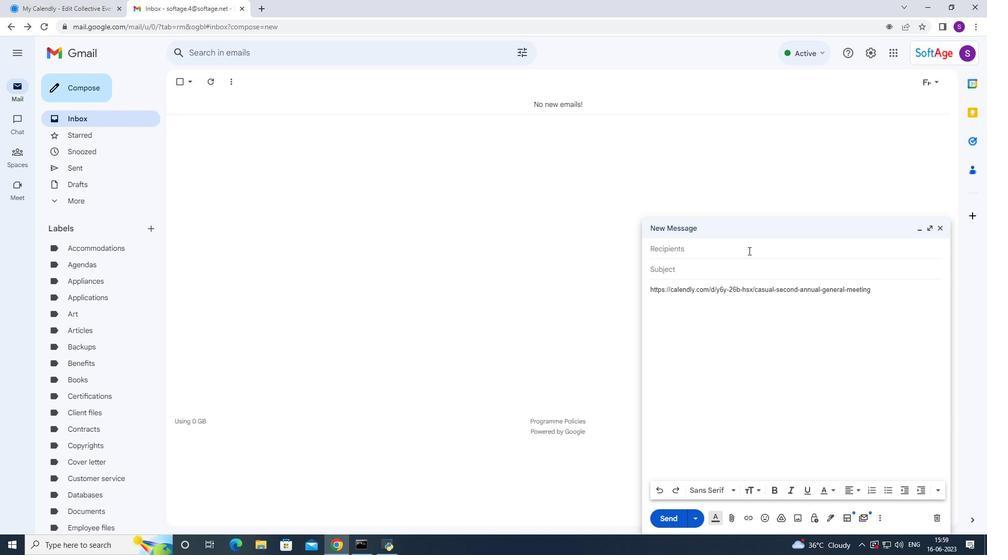 
Action: Mouse moved to (791, 231)
Screenshot: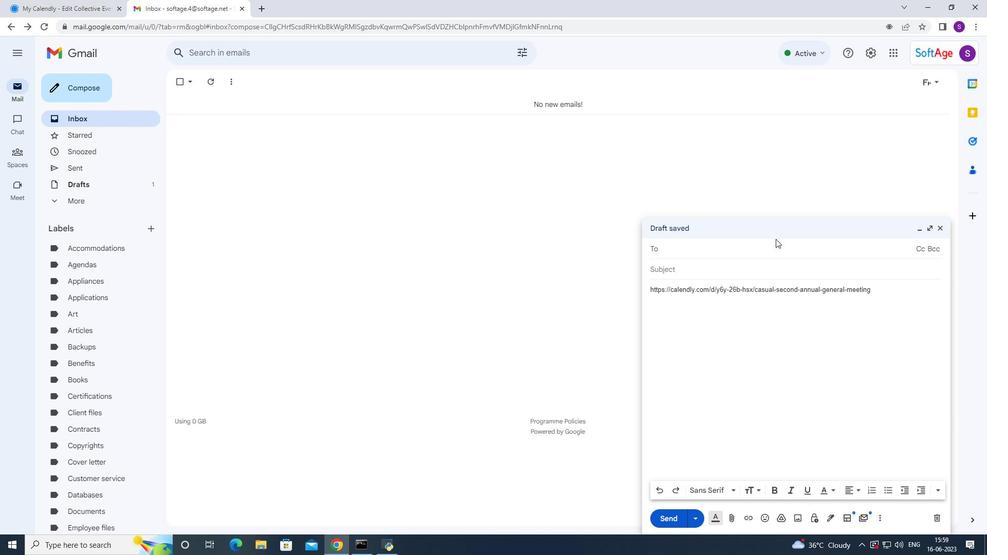 
Action: Key pressed soft
Screenshot: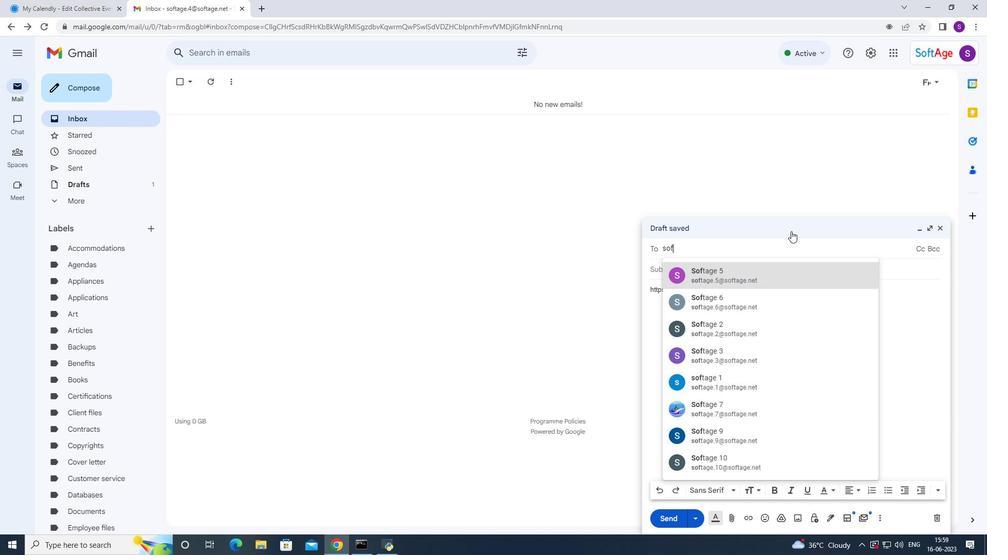 
Action: Mouse moved to (763, 282)
Screenshot: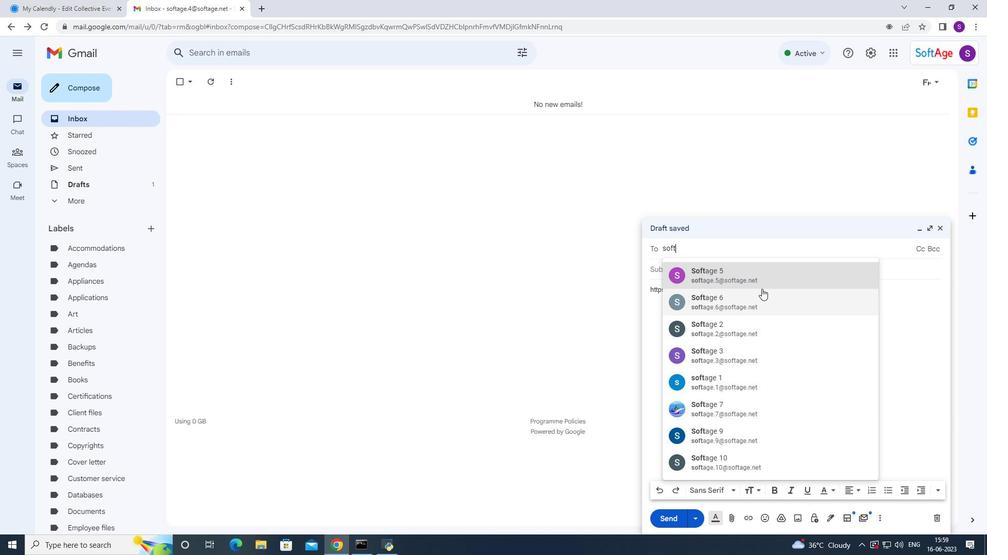
Action: Mouse pressed left at (763, 282)
Screenshot: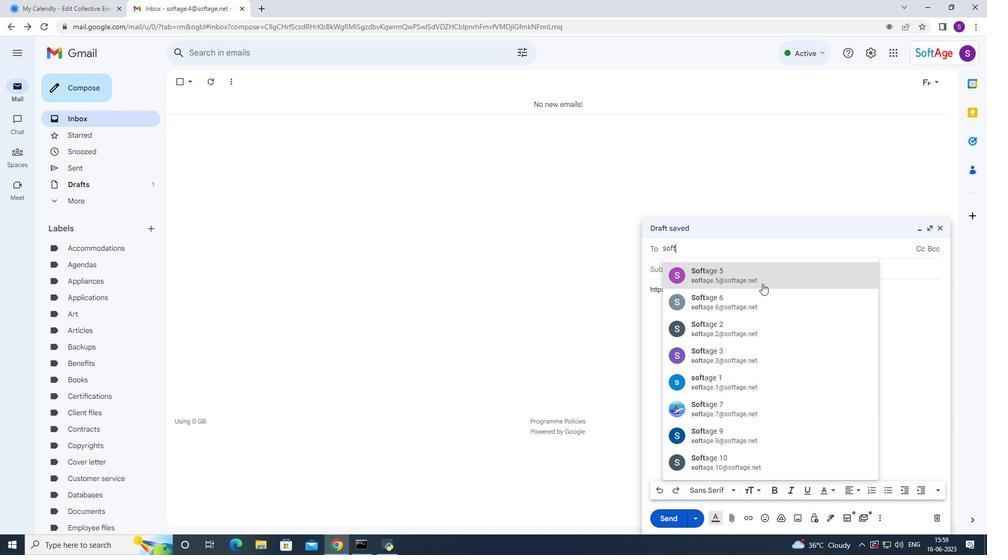 
Action: Key pressed xsft<Key.backspace><Key.backspace><Key.backspace><Key.backspace>3
Screenshot: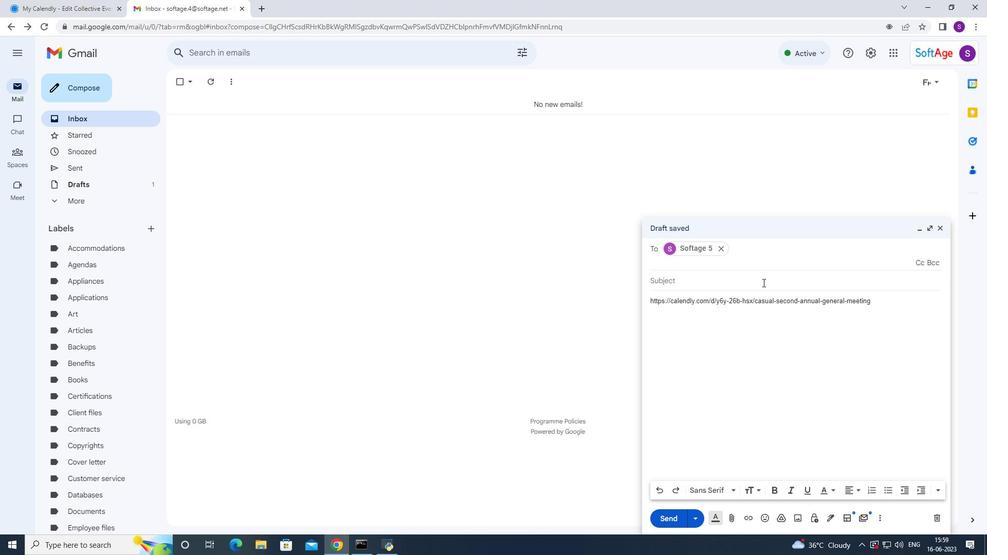 
Action: Mouse pressed left at (763, 282)
Screenshot: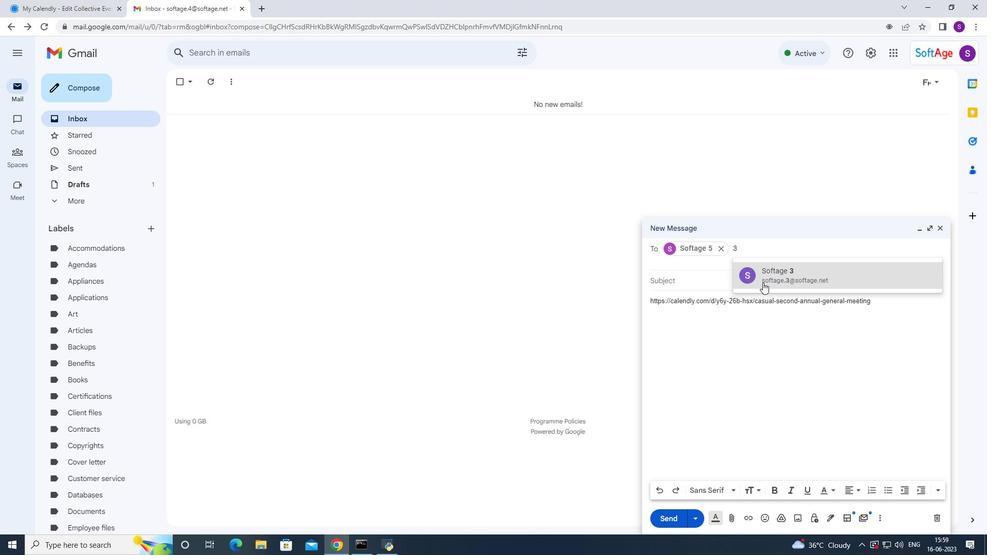 
Action: Mouse moved to (727, 405)
Screenshot: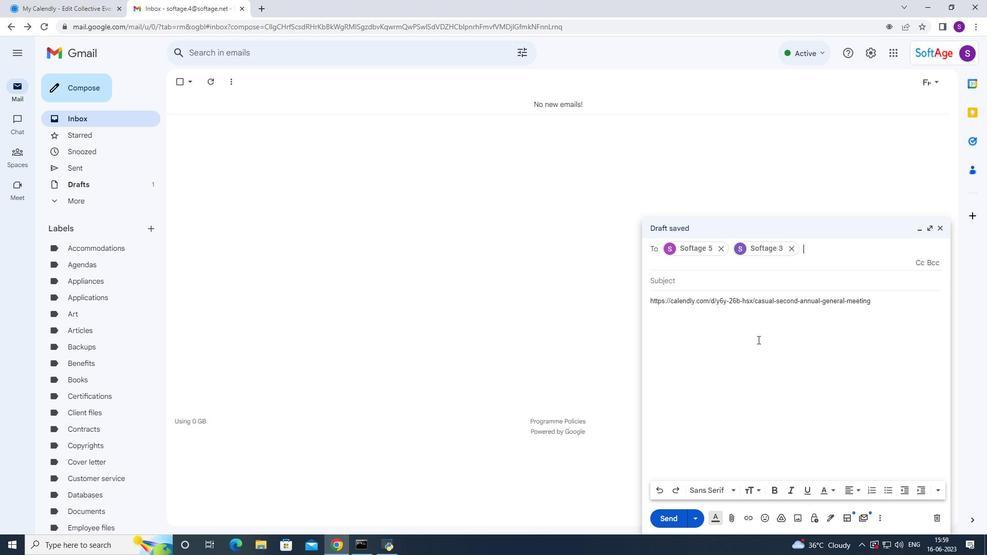 
Action: Mouse pressed left at (727, 405)
Screenshot: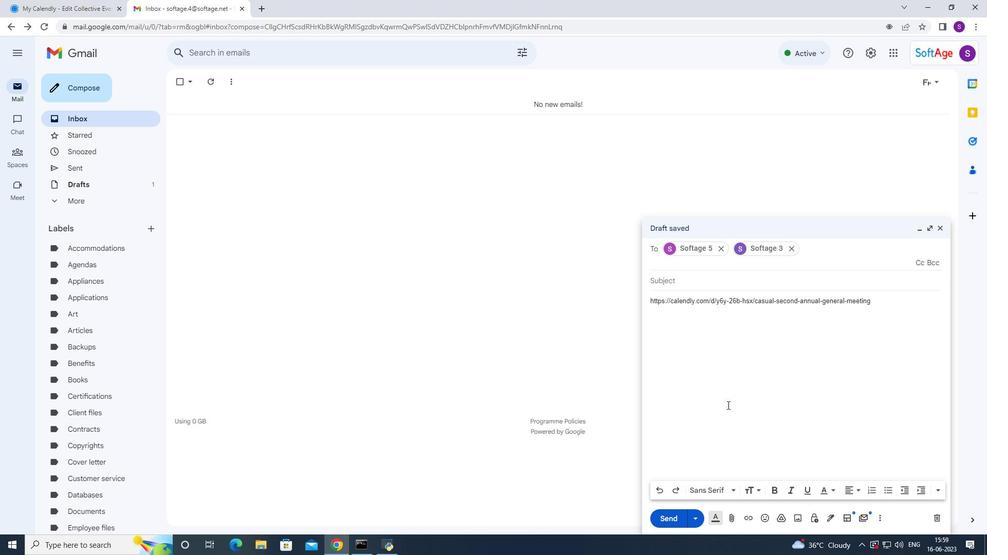 
Action: Mouse moved to (670, 513)
Screenshot: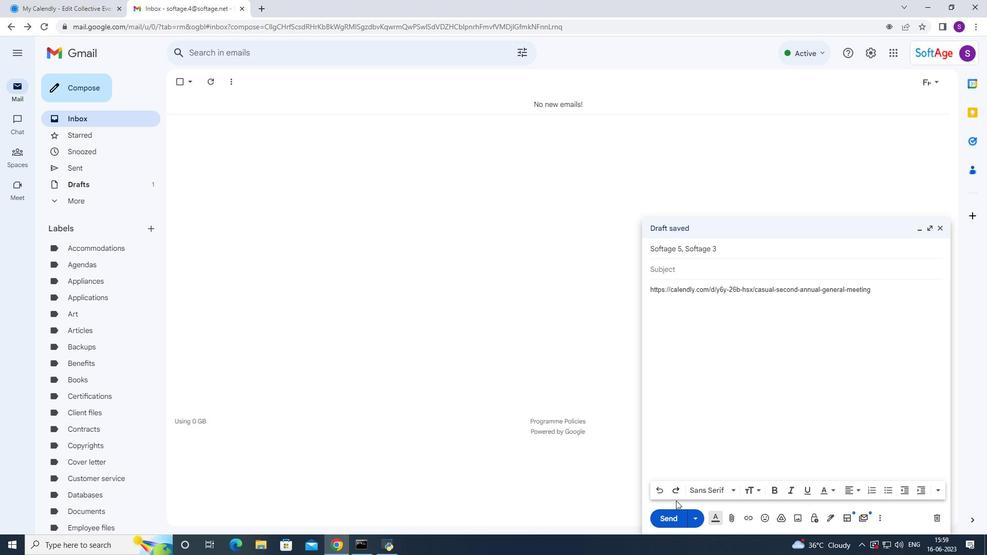 
Action: Mouse pressed left at (670, 513)
Screenshot: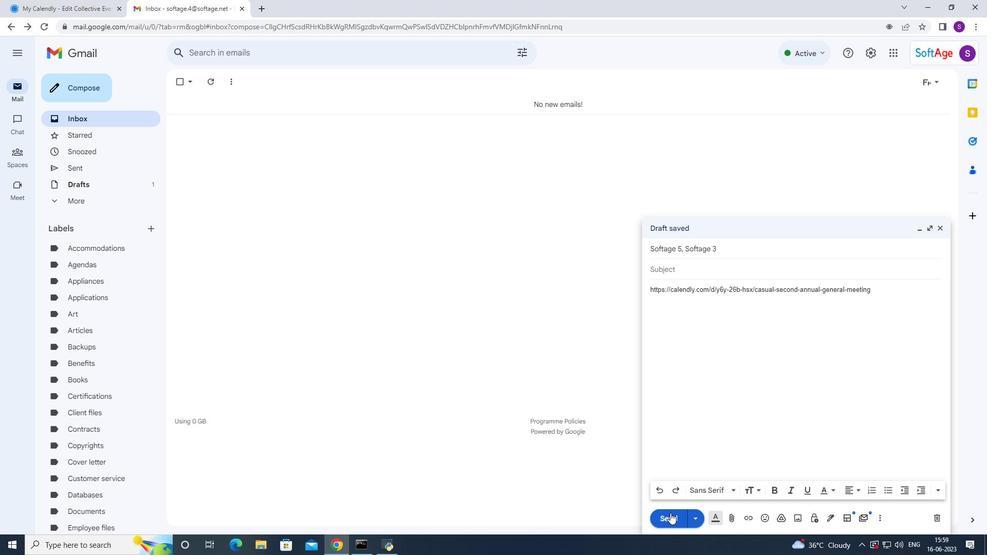 
Action: Mouse moved to (646, 497)
Screenshot: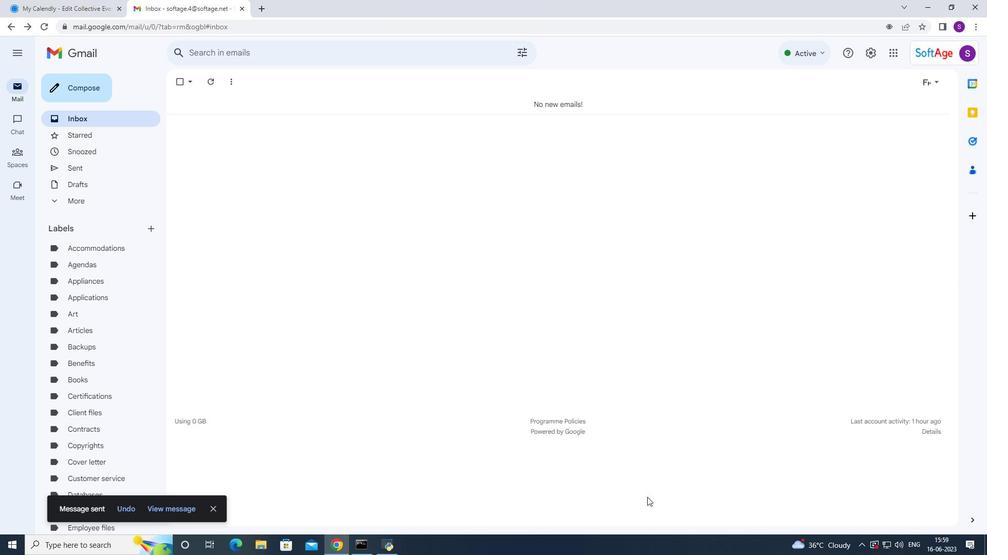 
